 Task: Look for space in Moradabad, India from 5th September, 2023 to 16th September, 2023 for 4 adults in price range Rs.10000 to Rs.14000. Place can be private room with 4 bedrooms having 4 beds and 4 bathrooms. Property type can be house, flat, guest house, hotel. Amenities needed are: wifi, TV, free parkinig on premises, gym, breakfast. Booking option can be shelf check-in. Required host language is English.
Action: Mouse pressed left at (430, 89)
Screenshot: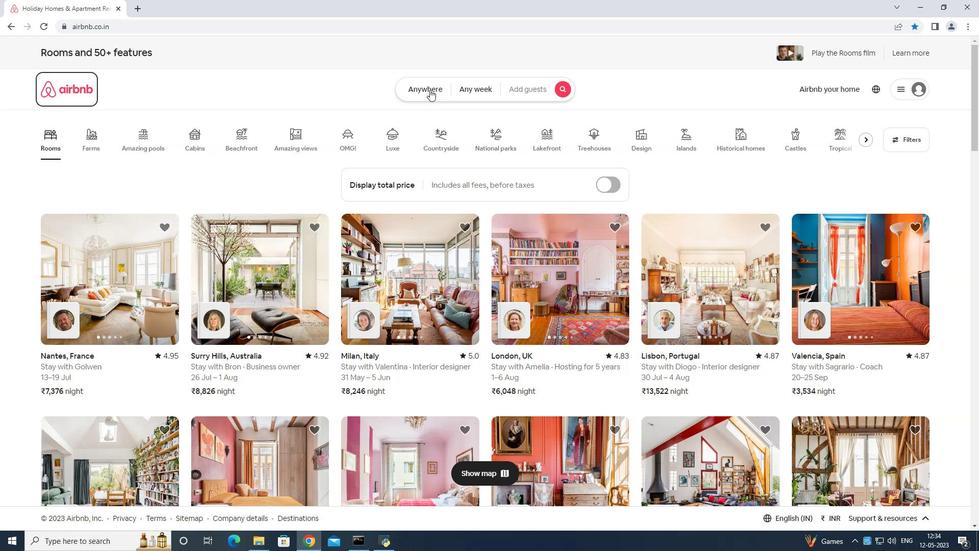 
Action: Mouse moved to (391, 121)
Screenshot: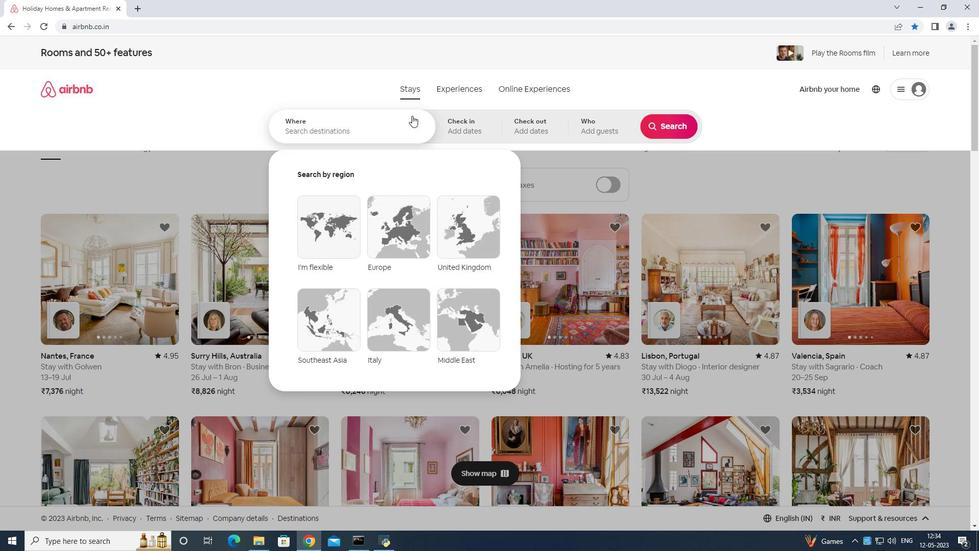 
Action: Mouse pressed left at (391, 121)
Screenshot: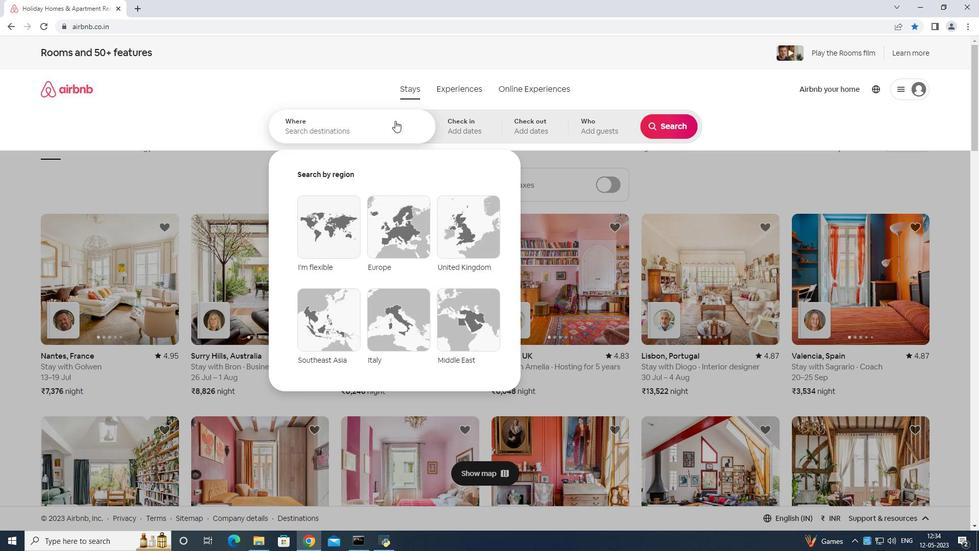 
Action: Mouse moved to (392, 138)
Screenshot: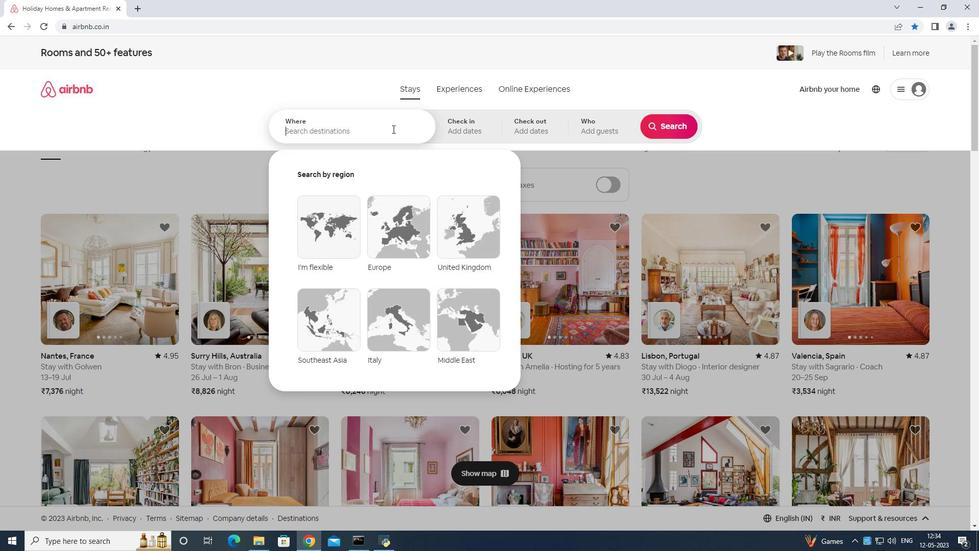 
Action: Key pressed <Key.shift>Moradabad<Key.space>india<Key.enter>
Screenshot: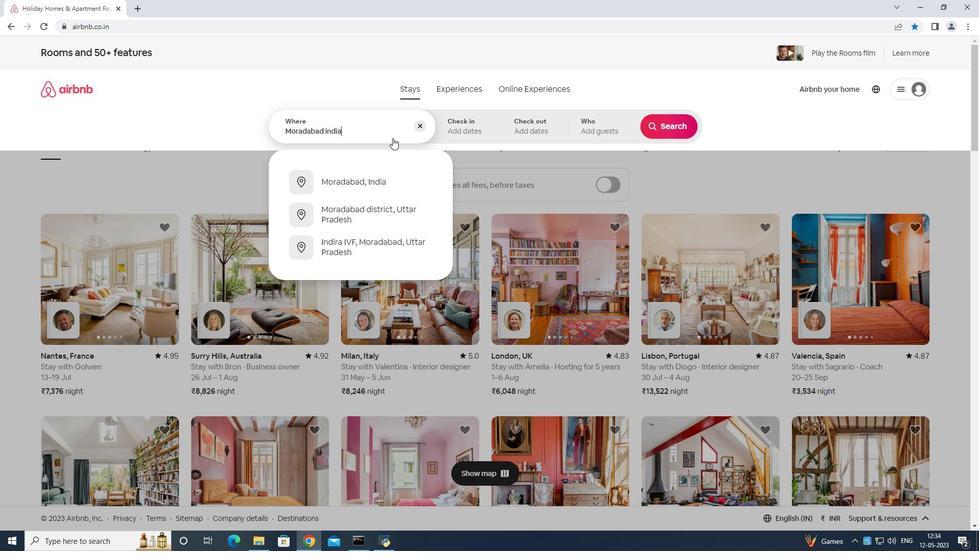 
Action: Mouse moved to (668, 210)
Screenshot: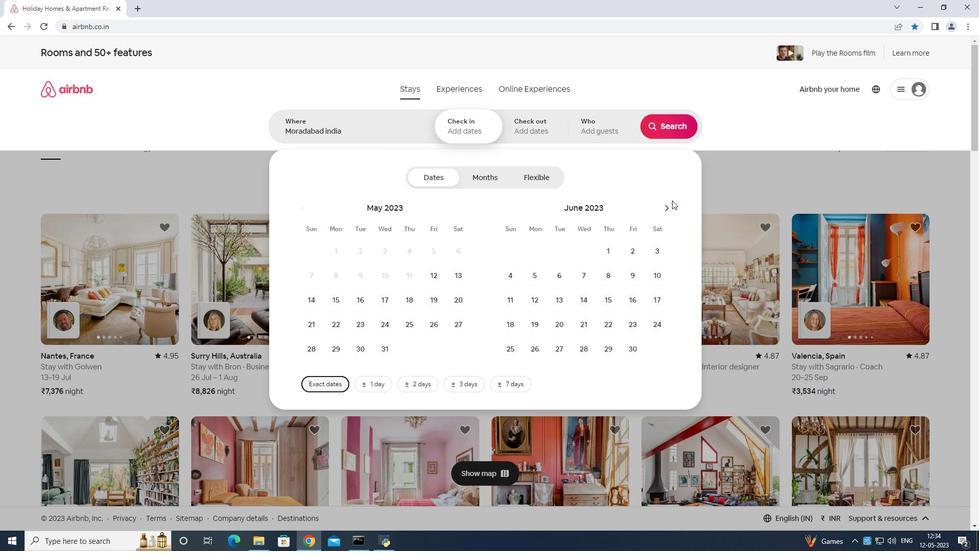 
Action: Mouse pressed left at (668, 210)
Screenshot: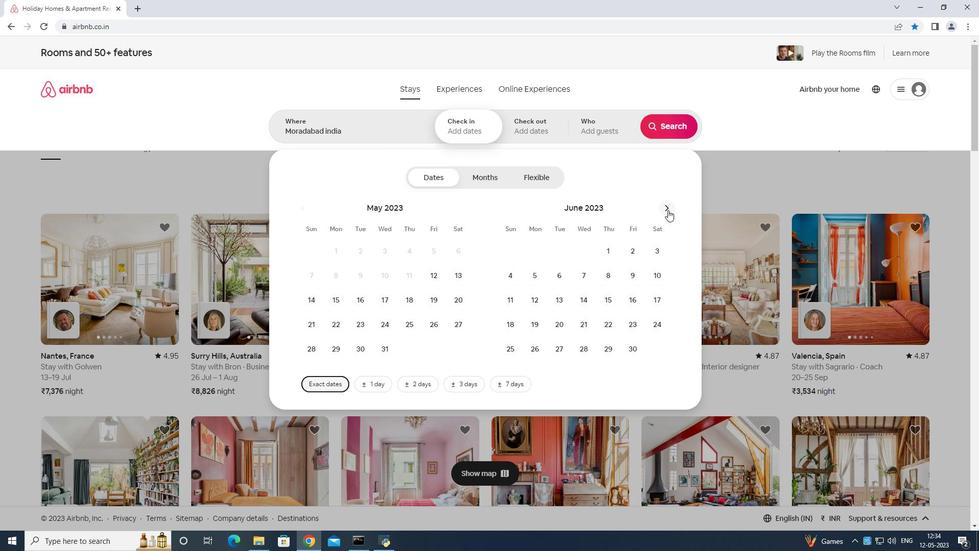 
Action: Mouse moved to (668, 210)
Screenshot: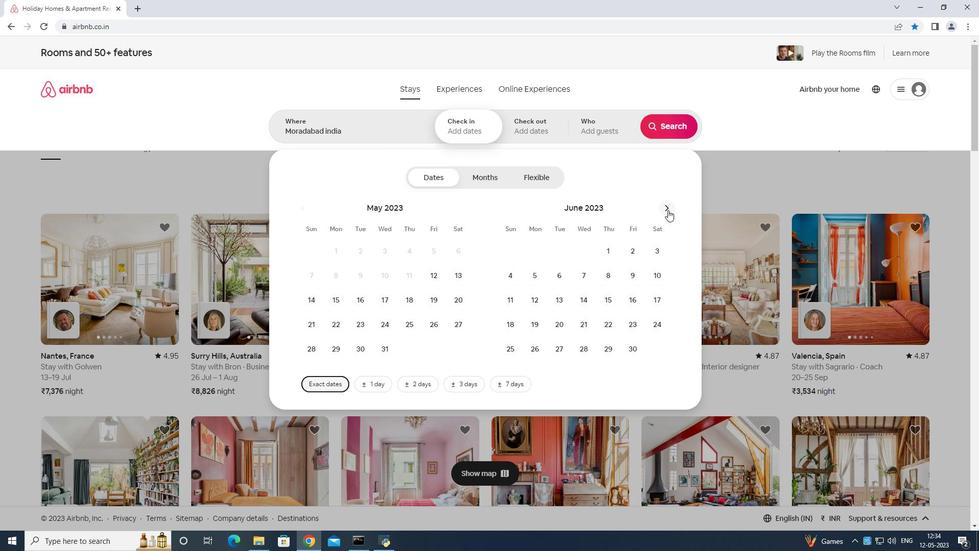 
Action: Mouse pressed left at (668, 210)
Screenshot: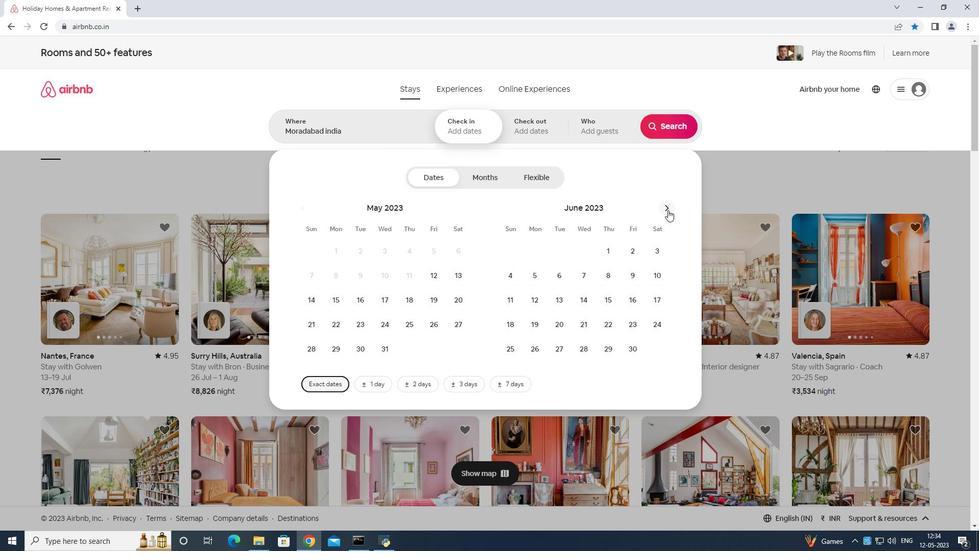 
Action: Mouse moved to (668, 208)
Screenshot: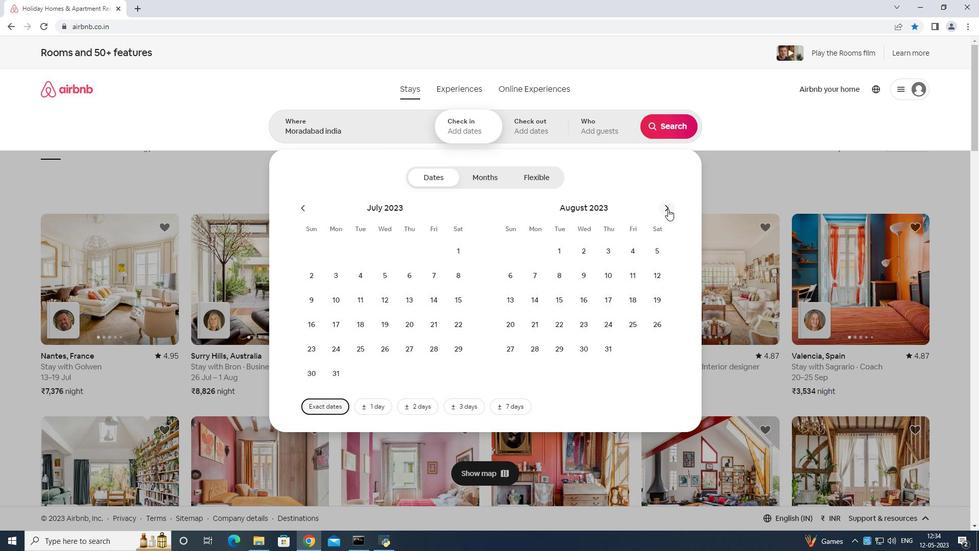
Action: Mouse pressed left at (668, 208)
Screenshot: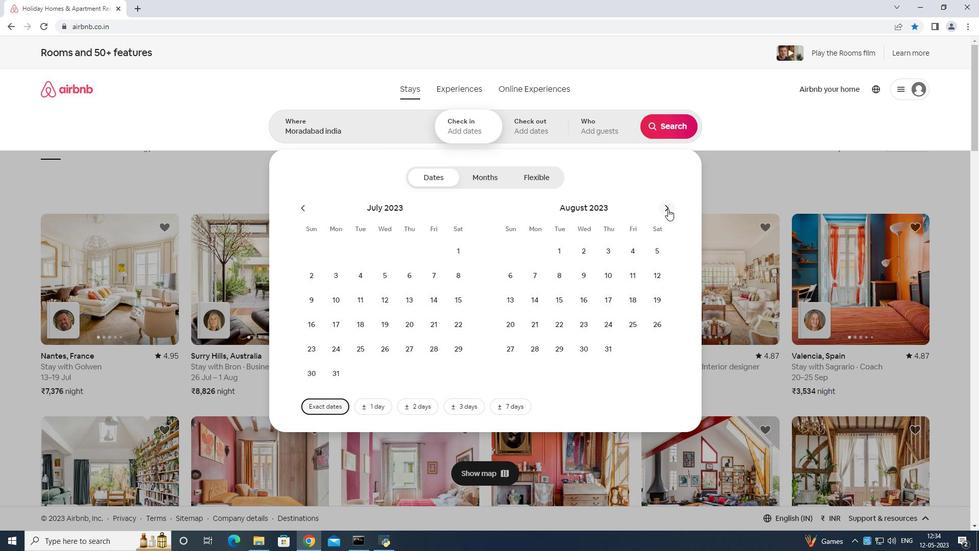 
Action: Mouse moved to (558, 276)
Screenshot: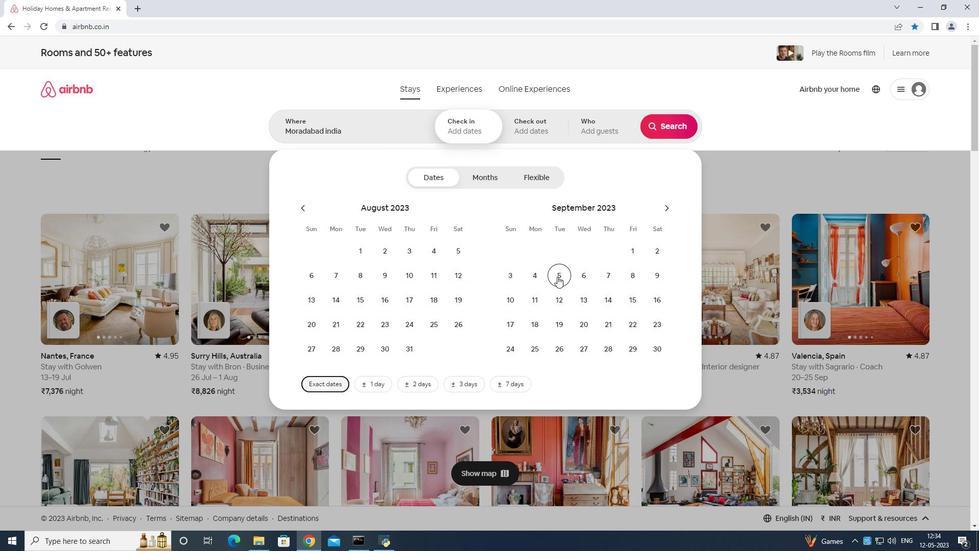
Action: Mouse pressed left at (558, 276)
Screenshot: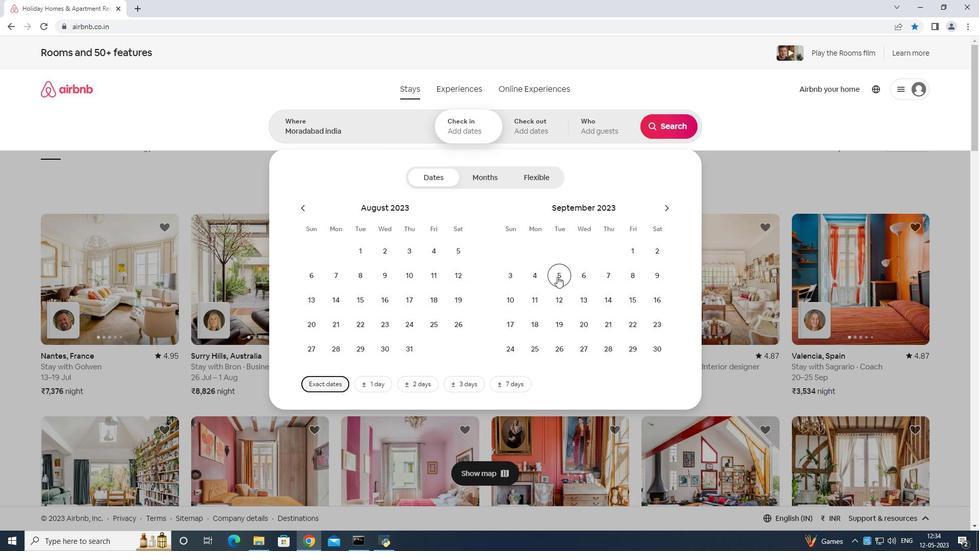 
Action: Mouse moved to (654, 301)
Screenshot: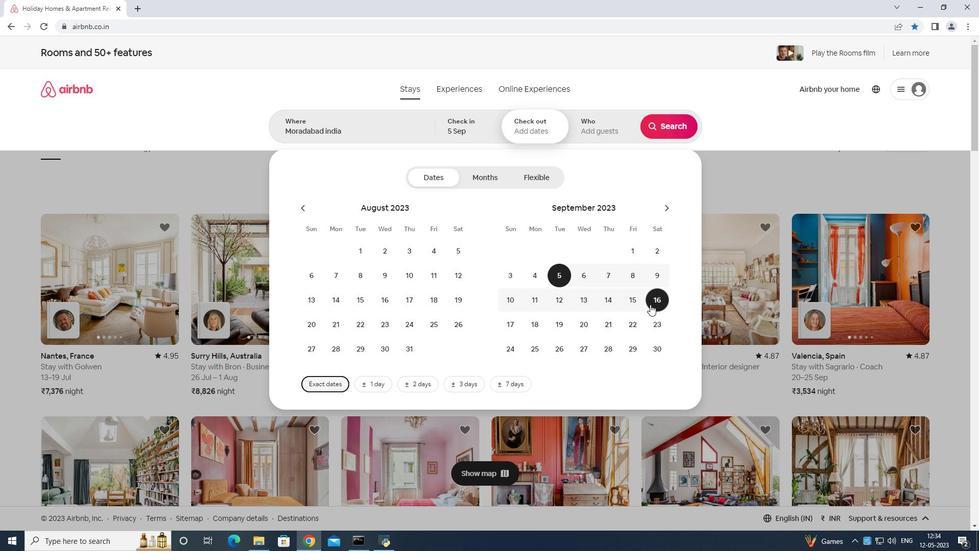 
Action: Mouse pressed left at (654, 301)
Screenshot: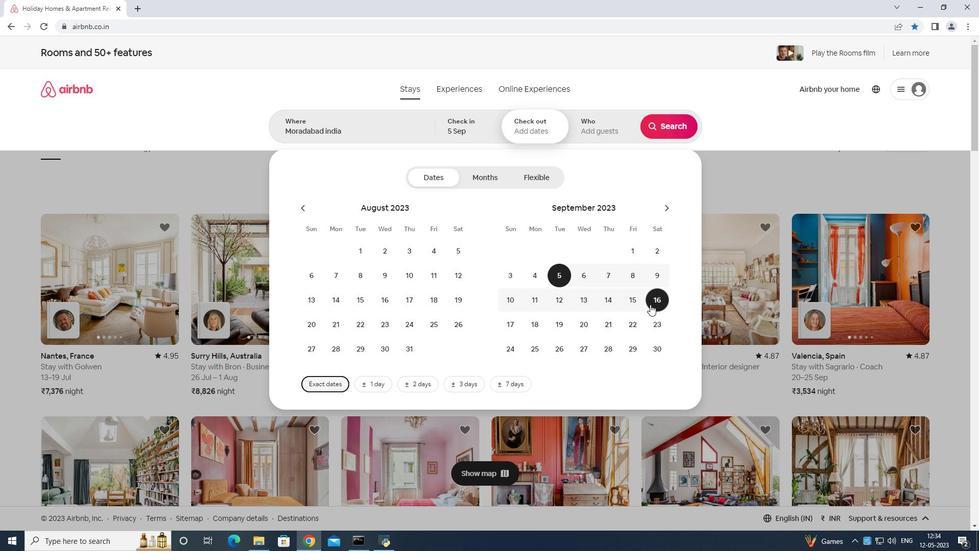 
Action: Mouse moved to (612, 129)
Screenshot: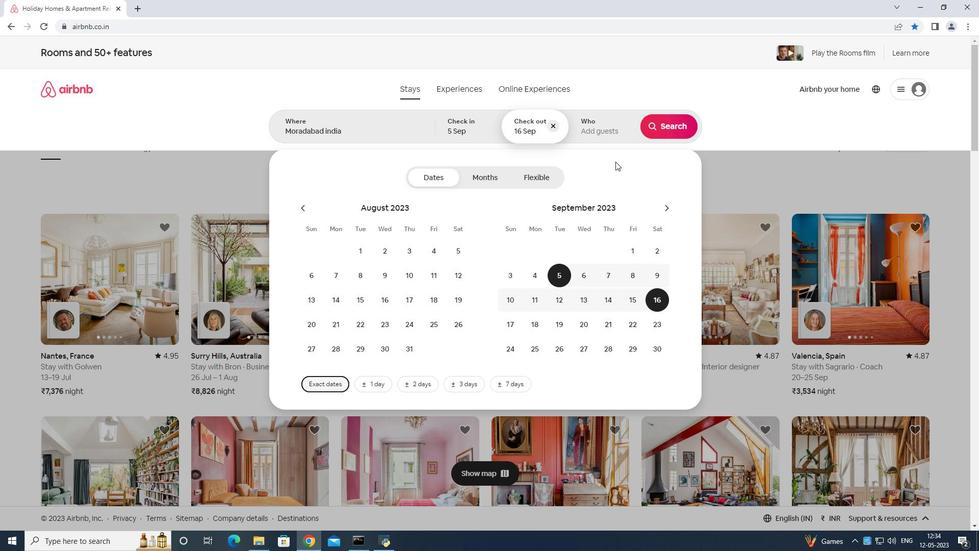 
Action: Mouse pressed left at (612, 129)
Screenshot: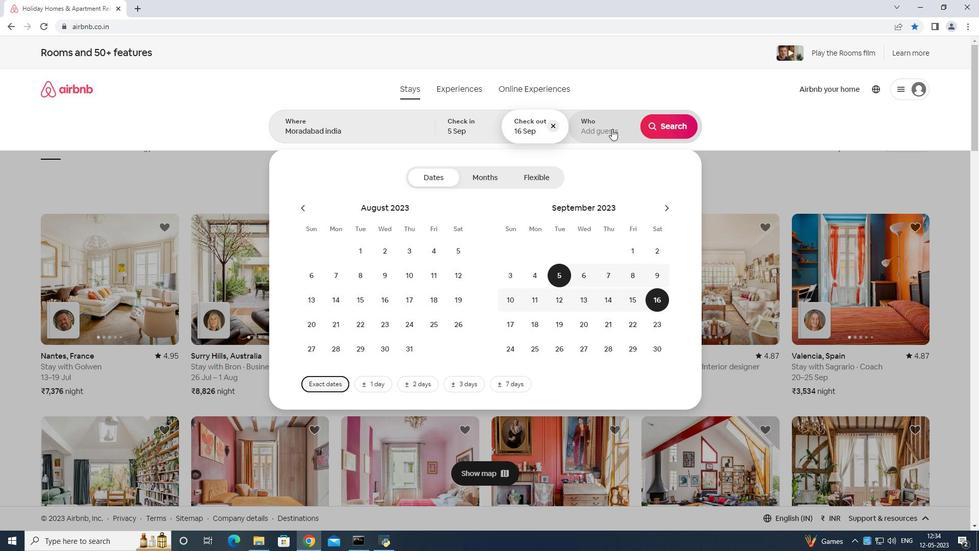
Action: Mouse moved to (673, 180)
Screenshot: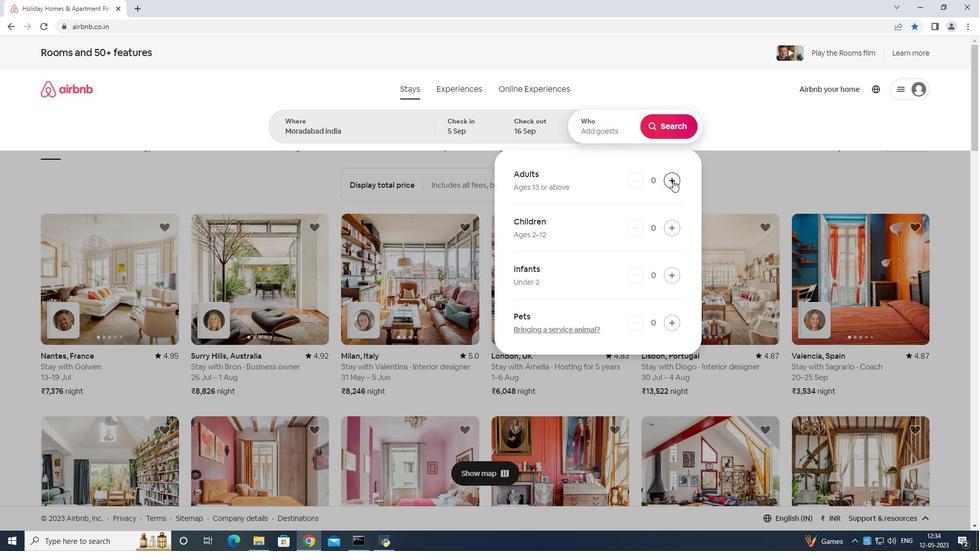 
Action: Mouse pressed left at (673, 180)
Screenshot: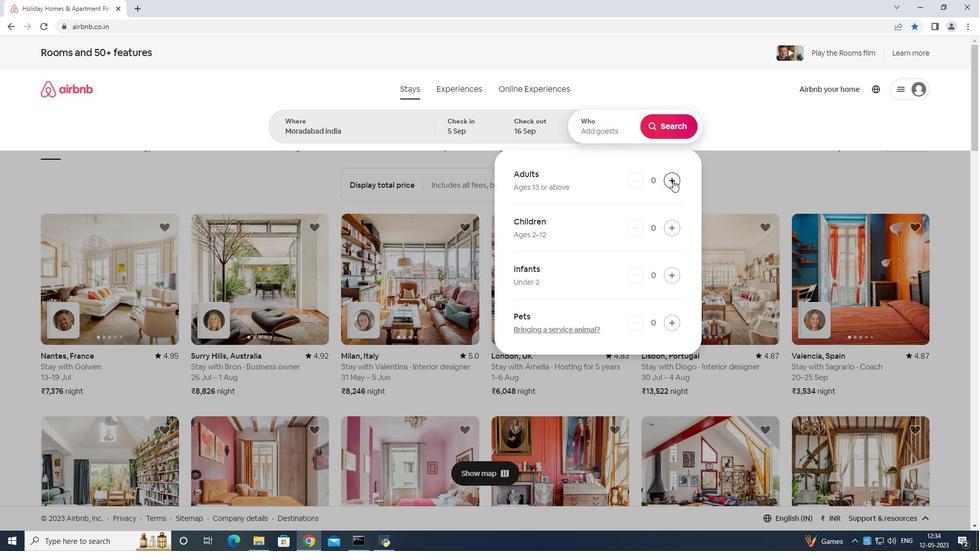 
Action: Mouse moved to (675, 180)
Screenshot: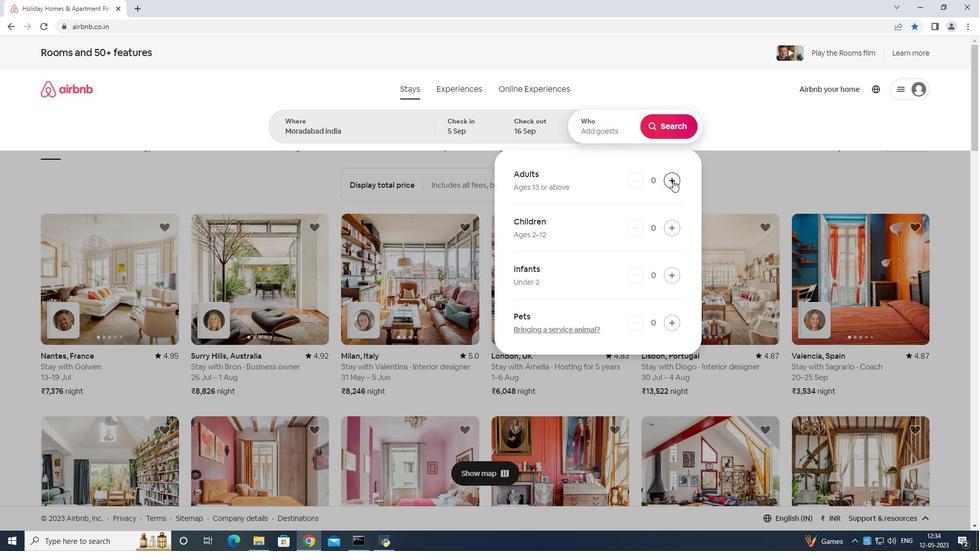 
Action: Mouse pressed left at (675, 180)
Screenshot: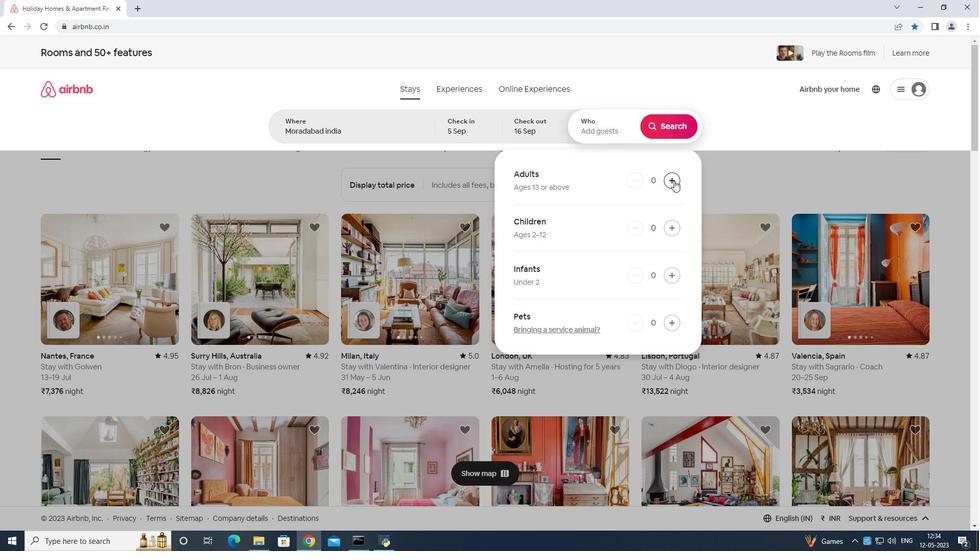 
Action: Mouse pressed left at (675, 180)
Screenshot: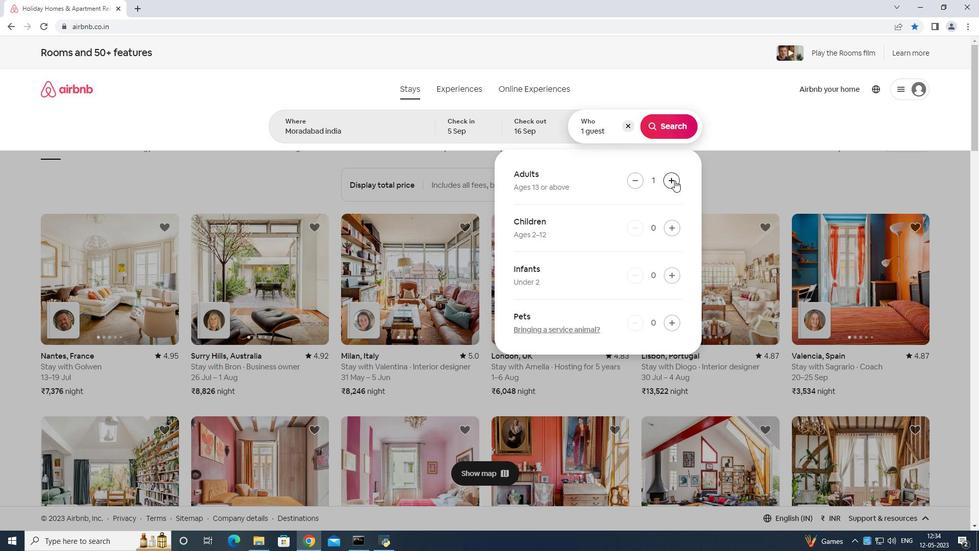 
Action: Mouse pressed left at (675, 180)
Screenshot: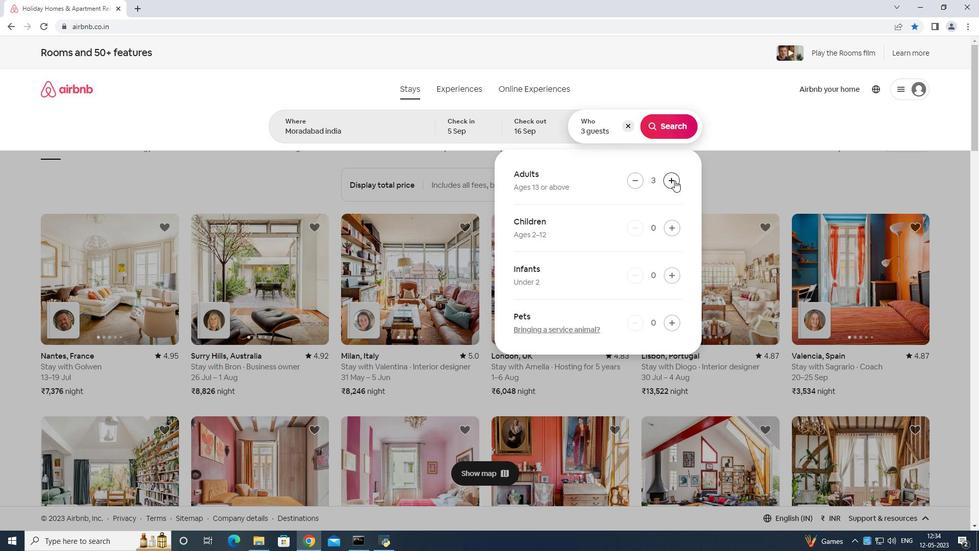 
Action: Mouse moved to (667, 124)
Screenshot: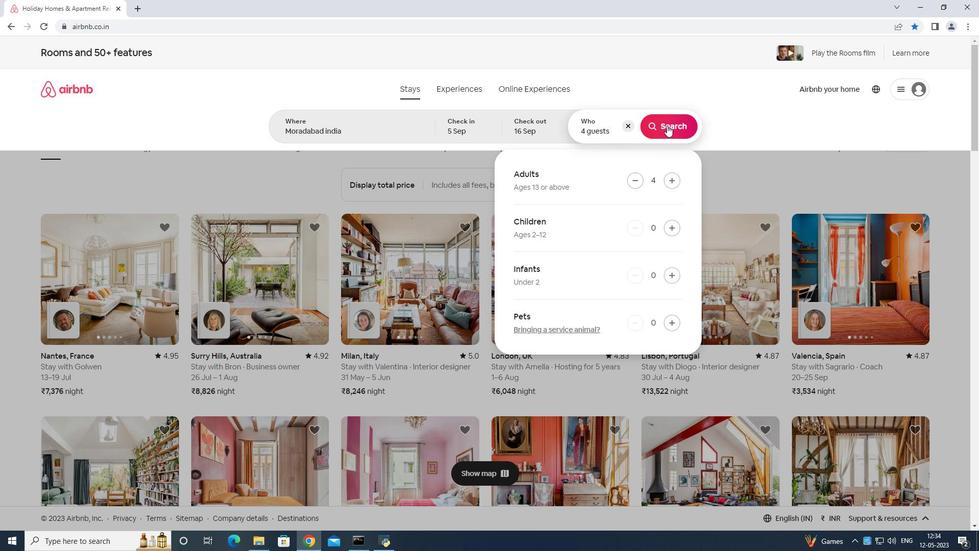 
Action: Mouse pressed left at (667, 124)
Screenshot: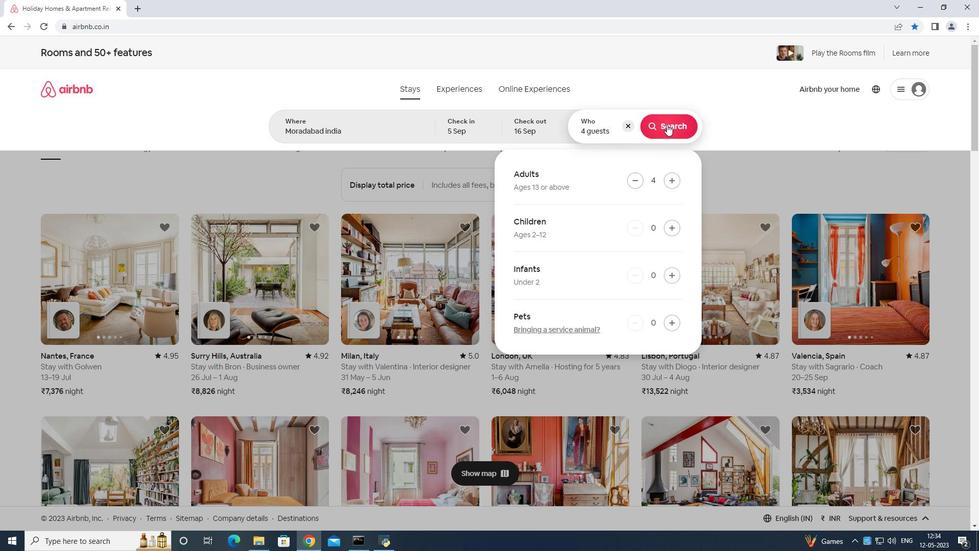 
Action: Mouse moved to (930, 97)
Screenshot: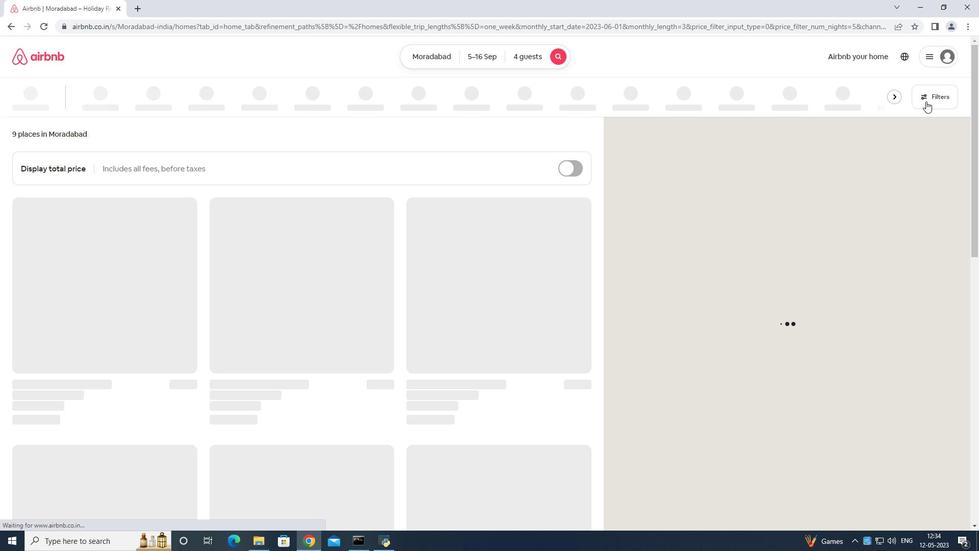 
Action: Mouse pressed left at (930, 97)
Screenshot: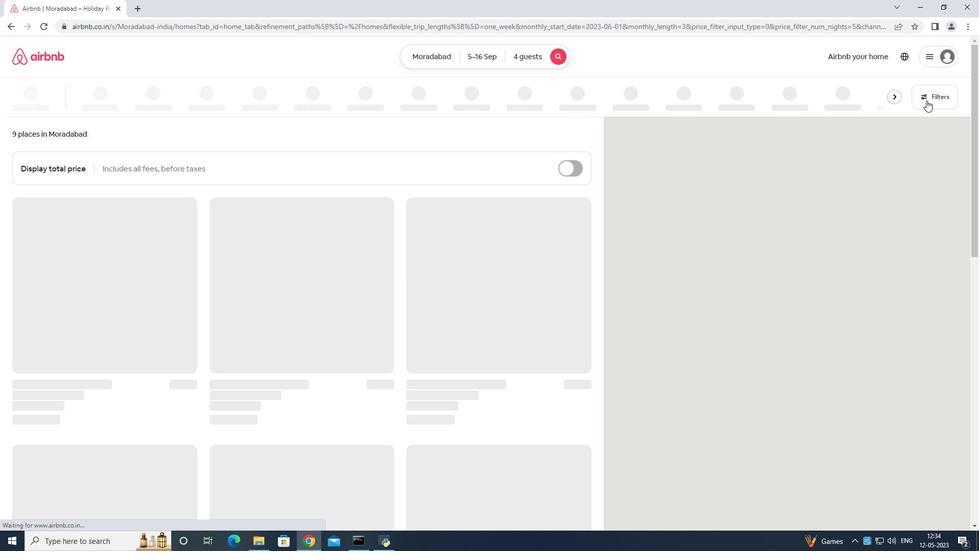 
Action: Mouse moved to (399, 340)
Screenshot: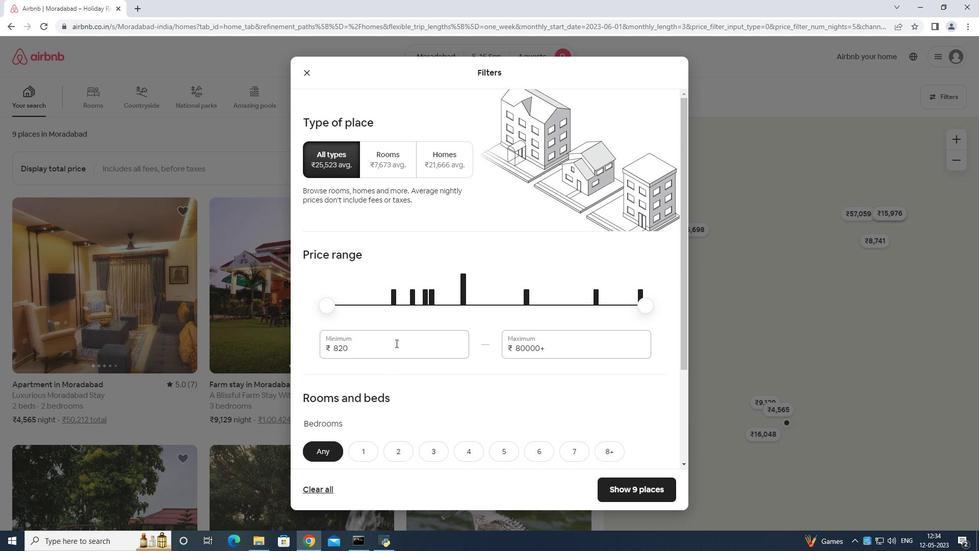 
Action: Mouse pressed left at (399, 340)
Screenshot: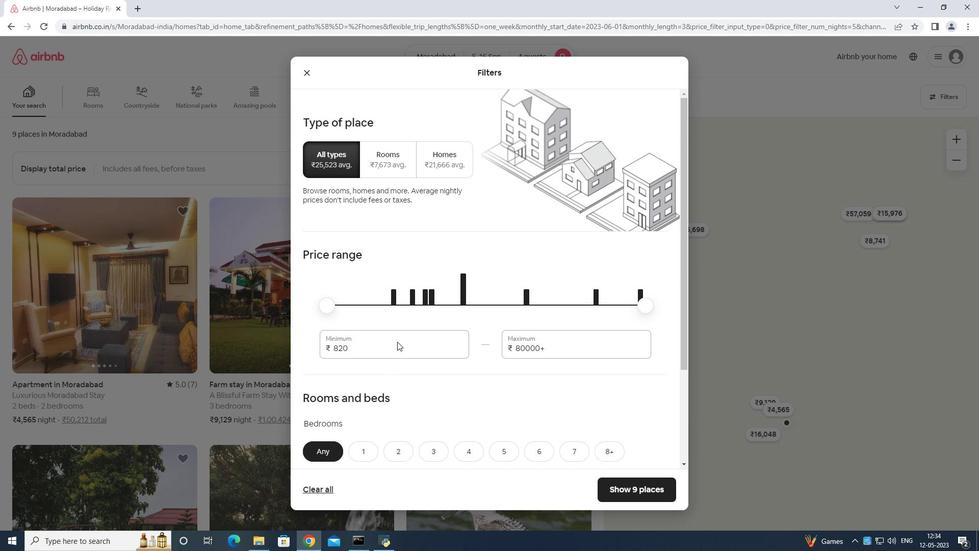 
Action: Mouse moved to (399, 338)
Screenshot: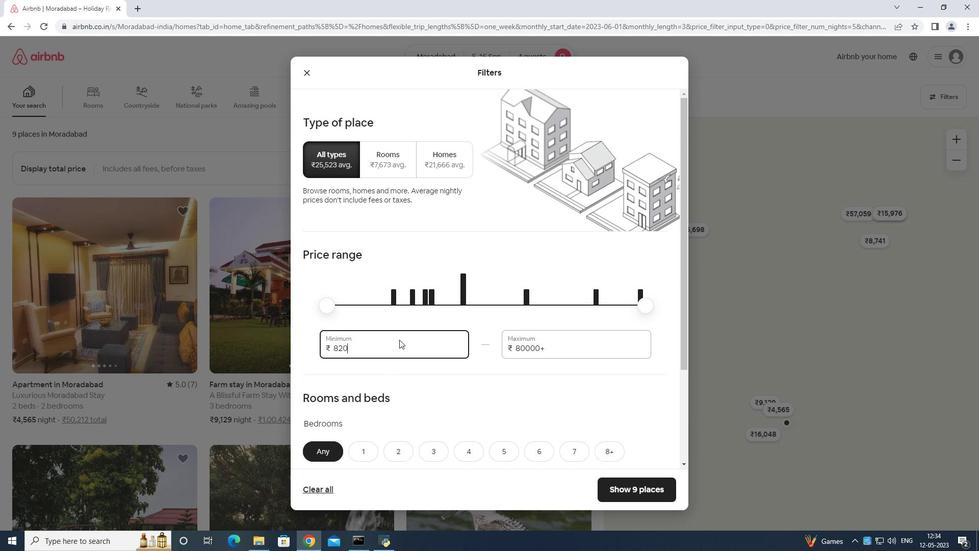 
Action: Key pressed <Key.backspace>
Screenshot: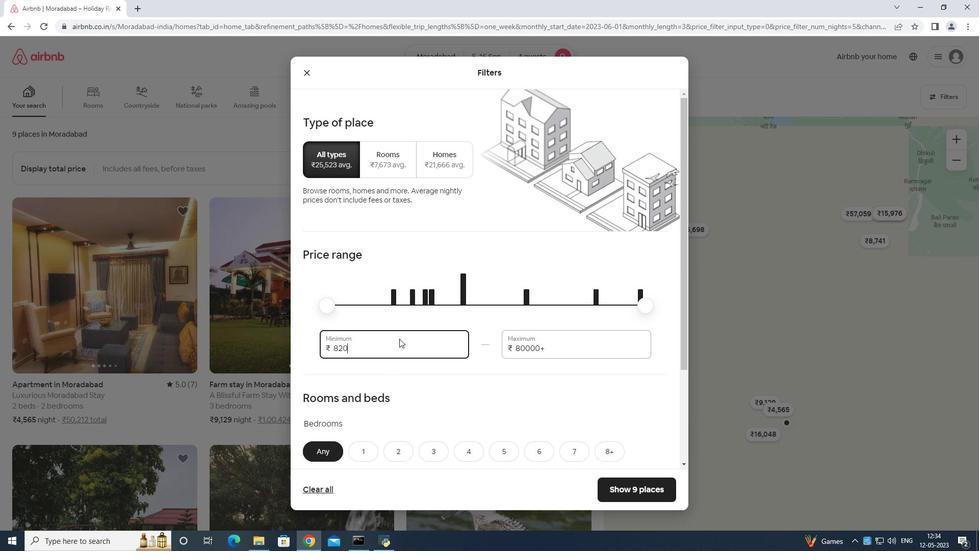 
Action: Mouse moved to (402, 331)
Screenshot: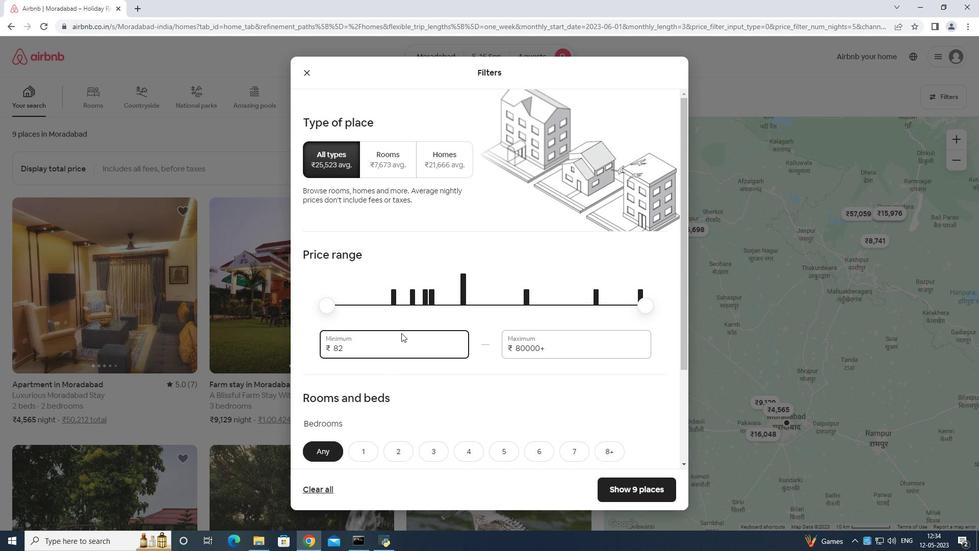 
Action: Key pressed <Key.backspace>
Screenshot: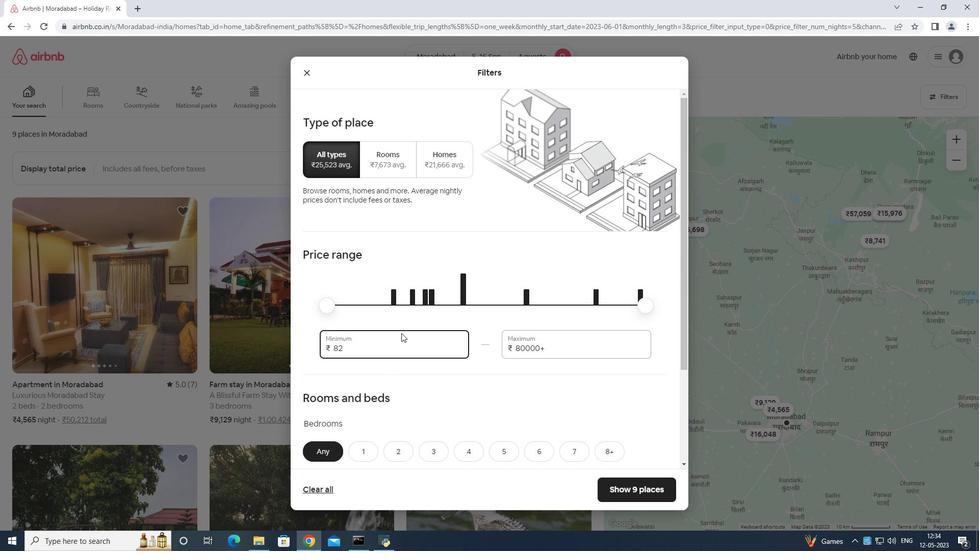 
Action: Mouse moved to (402, 331)
Screenshot: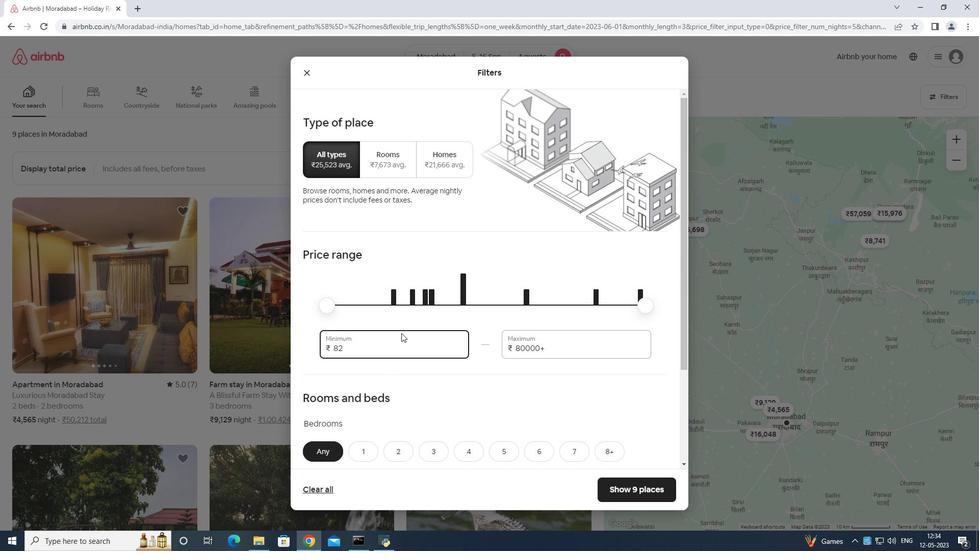 
Action: Key pressed <Key.backspace>
Screenshot: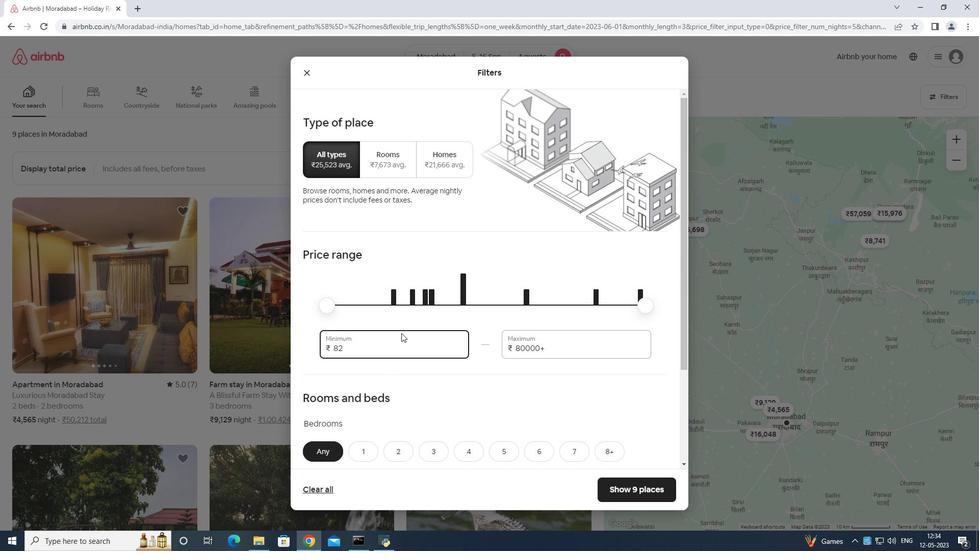 
Action: Mouse moved to (402, 329)
Screenshot: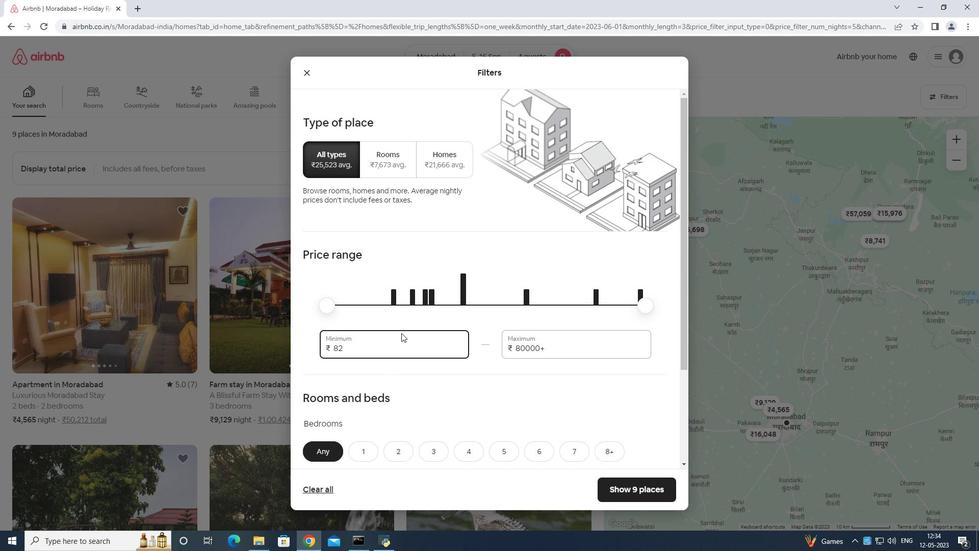 
Action: Key pressed <Key.backspace><Key.backspace>
Screenshot: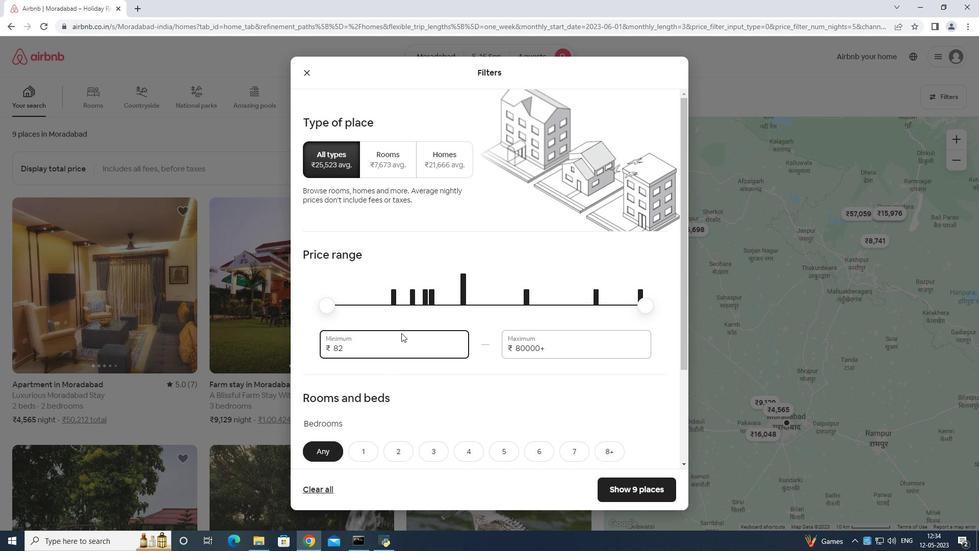 
Action: Mouse moved to (403, 328)
Screenshot: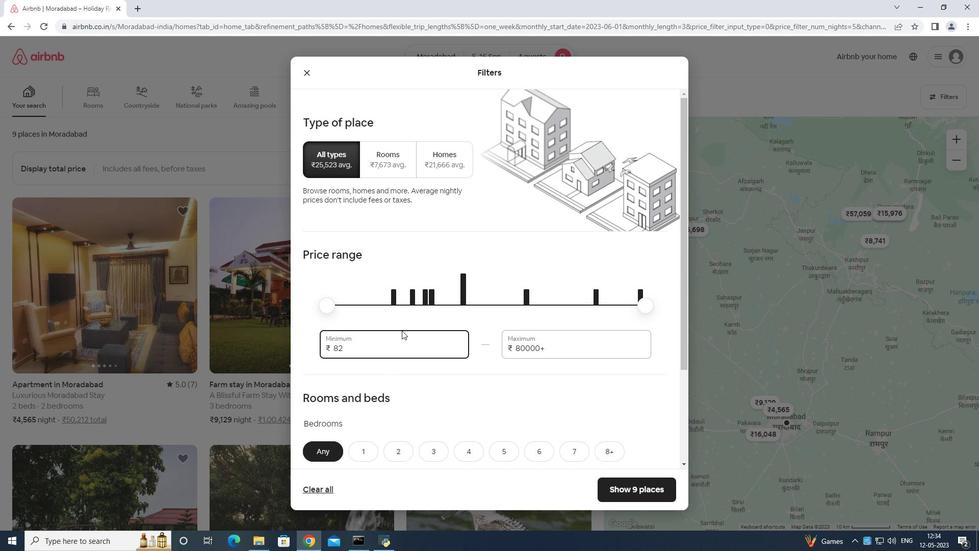 
Action: Key pressed <Key.backspace>
Screenshot: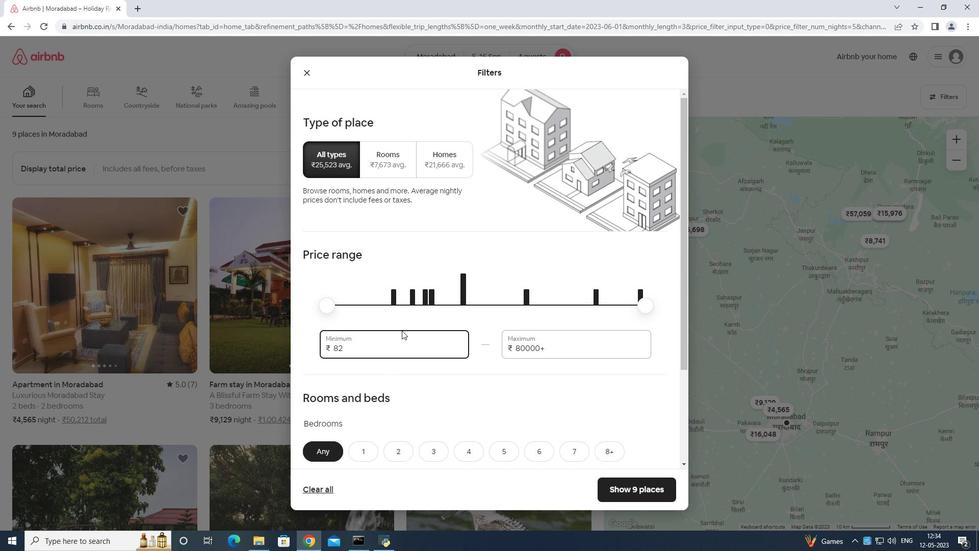 
Action: Mouse moved to (403, 326)
Screenshot: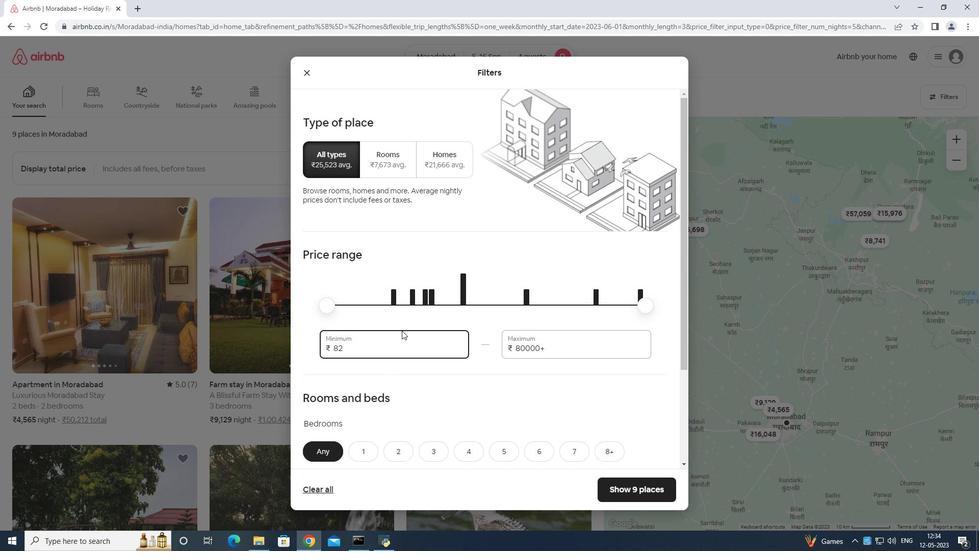 
Action: Key pressed 10000
Screenshot: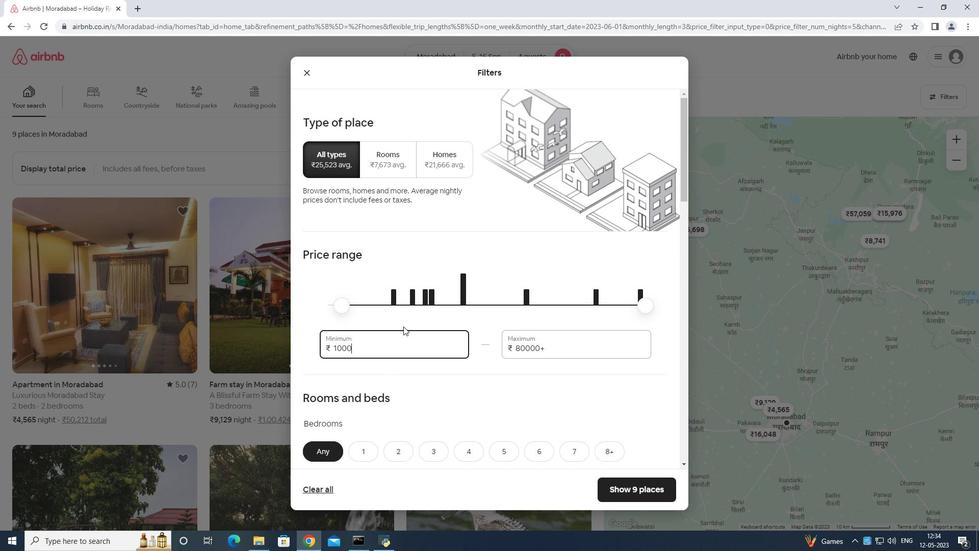 
Action: Mouse moved to (584, 337)
Screenshot: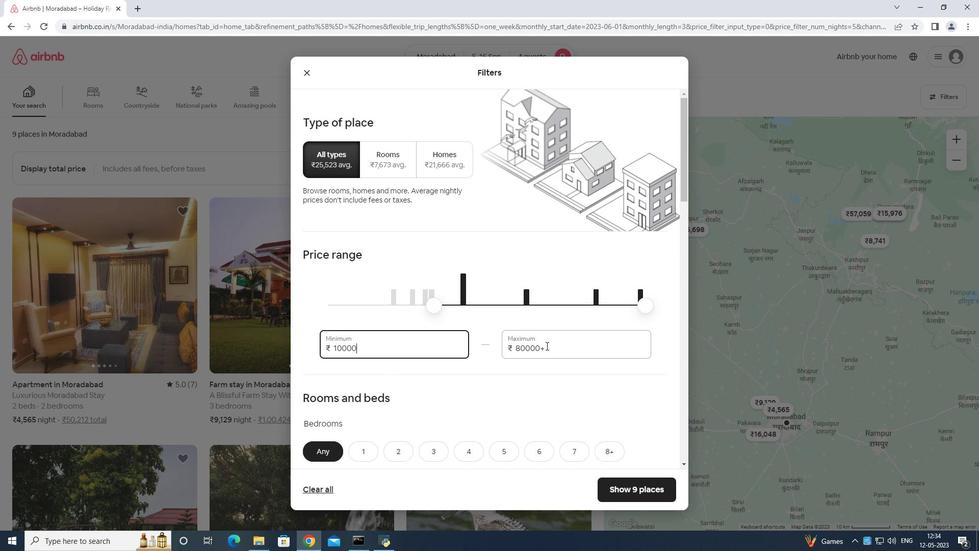 
Action: Mouse pressed left at (584, 337)
Screenshot: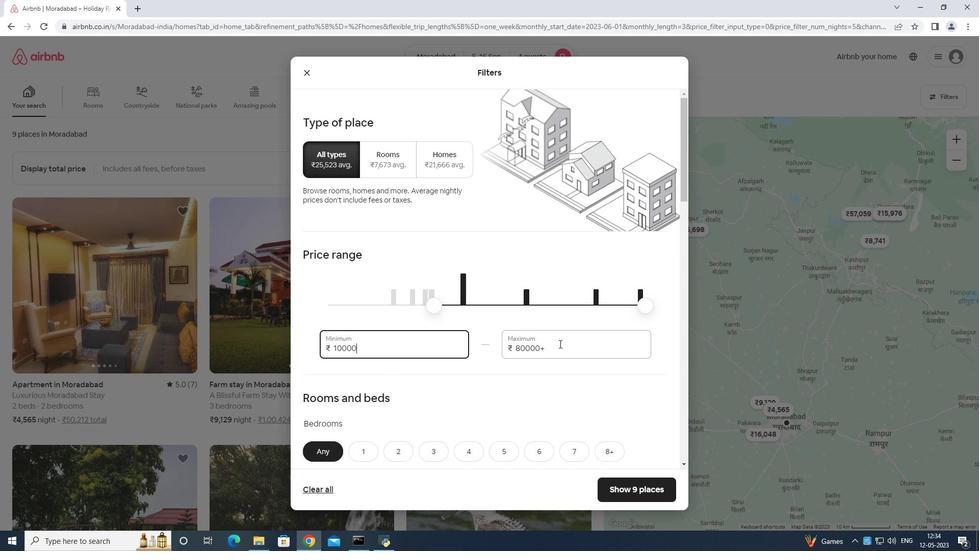 
Action: Mouse moved to (582, 334)
Screenshot: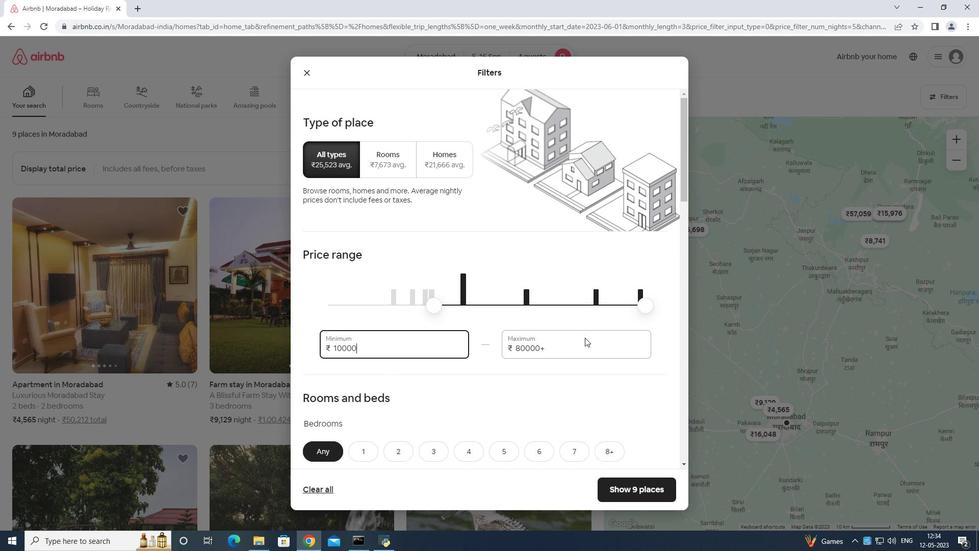 
Action: Key pressed <Key.backspace><Key.backspace><Key.backspace><Key.backspace><Key.backspace><Key.backspace><Key.backspace><Key.backspace><Key.backspace>
Screenshot: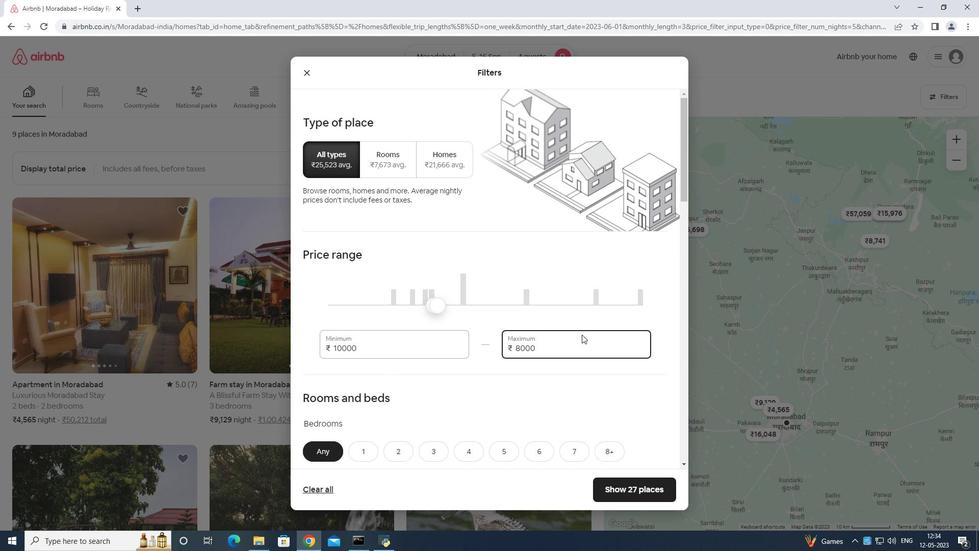 
Action: Mouse moved to (581, 334)
Screenshot: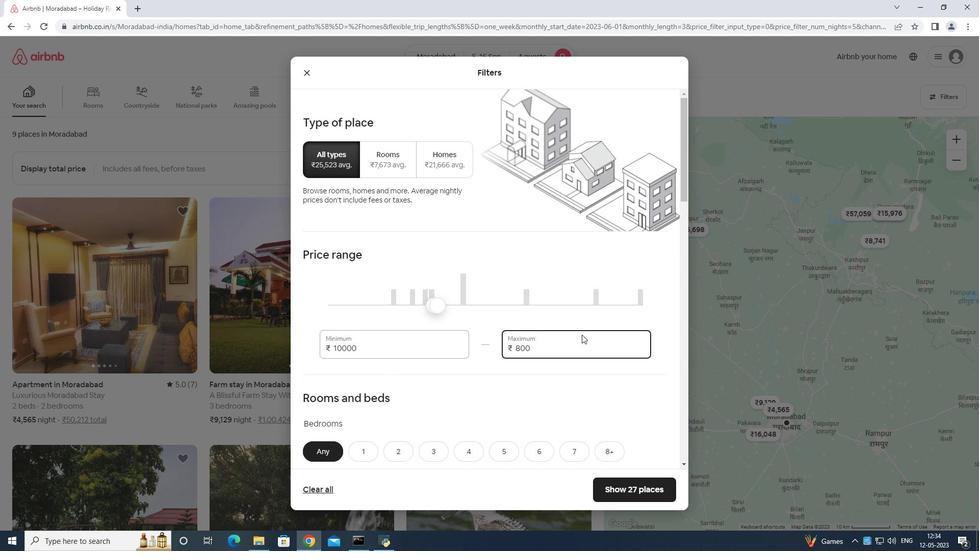 
Action: Key pressed 1
Screenshot: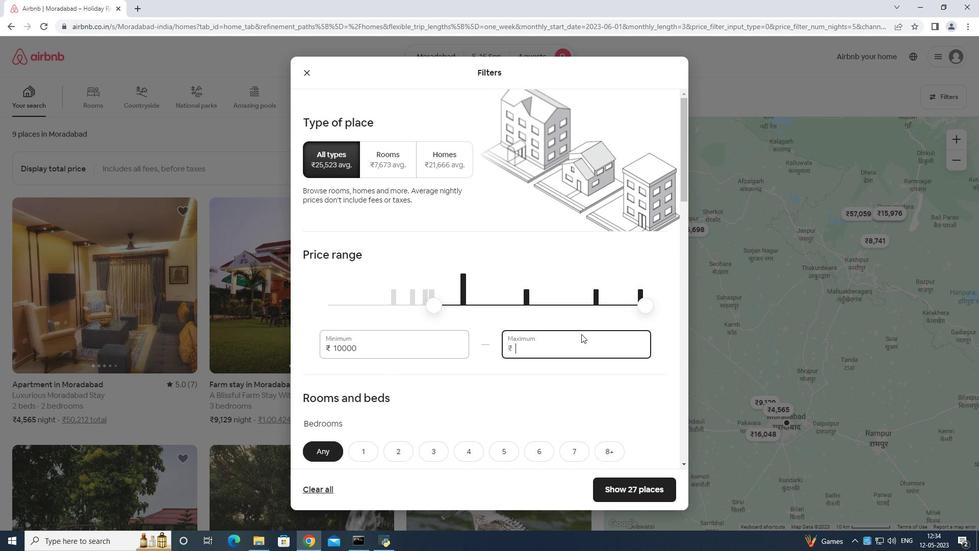 
Action: Mouse moved to (581, 333)
Screenshot: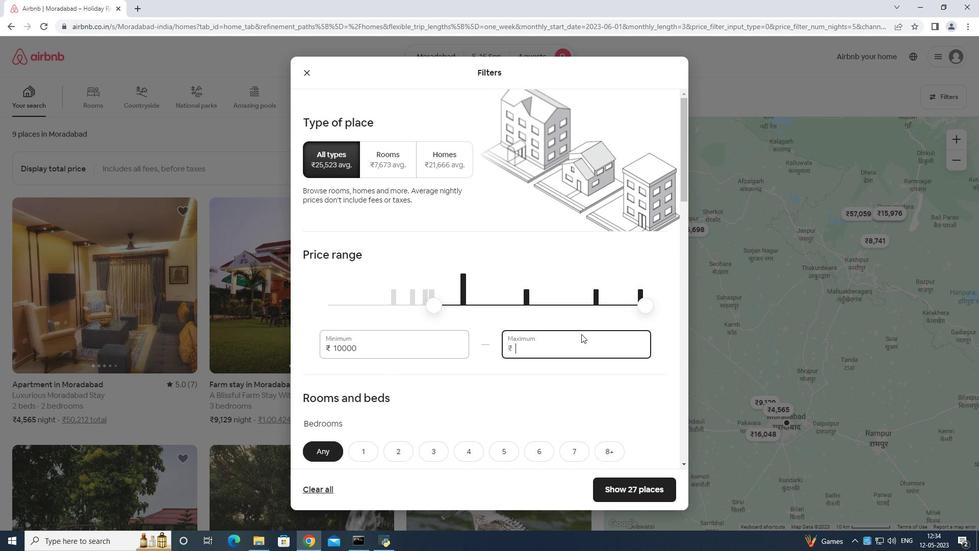 
Action: Key pressed 4000
Screenshot: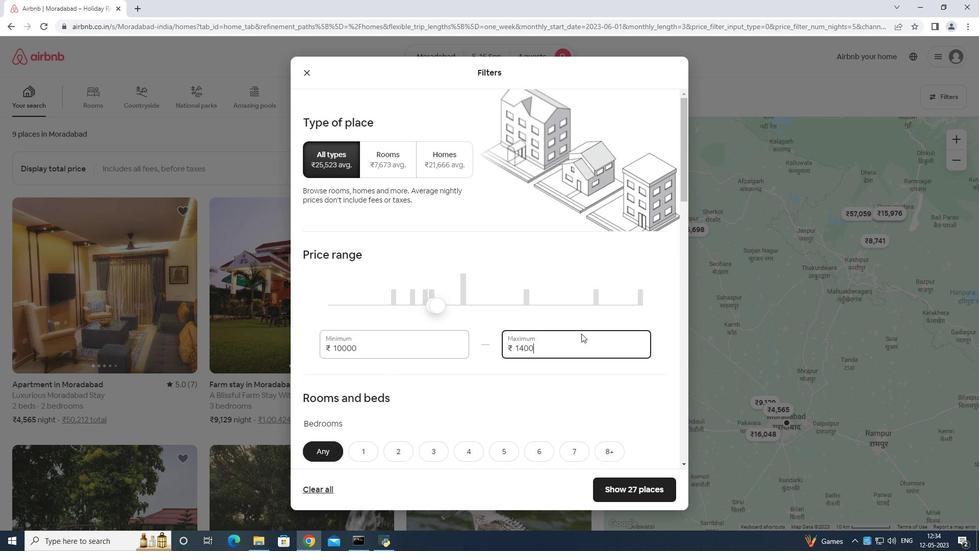 
Action: Mouse moved to (582, 333)
Screenshot: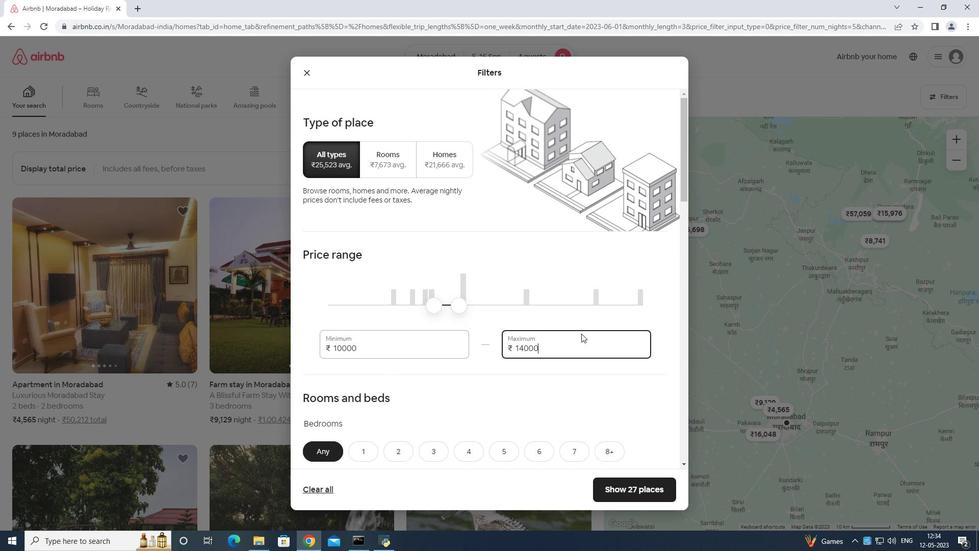 
Action: Mouse scrolled (582, 332) with delta (0, 0)
Screenshot: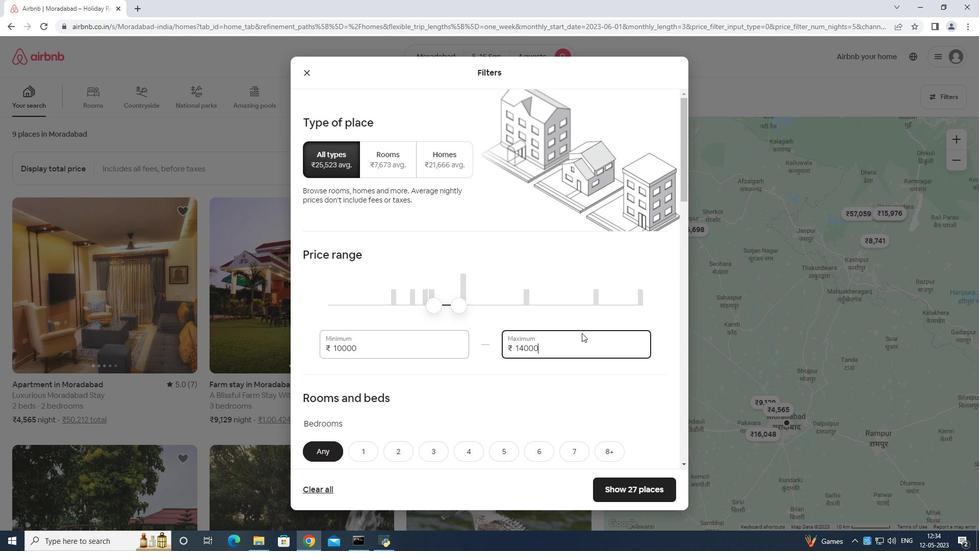 
Action: Mouse scrolled (582, 332) with delta (0, 0)
Screenshot: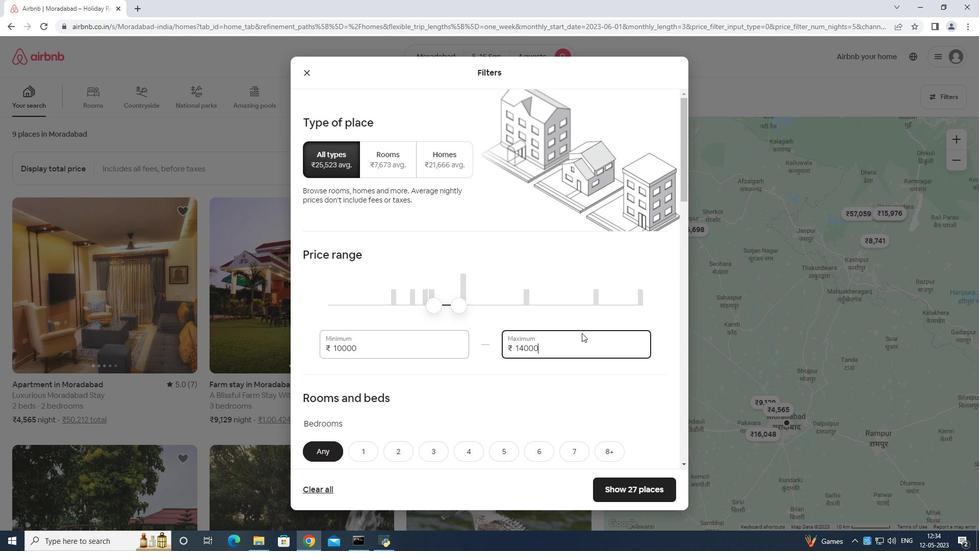 
Action: Mouse moved to (463, 348)
Screenshot: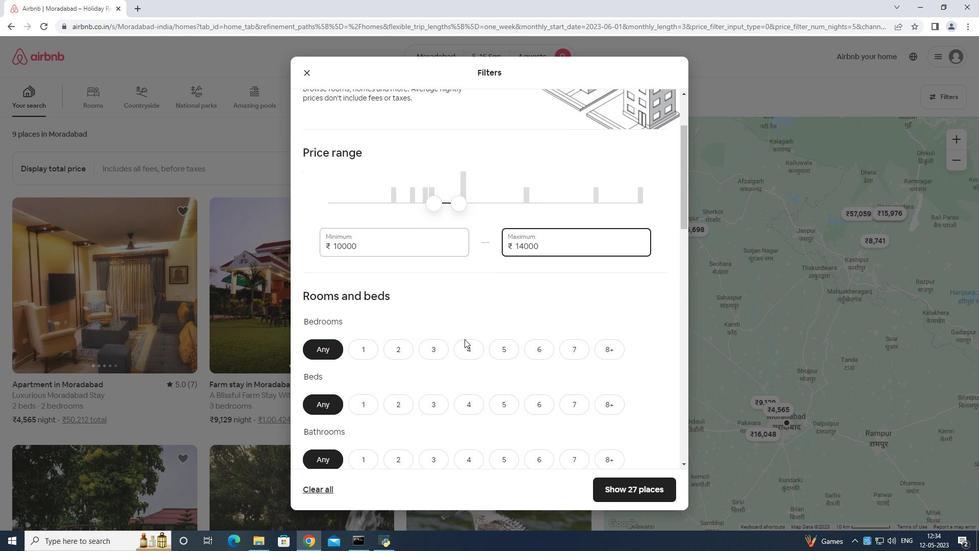 
Action: Mouse pressed left at (463, 348)
Screenshot: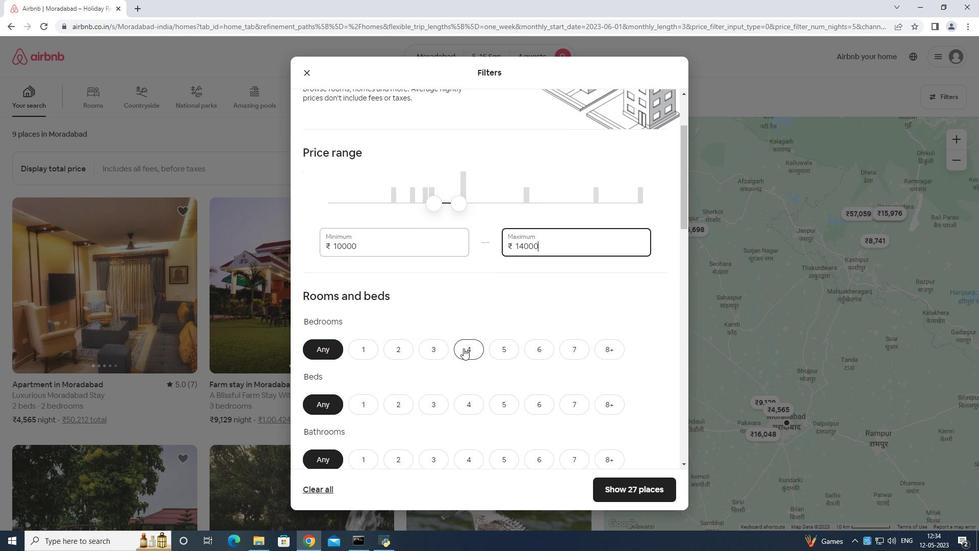 
Action: Mouse moved to (465, 399)
Screenshot: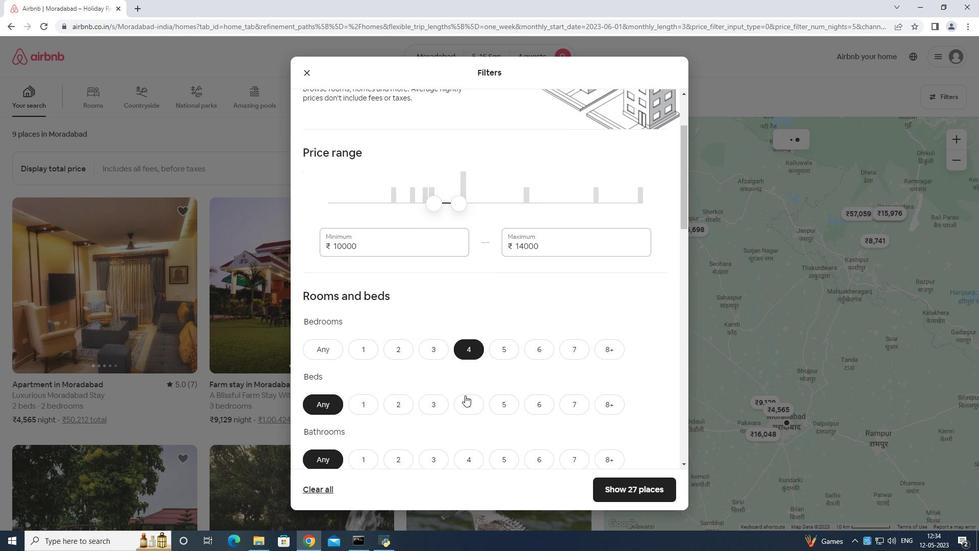 
Action: Mouse pressed left at (465, 399)
Screenshot: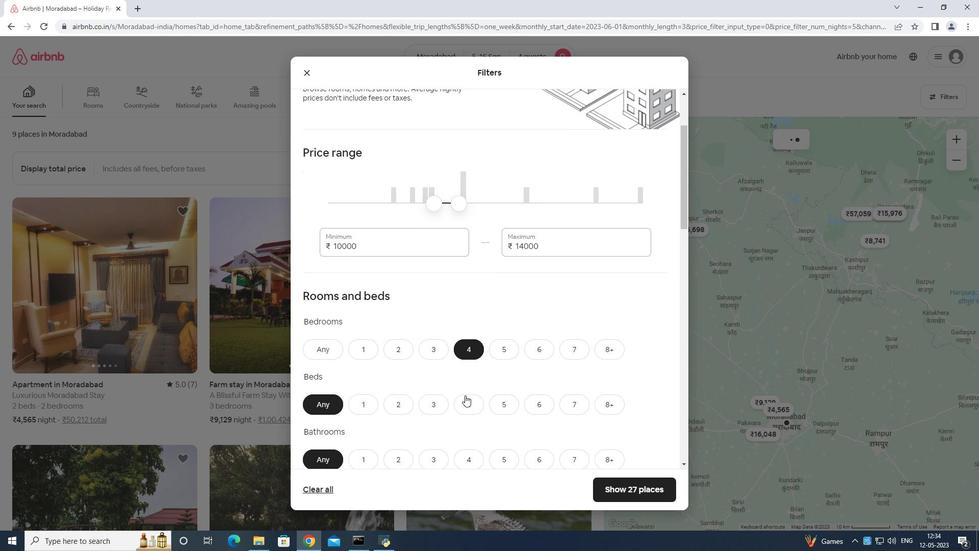 
Action: Mouse moved to (465, 456)
Screenshot: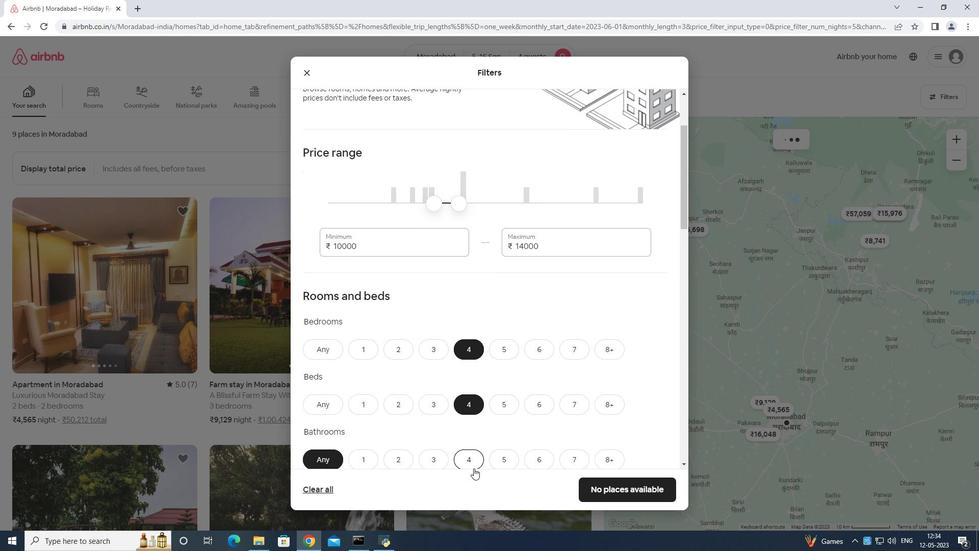 
Action: Mouse pressed left at (465, 456)
Screenshot: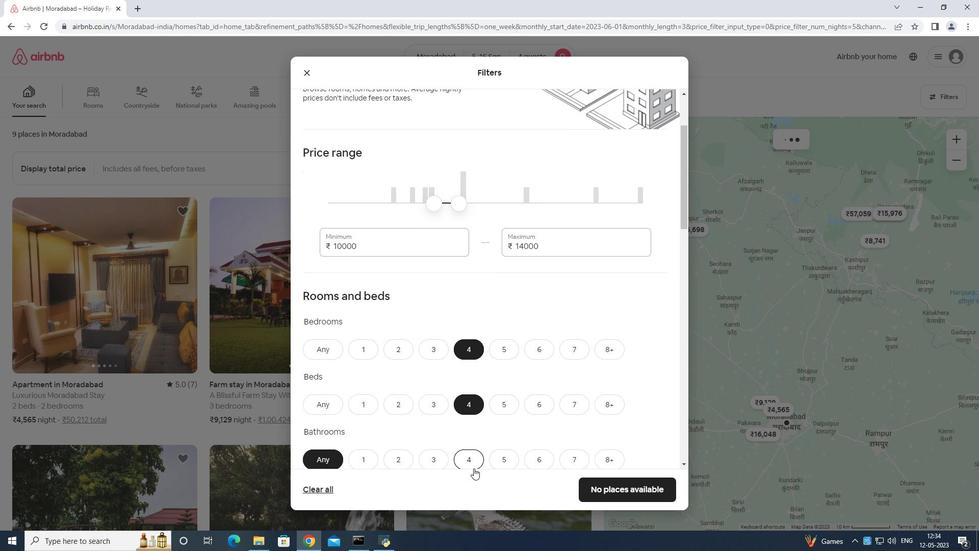
Action: Mouse moved to (505, 438)
Screenshot: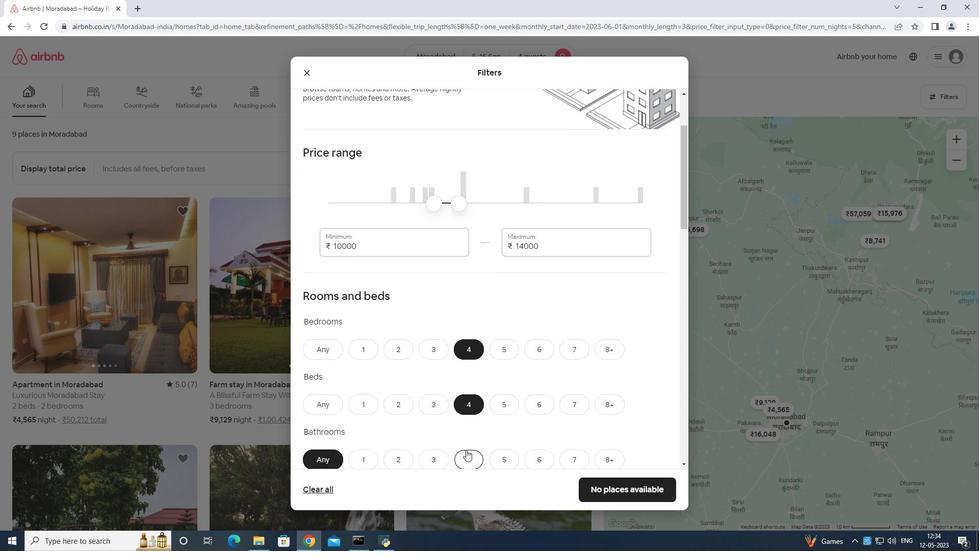 
Action: Mouse scrolled (505, 438) with delta (0, 0)
Screenshot: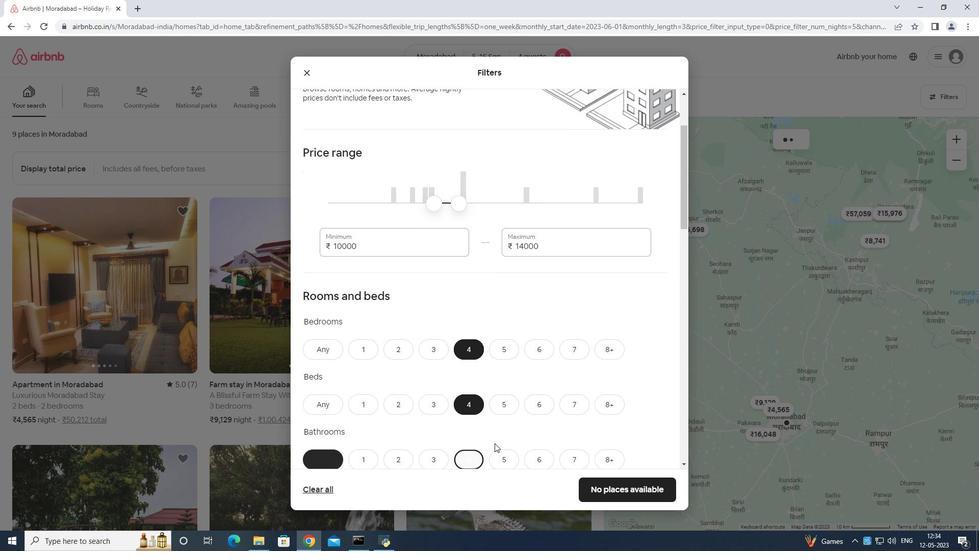 
Action: Mouse moved to (536, 428)
Screenshot: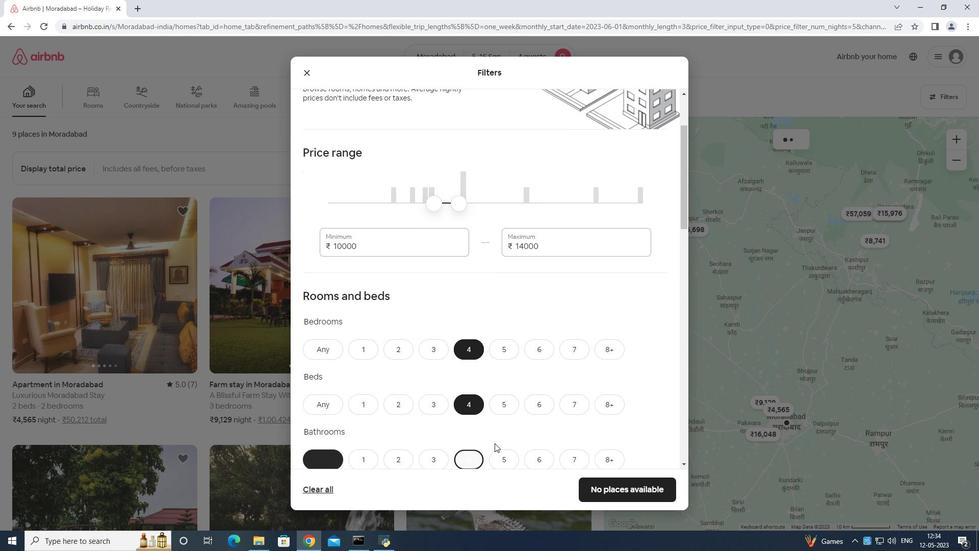 
Action: Mouse scrolled (536, 428) with delta (0, 0)
Screenshot: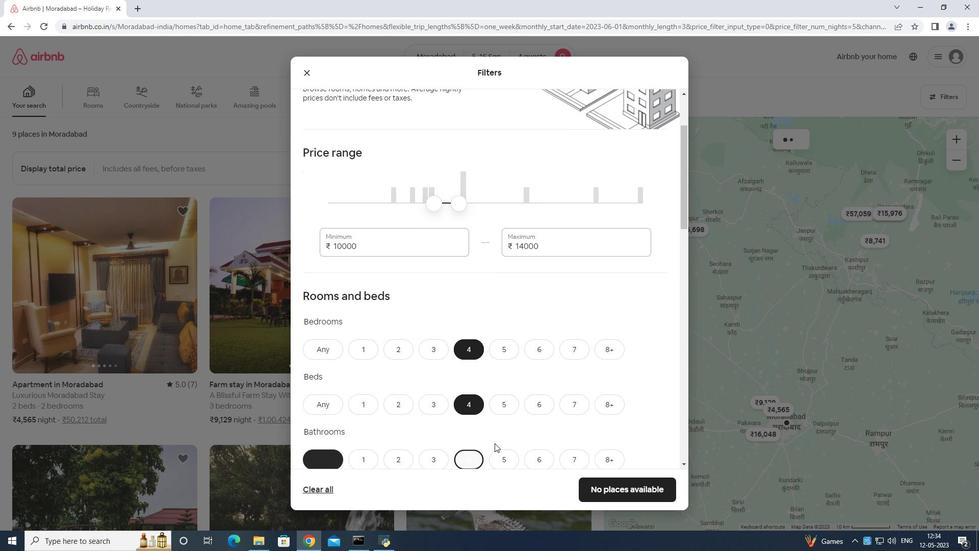 
Action: Mouse moved to (554, 412)
Screenshot: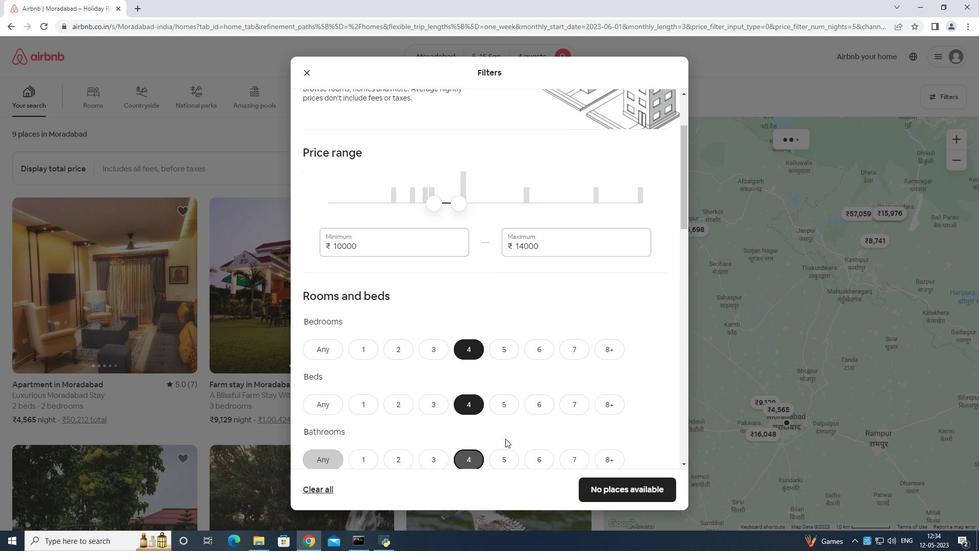 
Action: Mouse scrolled (554, 412) with delta (0, 0)
Screenshot: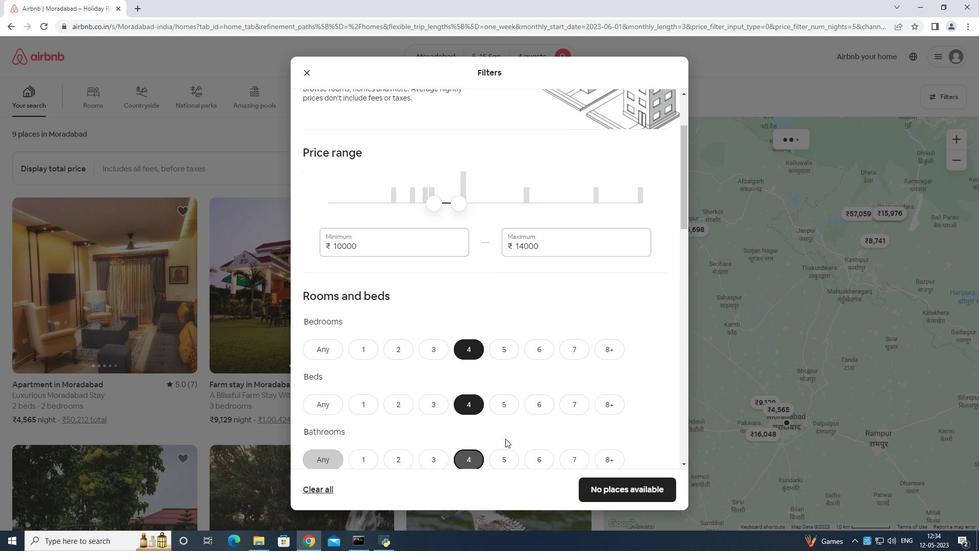 
Action: Mouse moved to (552, 375)
Screenshot: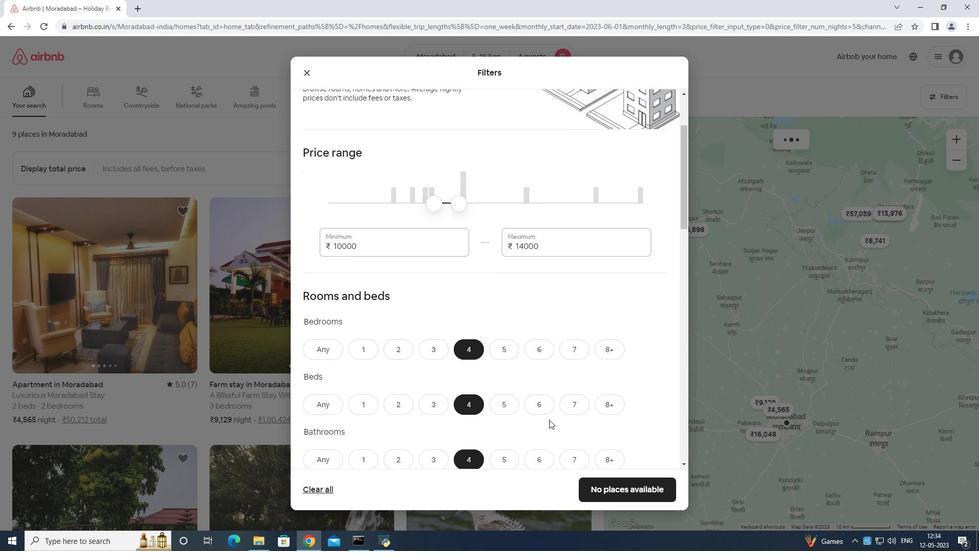 
Action: Mouse scrolled (552, 374) with delta (0, 0)
Screenshot: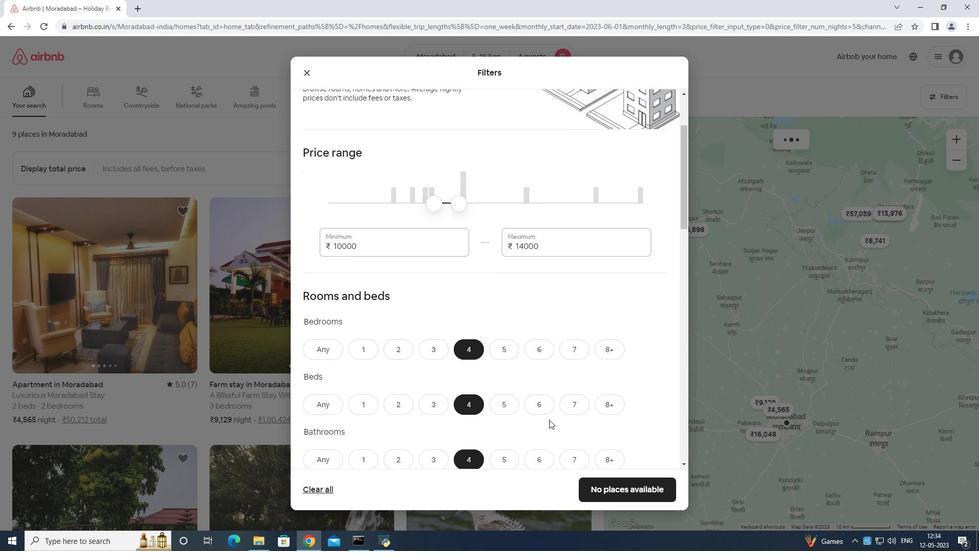 
Action: Mouse moved to (531, 357)
Screenshot: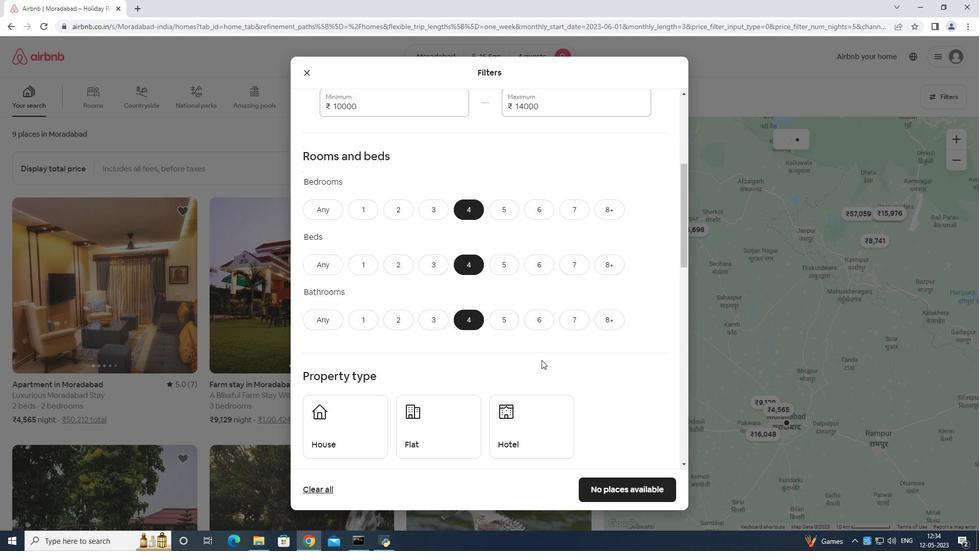 
Action: Mouse scrolled (531, 356) with delta (0, 0)
Screenshot: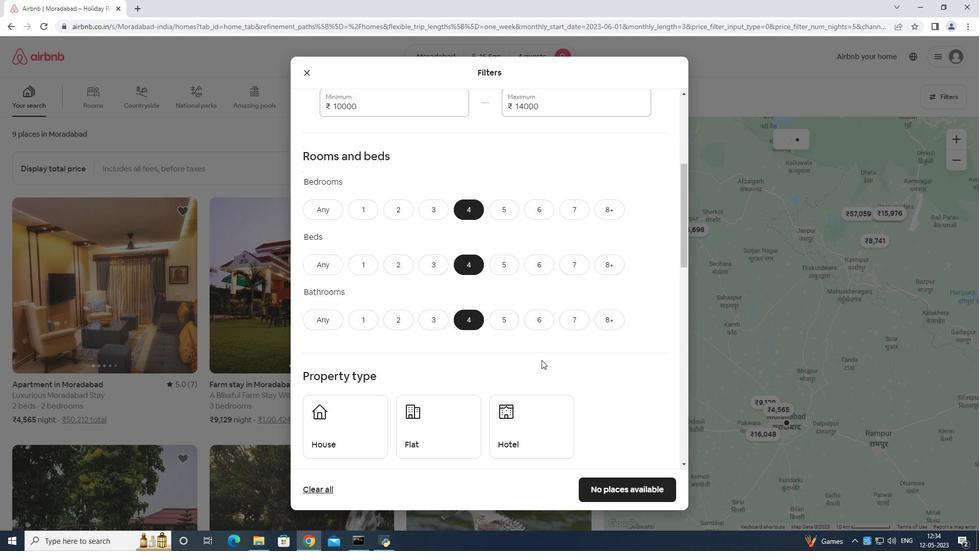 
Action: Mouse moved to (357, 313)
Screenshot: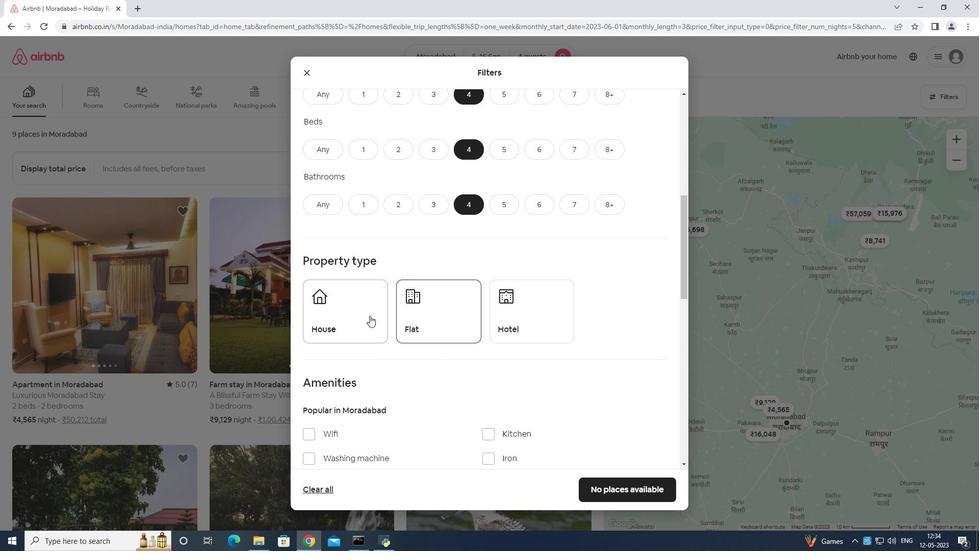 
Action: Mouse pressed left at (357, 313)
Screenshot: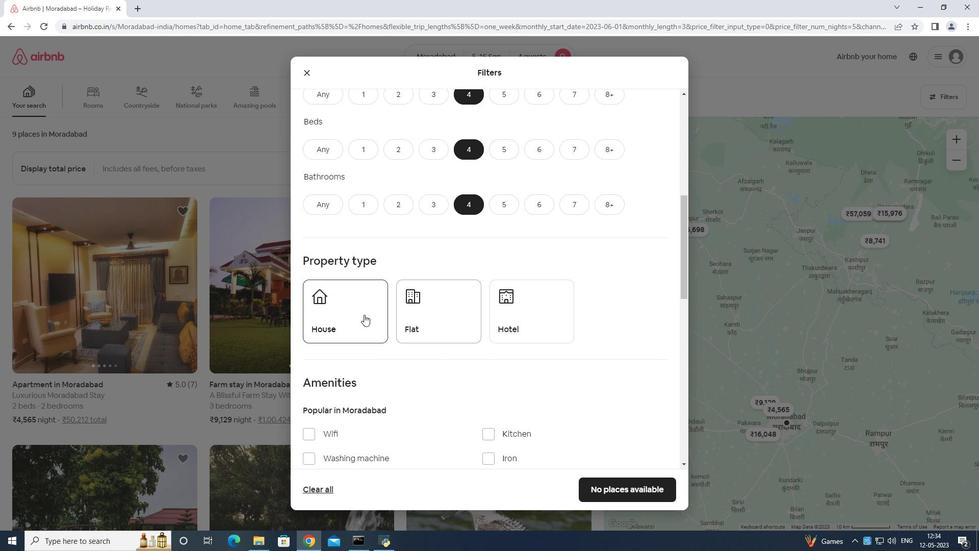 
Action: Mouse moved to (425, 303)
Screenshot: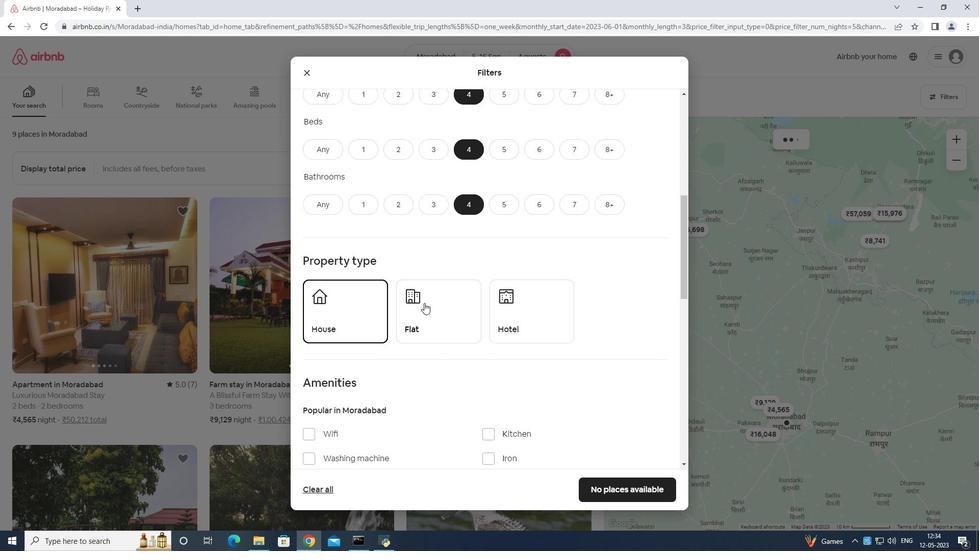 
Action: Mouse pressed left at (425, 303)
Screenshot: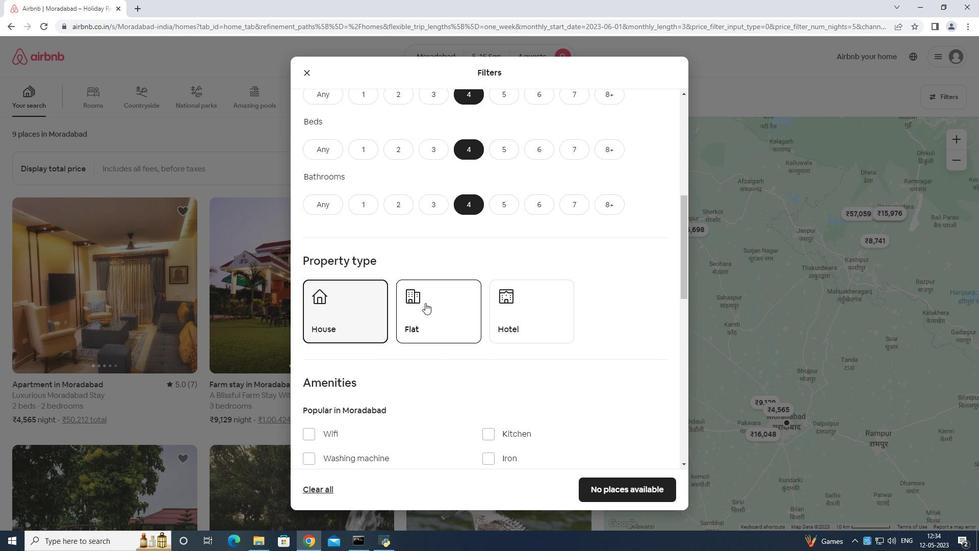
Action: Mouse moved to (526, 304)
Screenshot: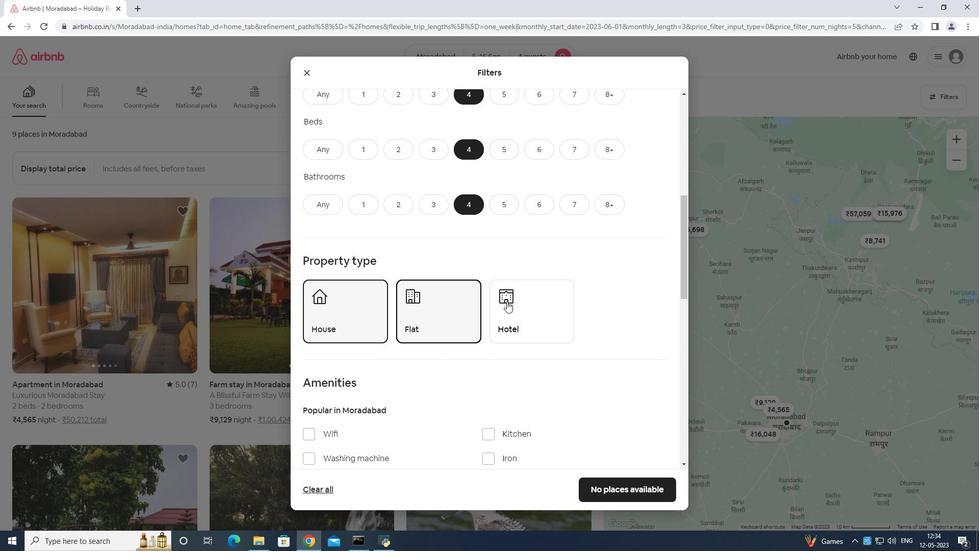 
Action: Mouse pressed left at (526, 304)
Screenshot: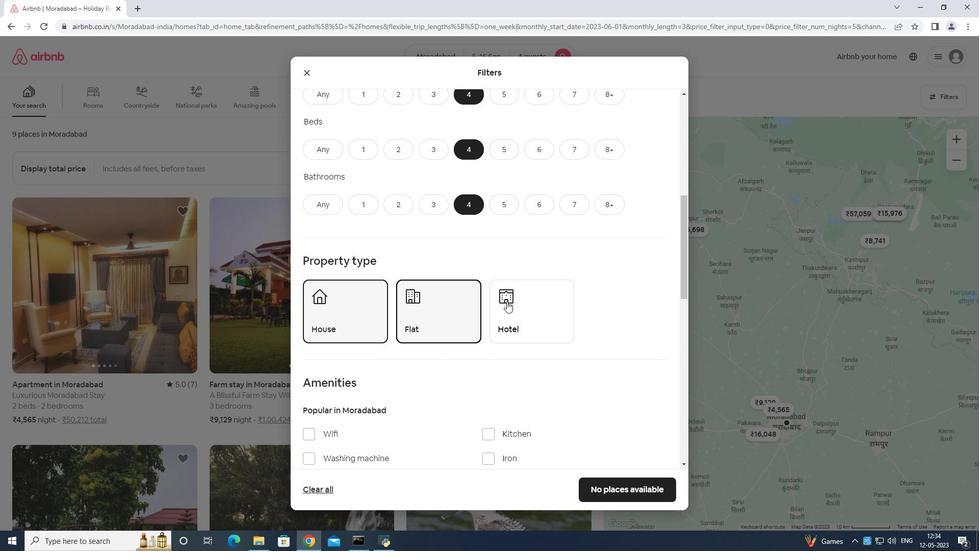 
Action: Mouse moved to (533, 301)
Screenshot: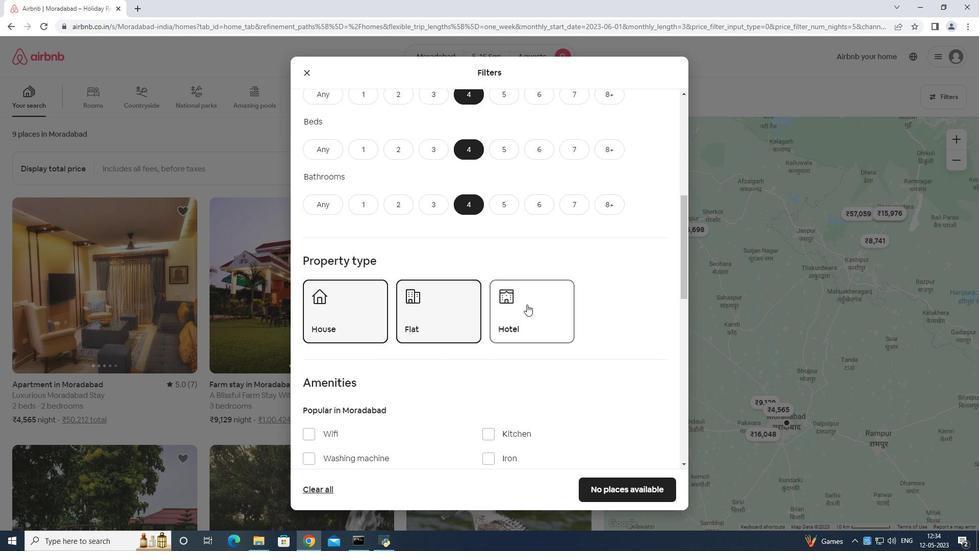 
Action: Mouse scrolled (533, 301) with delta (0, 0)
Screenshot: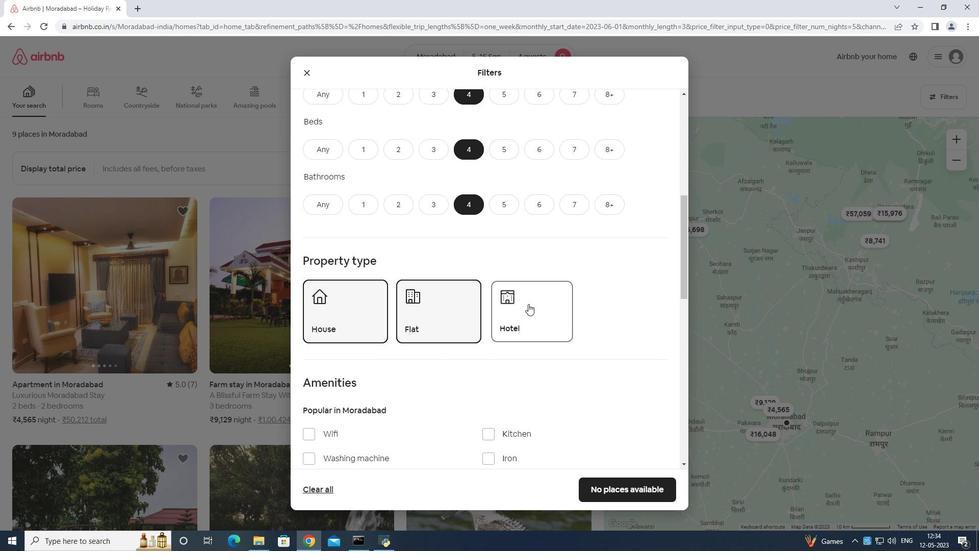 
Action: Mouse moved to (534, 305)
Screenshot: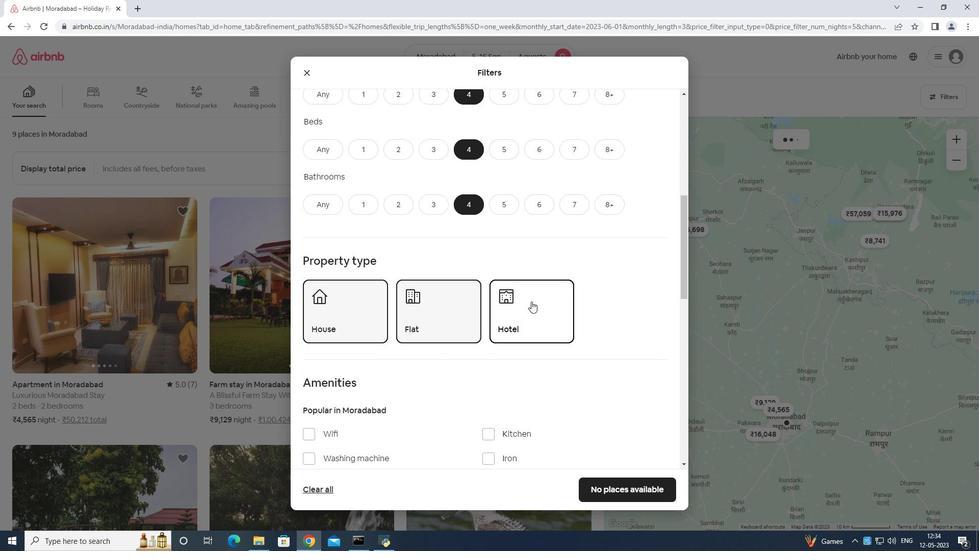 
Action: Mouse scrolled (534, 304) with delta (0, 0)
Screenshot: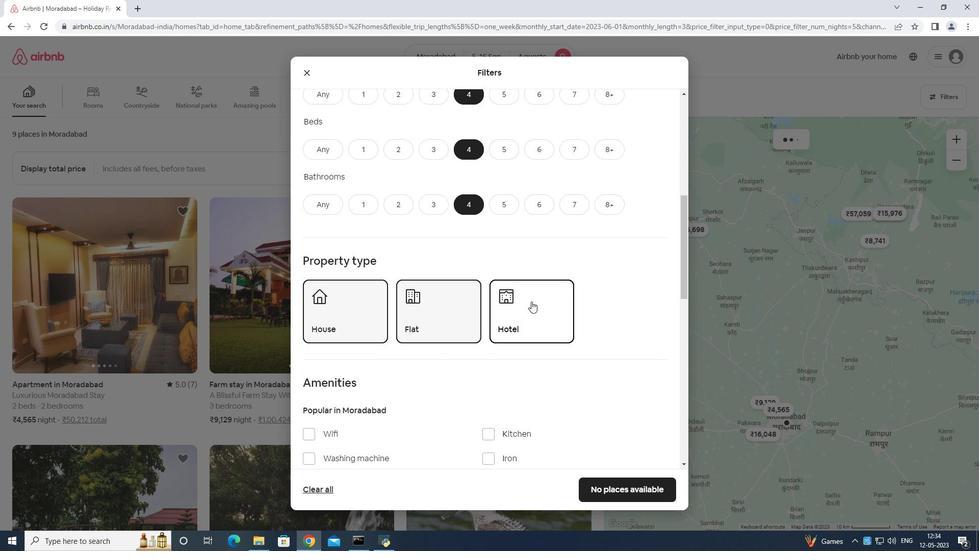 
Action: Mouse scrolled (534, 304) with delta (0, 0)
Screenshot: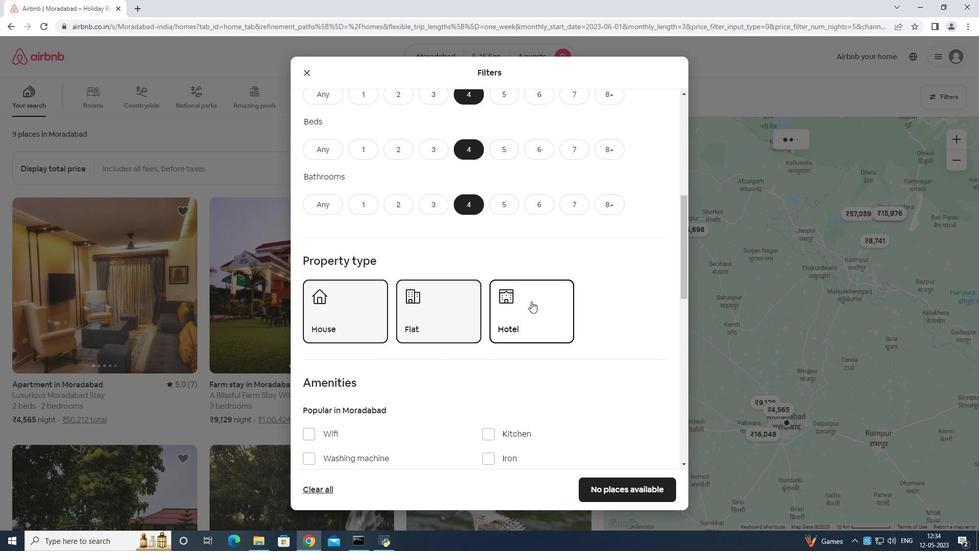
Action: Mouse moved to (315, 279)
Screenshot: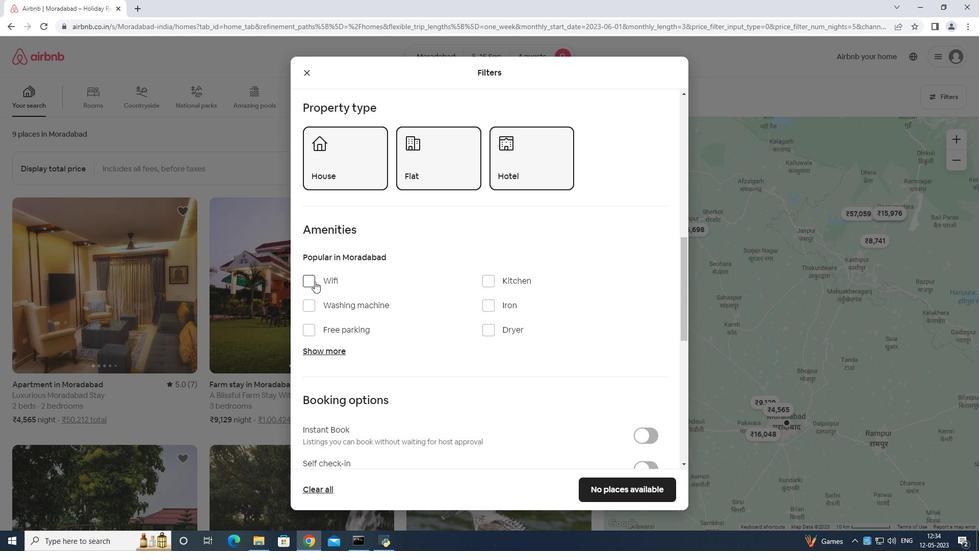 
Action: Mouse pressed left at (315, 279)
Screenshot: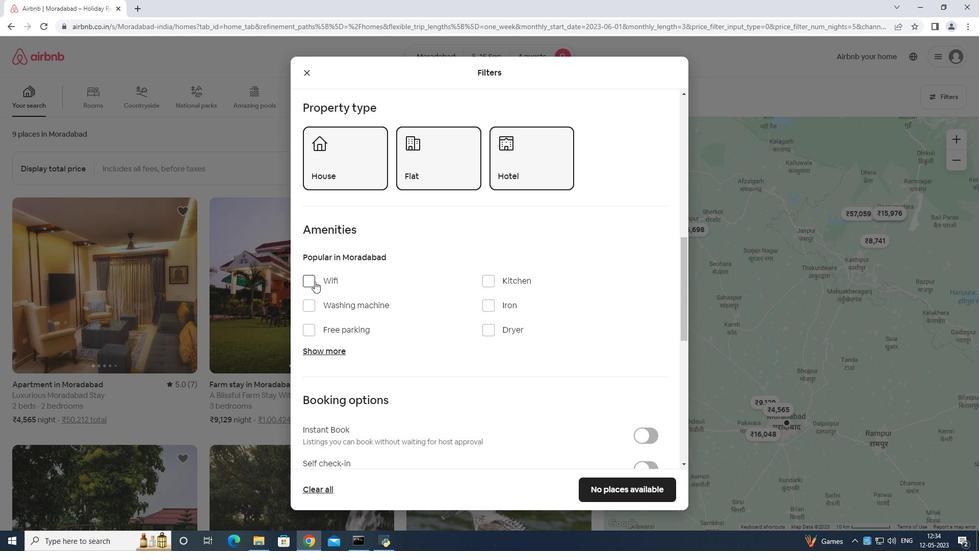 
Action: Mouse moved to (307, 330)
Screenshot: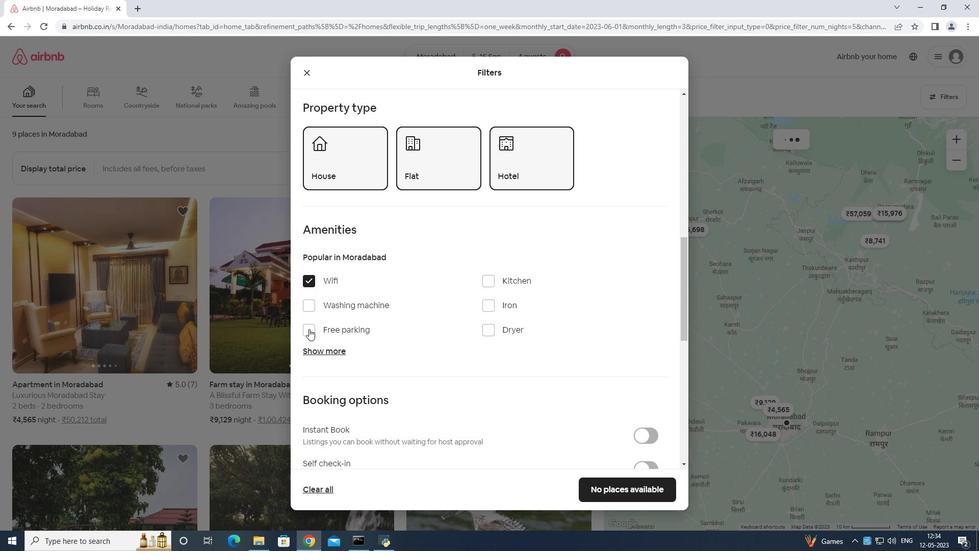 
Action: Mouse pressed left at (307, 330)
Screenshot: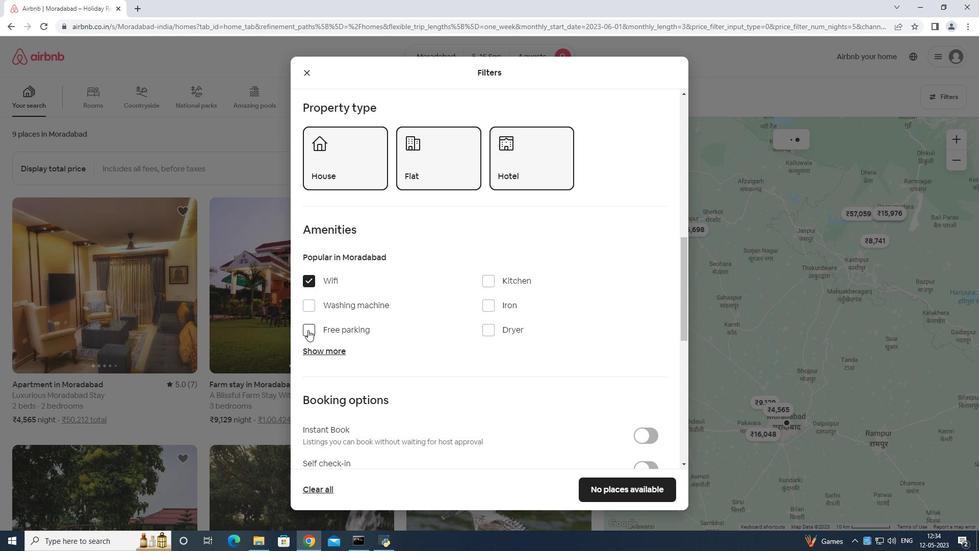 
Action: Mouse moved to (310, 347)
Screenshot: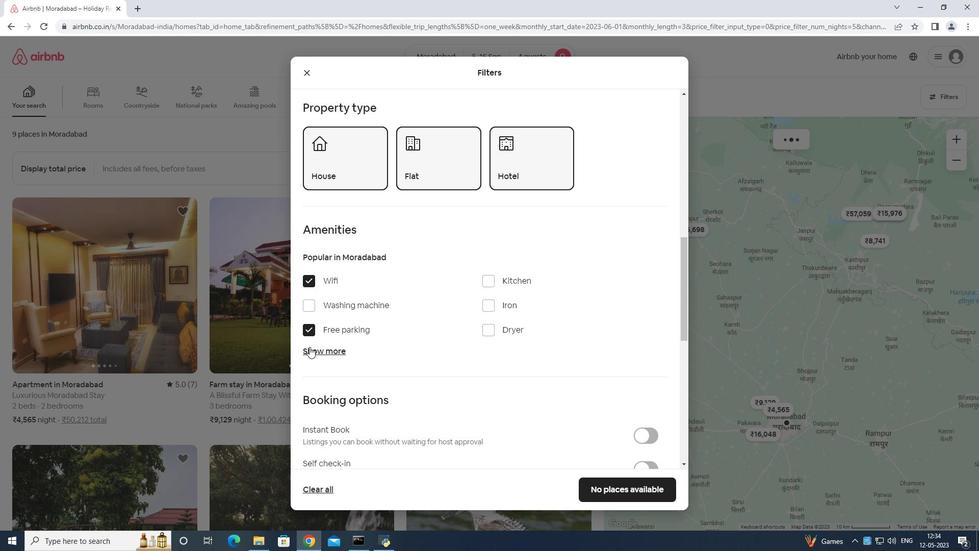
Action: Mouse pressed left at (310, 347)
Screenshot: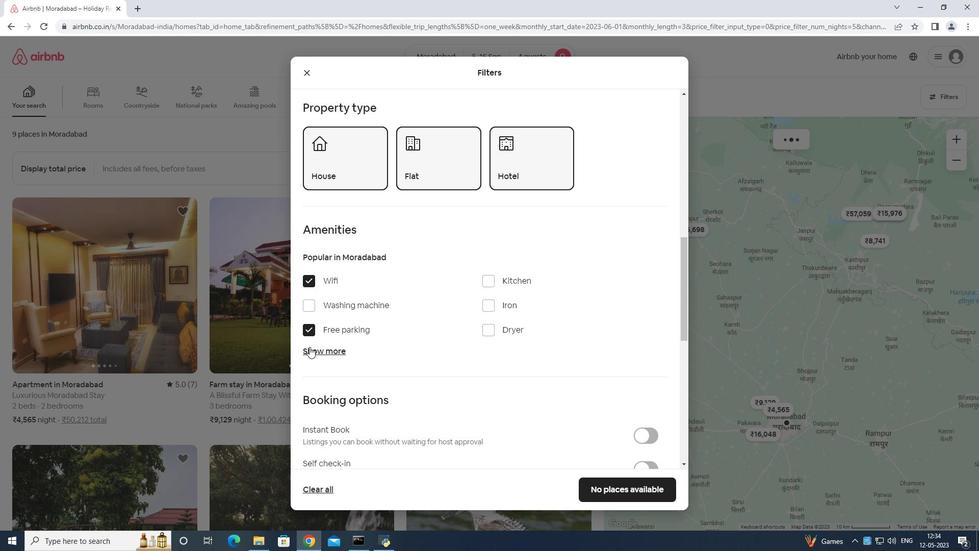 
Action: Mouse moved to (350, 331)
Screenshot: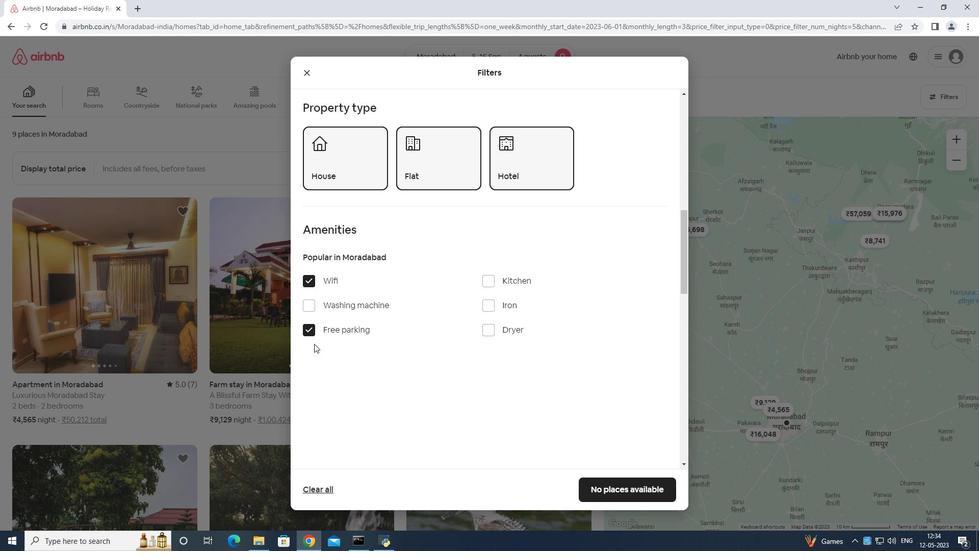 
Action: Mouse scrolled (350, 330) with delta (0, 0)
Screenshot: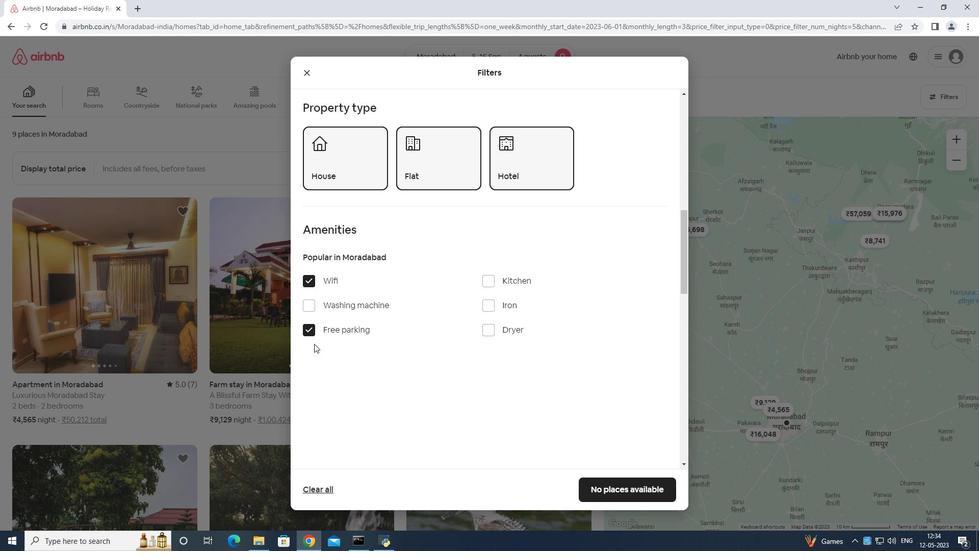 
Action: Mouse moved to (401, 333)
Screenshot: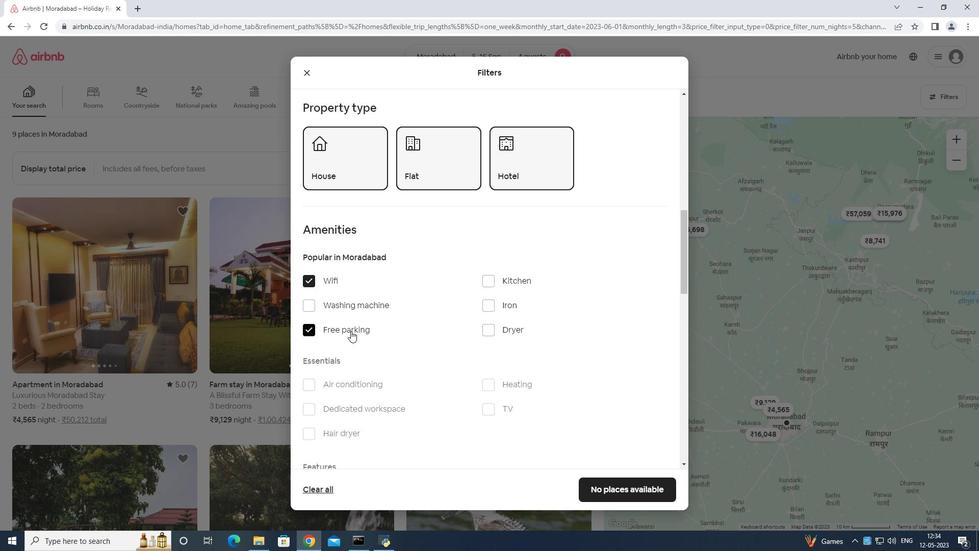 
Action: Mouse scrolled (401, 333) with delta (0, 0)
Screenshot: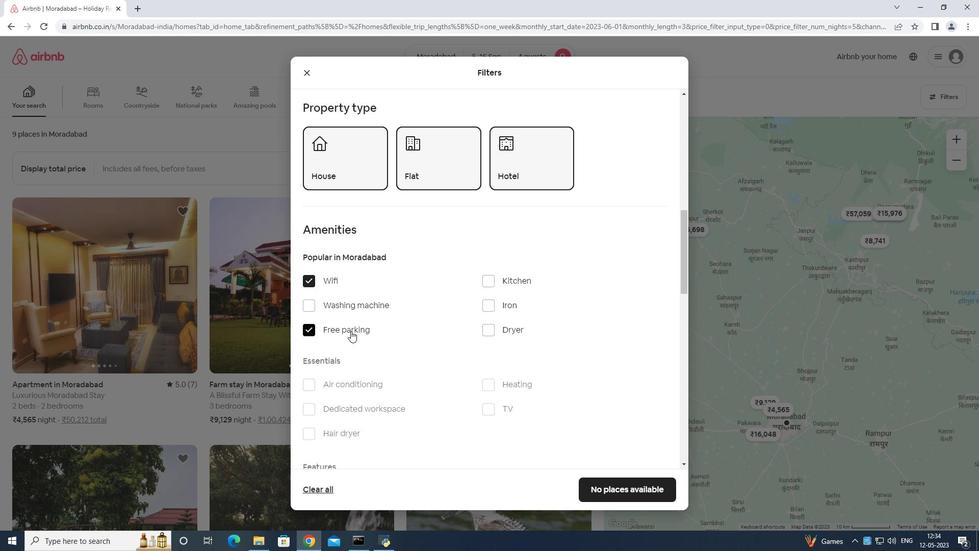 
Action: Mouse moved to (486, 311)
Screenshot: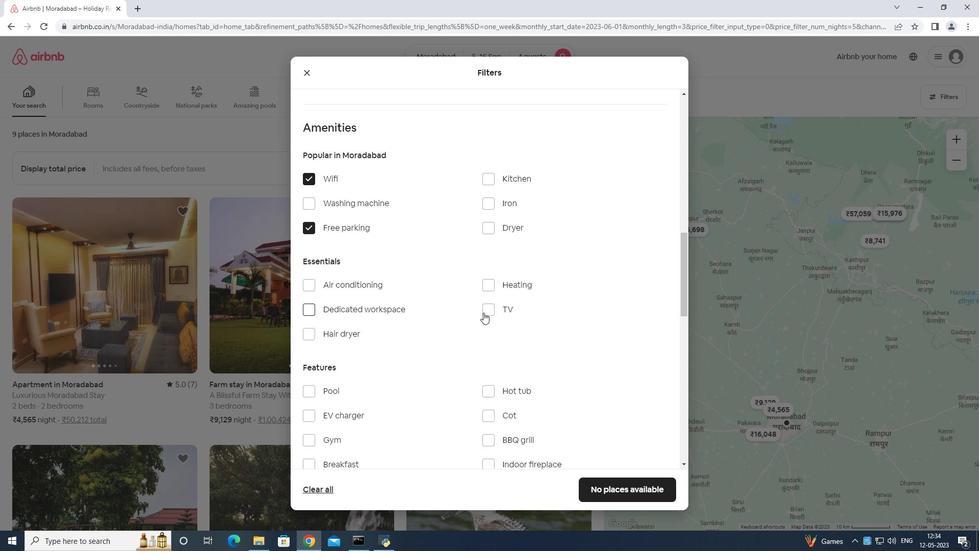 
Action: Mouse pressed left at (486, 311)
Screenshot: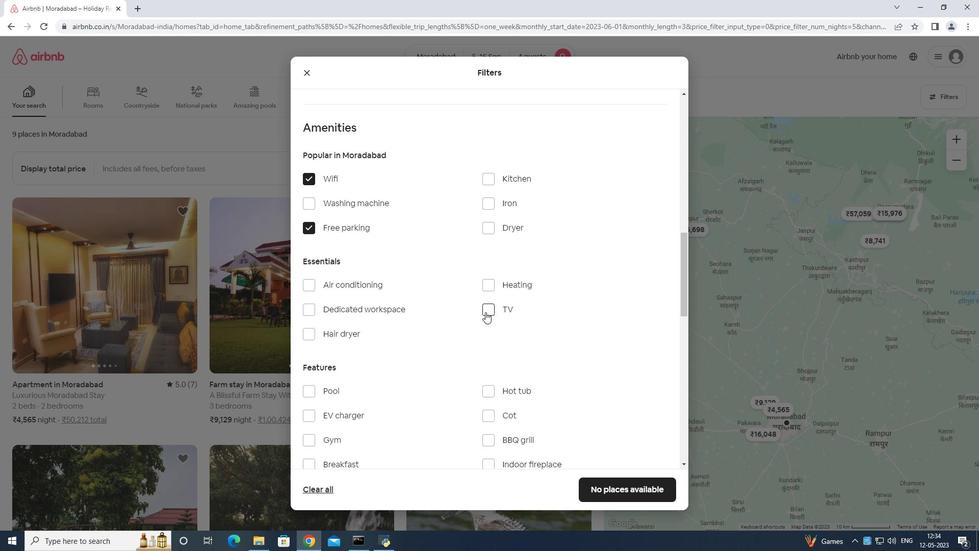 
Action: Mouse moved to (491, 306)
Screenshot: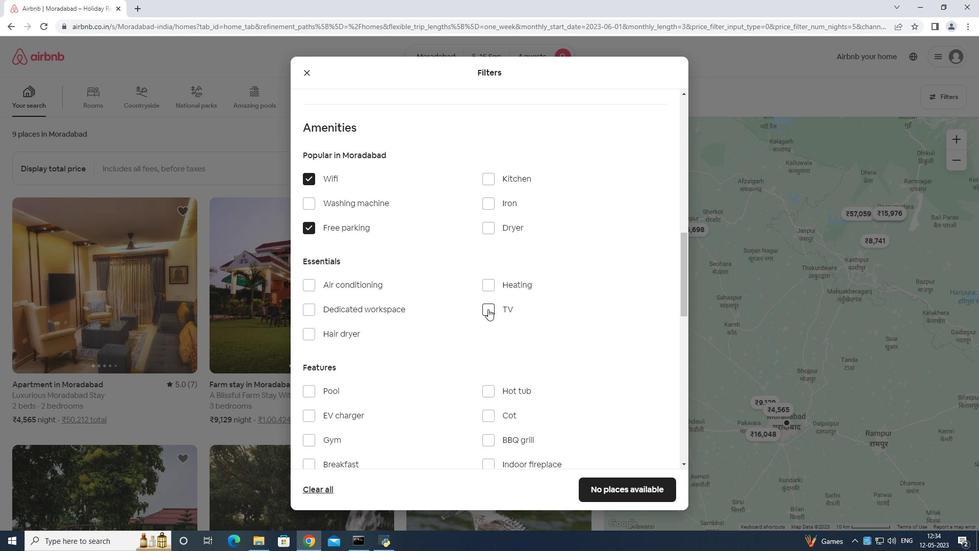 
Action: Mouse scrolled (491, 306) with delta (0, 0)
Screenshot: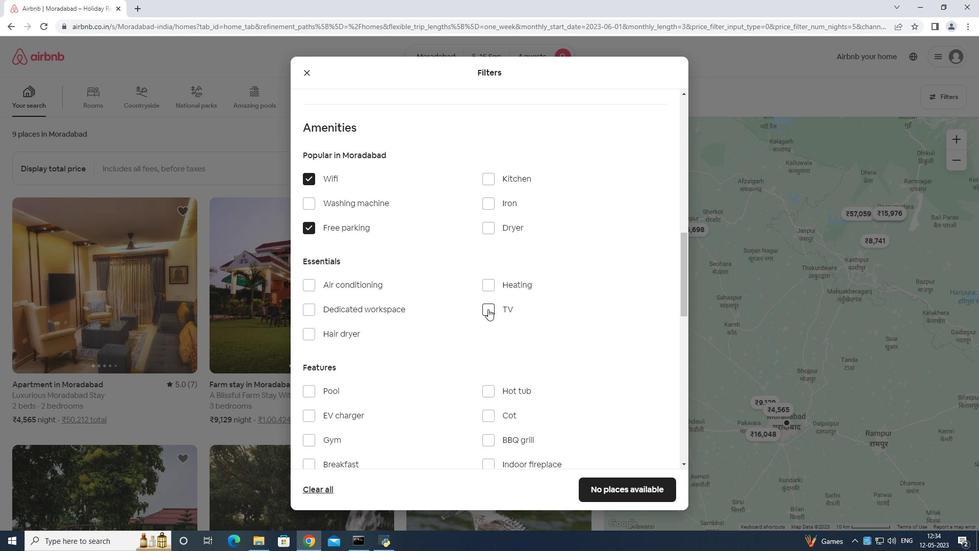 
Action: Mouse moved to (491, 311)
Screenshot: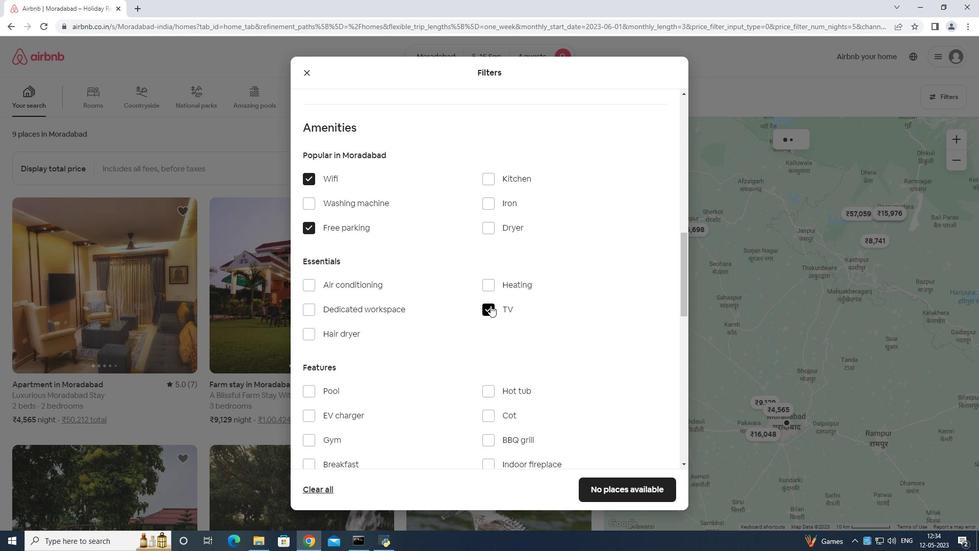 
Action: Mouse scrolled (491, 310) with delta (0, 0)
Screenshot: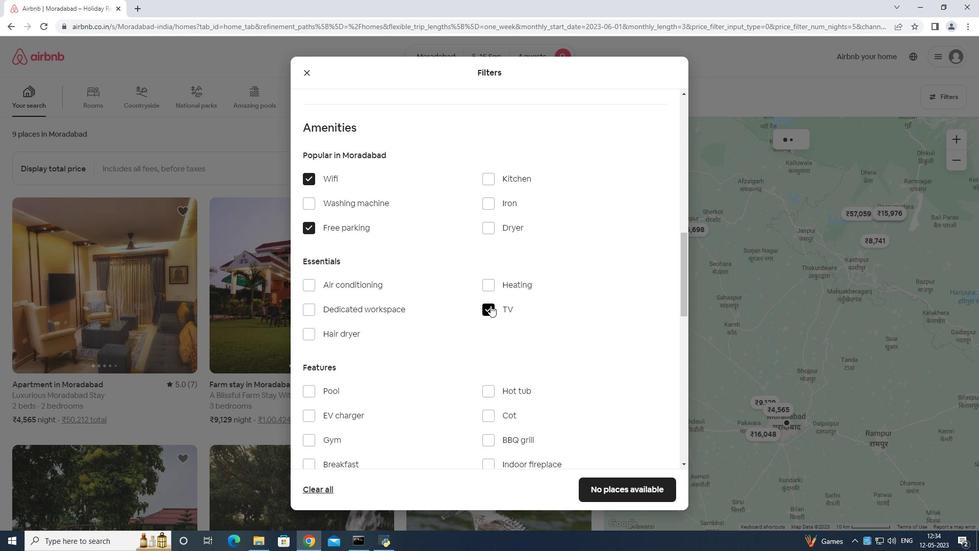 
Action: Mouse moved to (491, 311)
Screenshot: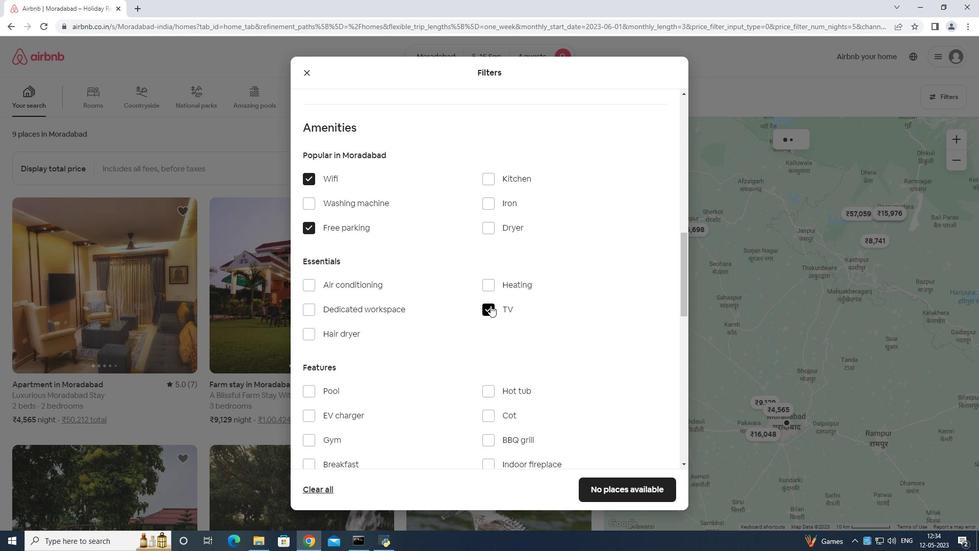 
Action: Mouse scrolled (491, 311) with delta (0, 0)
Screenshot: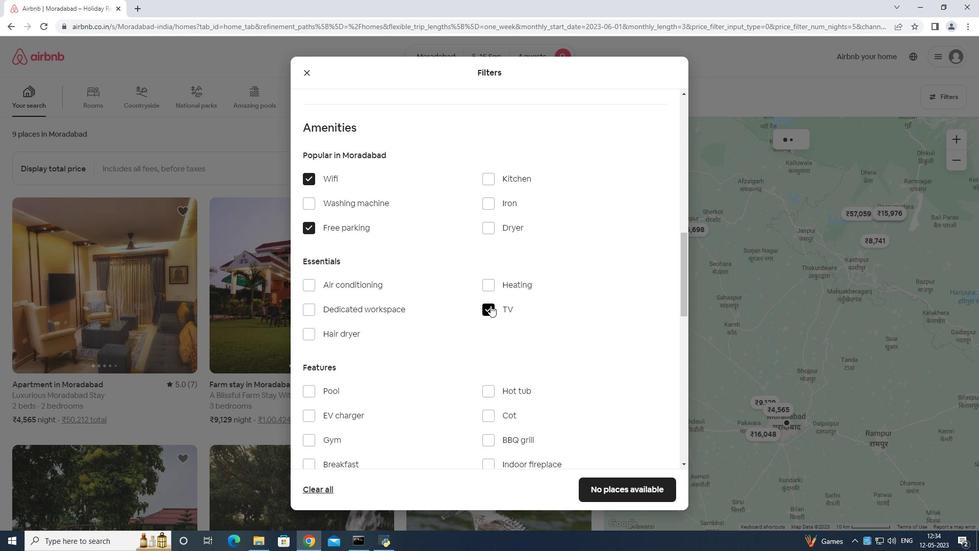 
Action: Mouse moved to (307, 284)
Screenshot: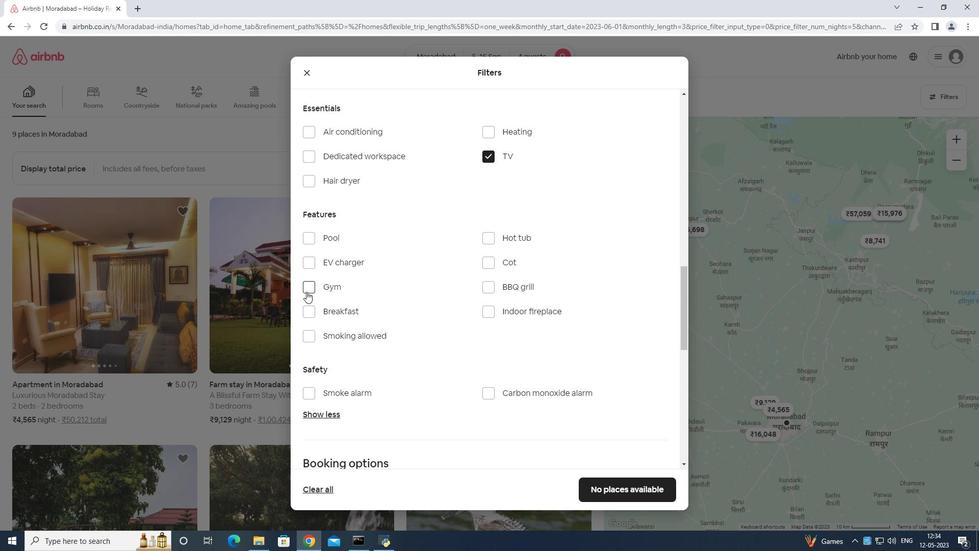 
Action: Mouse pressed left at (307, 284)
Screenshot: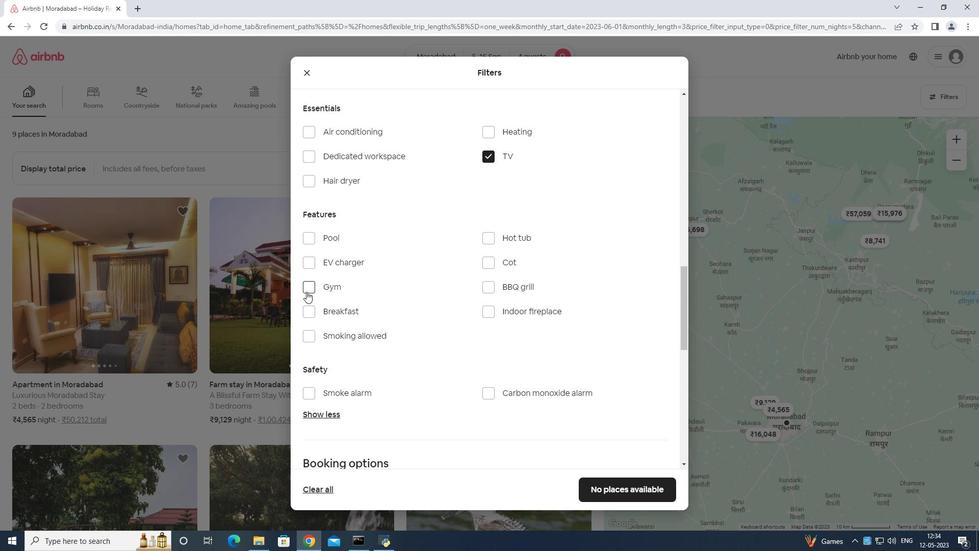 
Action: Mouse moved to (307, 314)
Screenshot: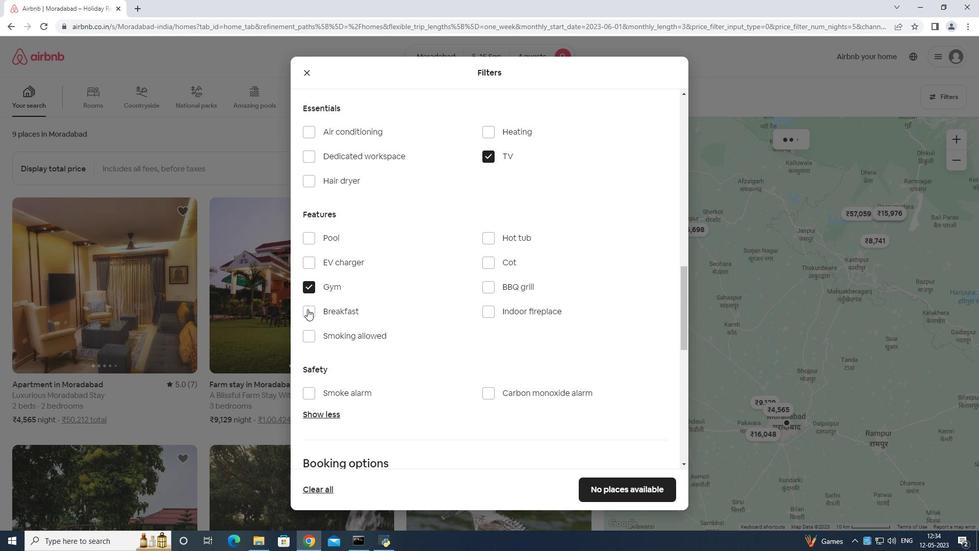 
Action: Mouse pressed left at (307, 314)
Screenshot: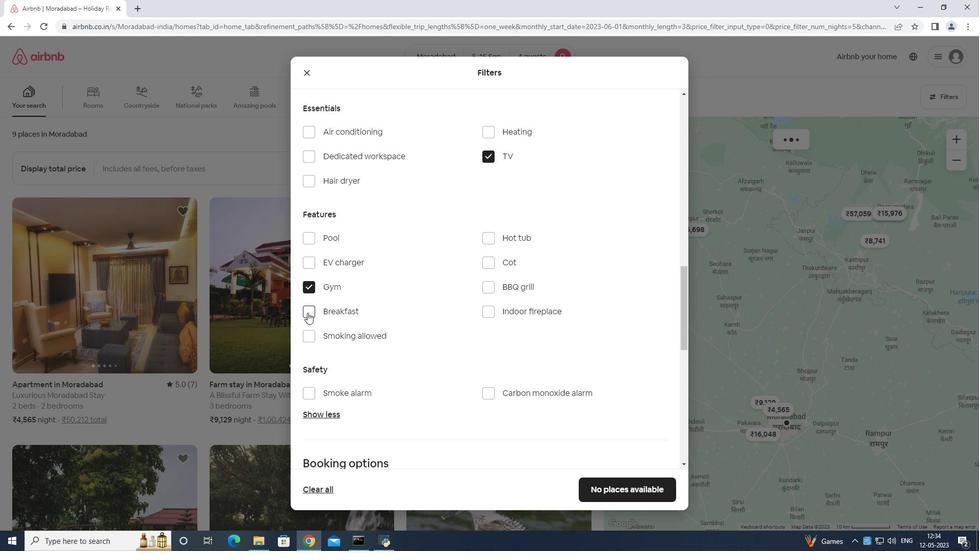 
Action: Mouse moved to (370, 337)
Screenshot: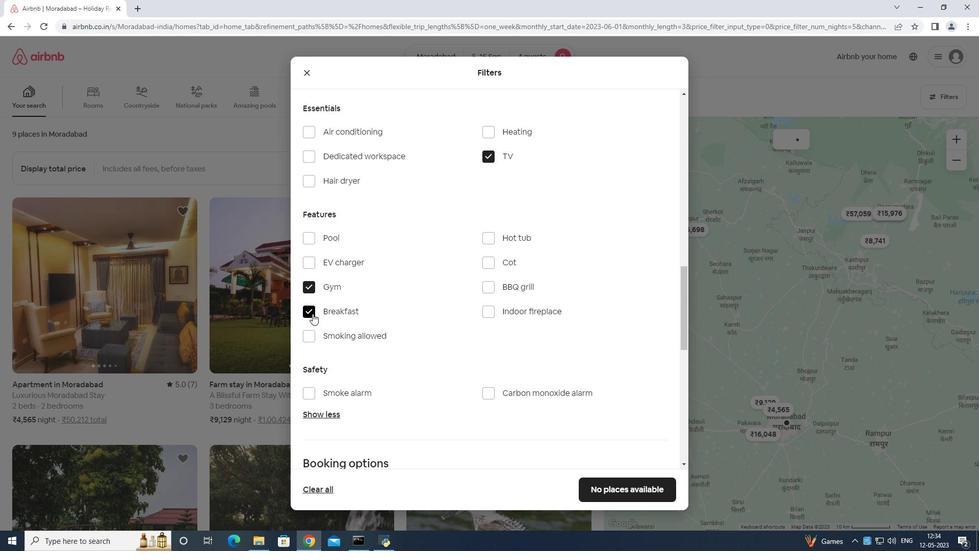 
Action: Mouse scrolled (370, 337) with delta (0, 0)
Screenshot: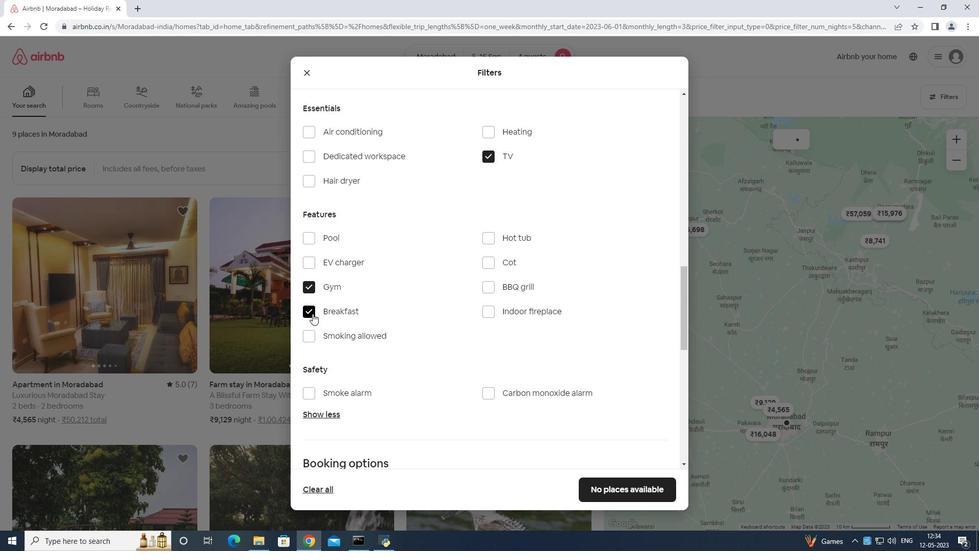 
Action: Mouse moved to (403, 353)
Screenshot: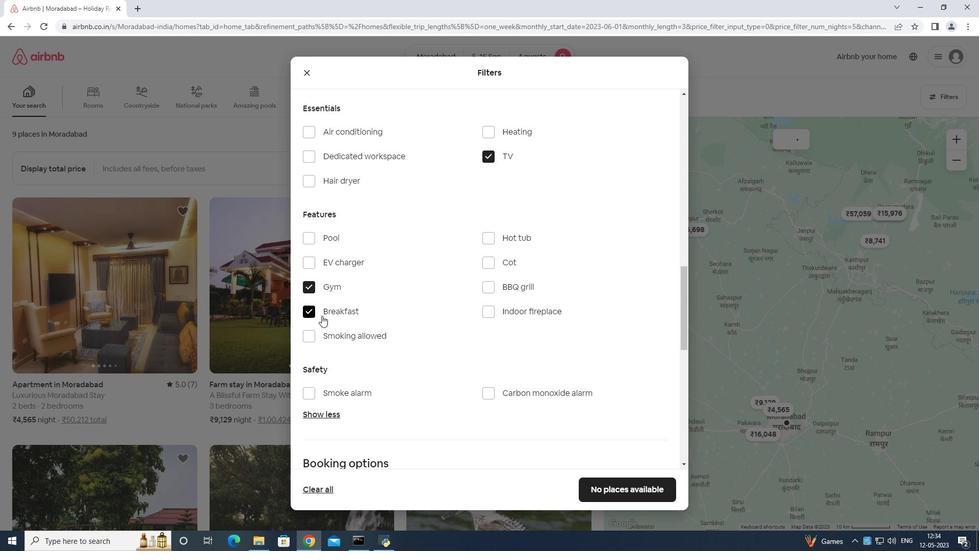 
Action: Mouse scrolled (403, 352) with delta (0, 0)
Screenshot: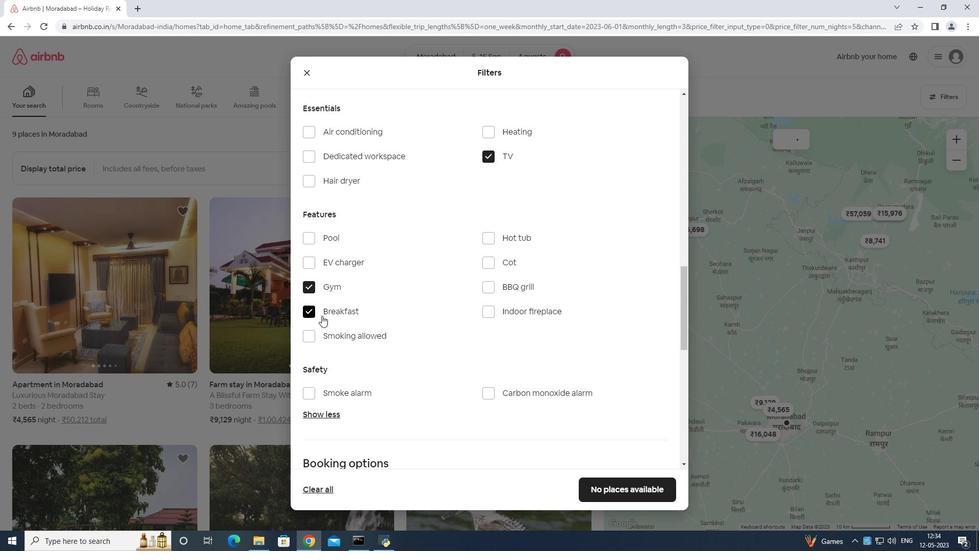 
Action: Mouse moved to (432, 355)
Screenshot: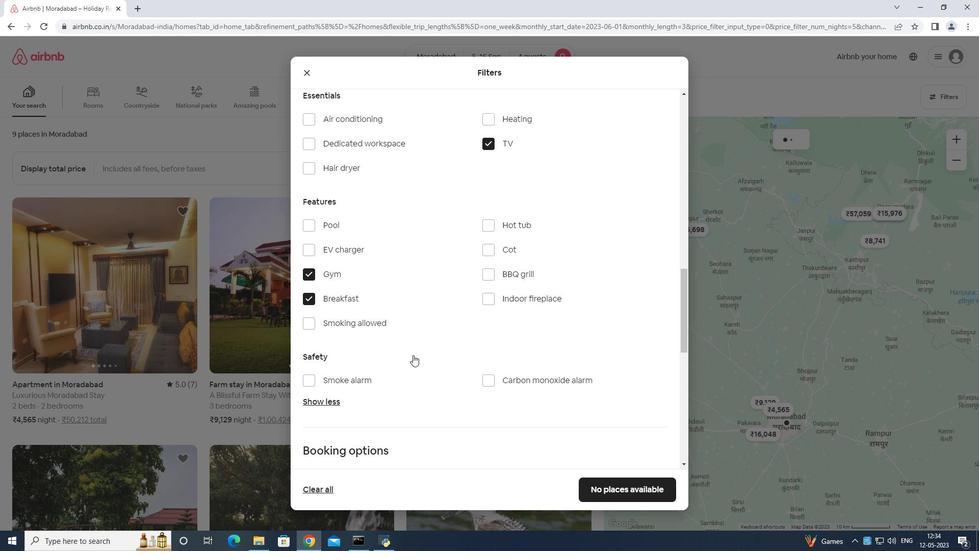 
Action: Mouse scrolled (432, 354) with delta (0, 0)
Screenshot: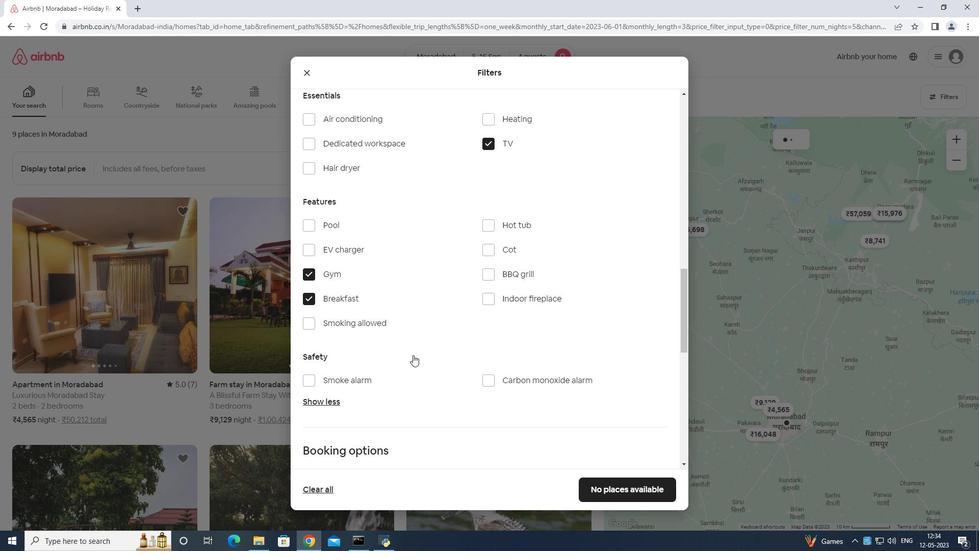 
Action: Mouse moved to (649, 375)
Screenshot: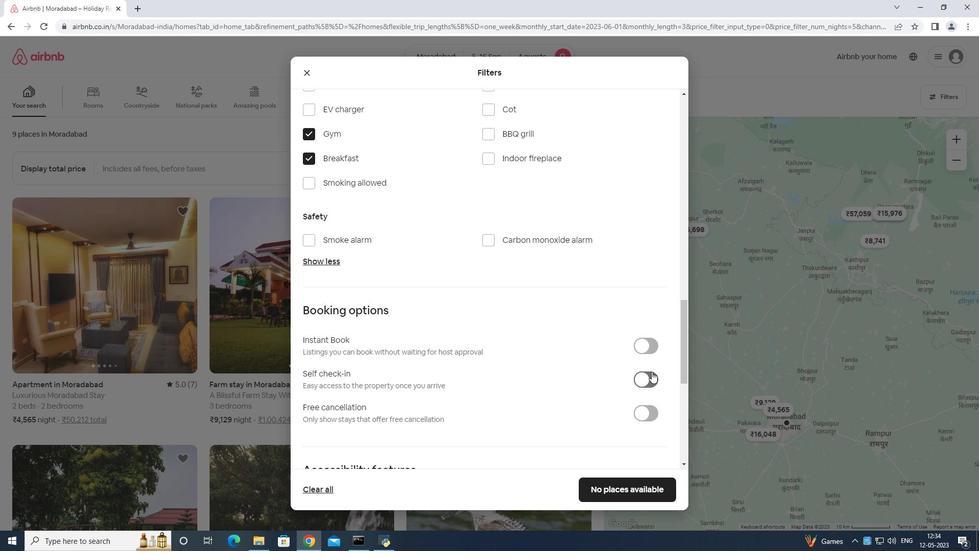 
Action: Mouse pressed left at (649, 375)
Screenshot: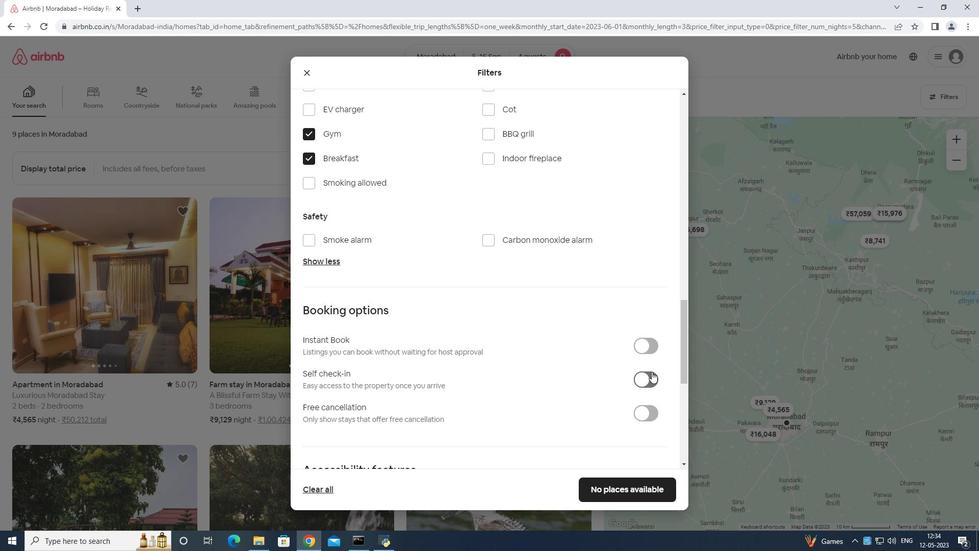 
Action: Mouse moved to (658, 367)
Screenshot: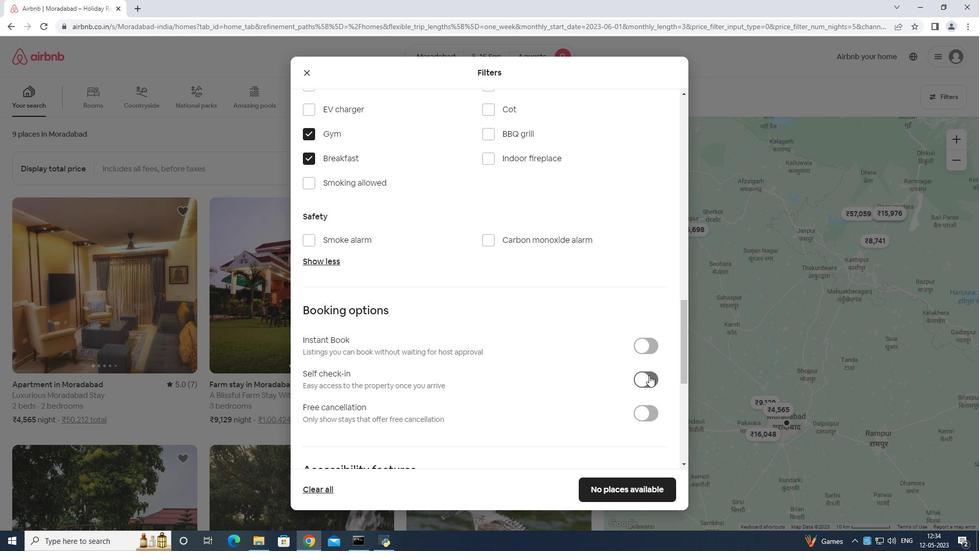 
Action: Mouse scrolled (658, 367) with delta (0, 0)
Screenshot: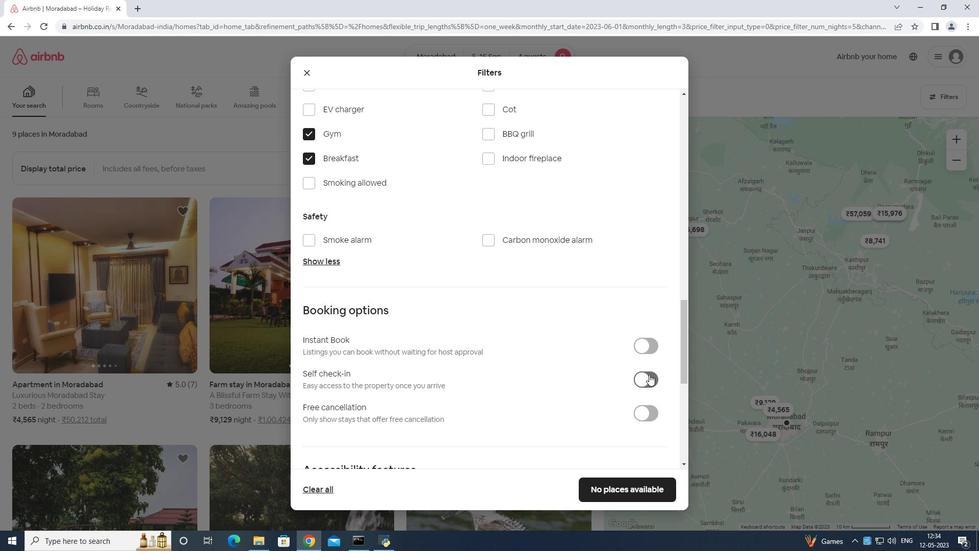 
Action: Mouse scrolled (658, 367) with delta (0, 0)
Screenshot: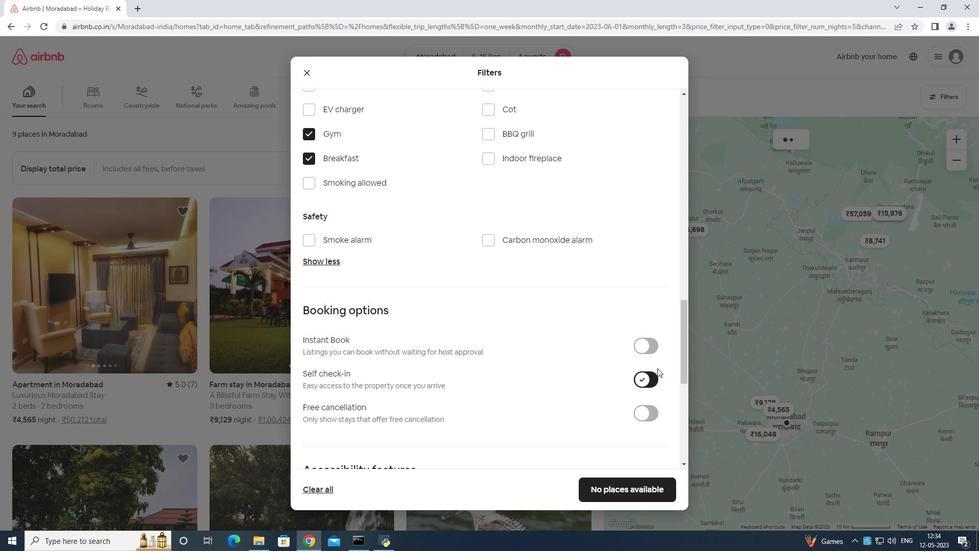 
Action: Mouse scrolled (658, 367) with delta (0, 0)
Screenshot: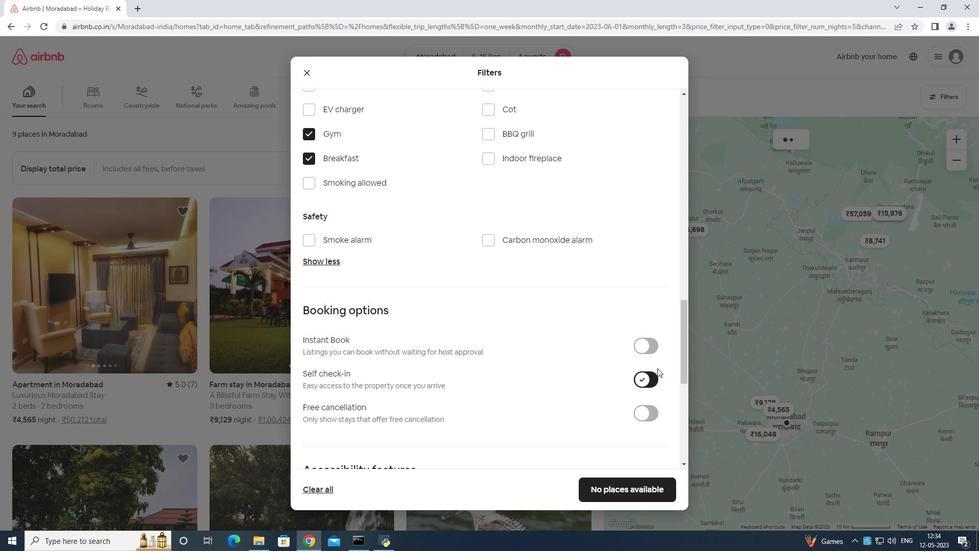 
Action: Mouse moved to (657, 367)
Screenshot: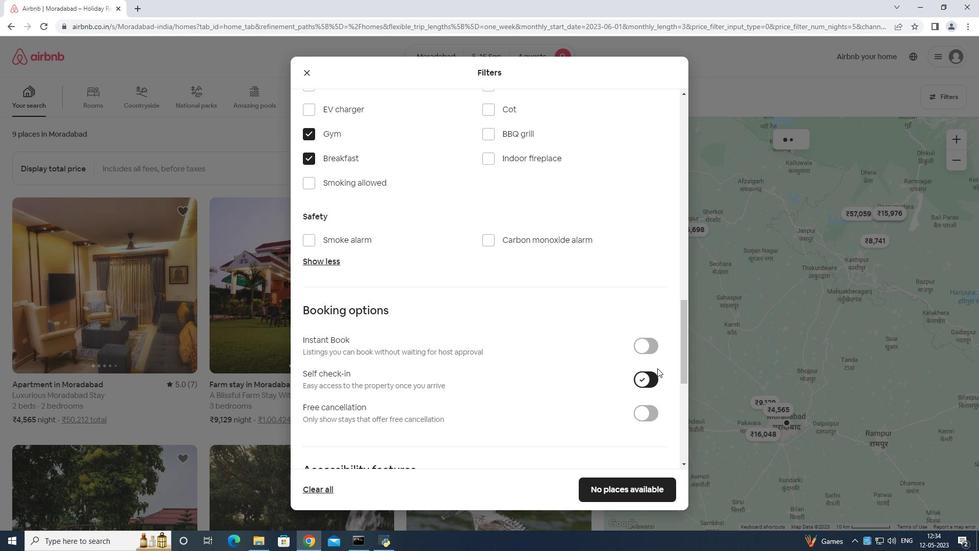 
Action: Mouse scrolled (657, 367) with delta (0, 0)
Screenshot: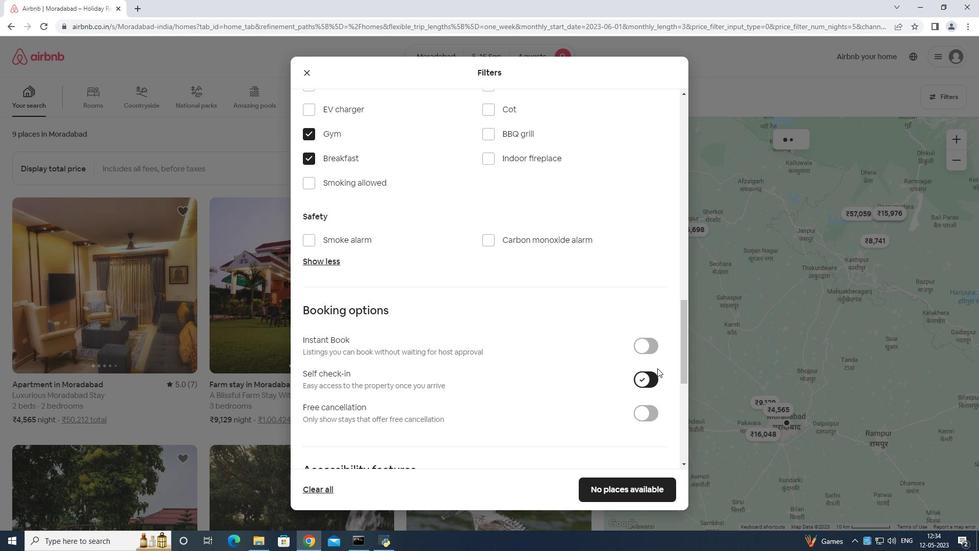 
Action: Mouse moved to (584, 362)
Screenshot: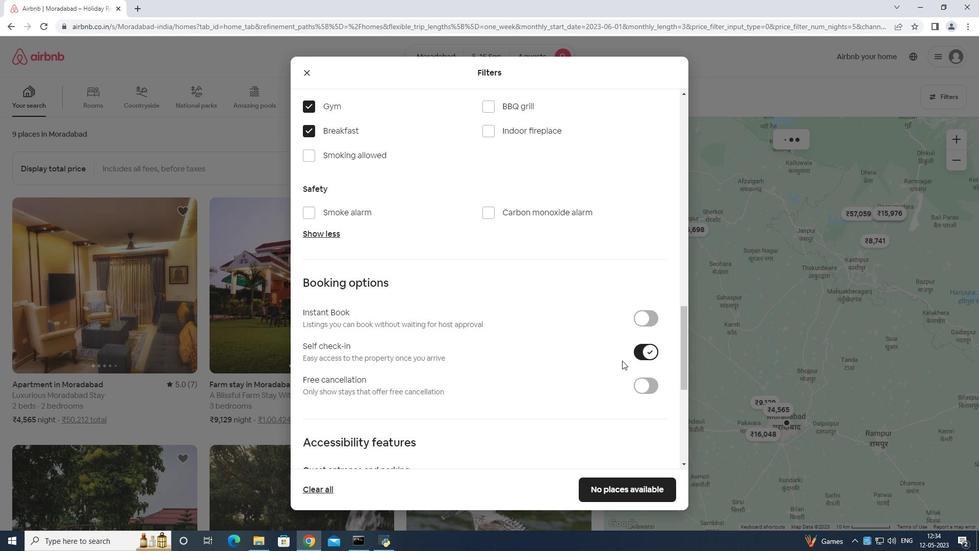 
Action: Mouse scrolled (598, 360) with delta (0, 0)
Screenshot: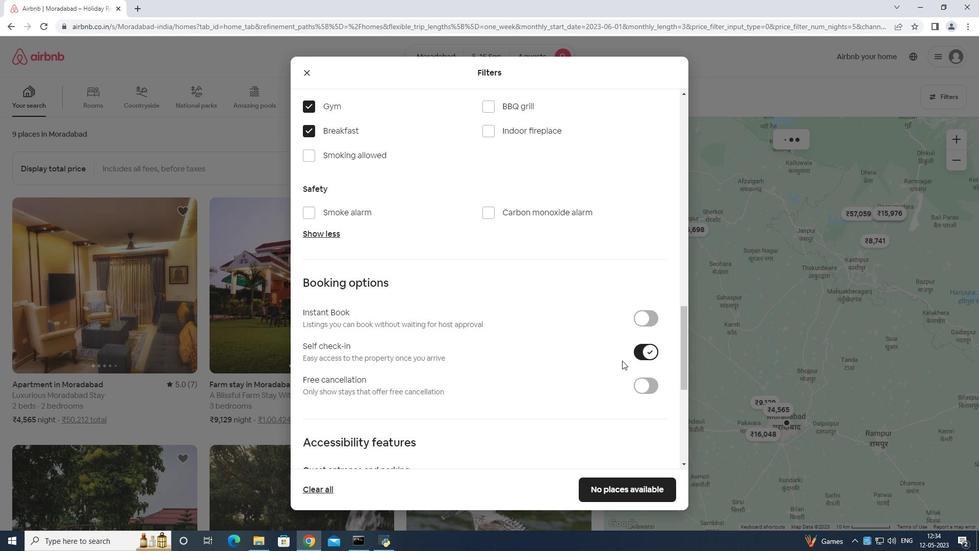 
Action: Mouse moved to (583, 362)
Screenshot: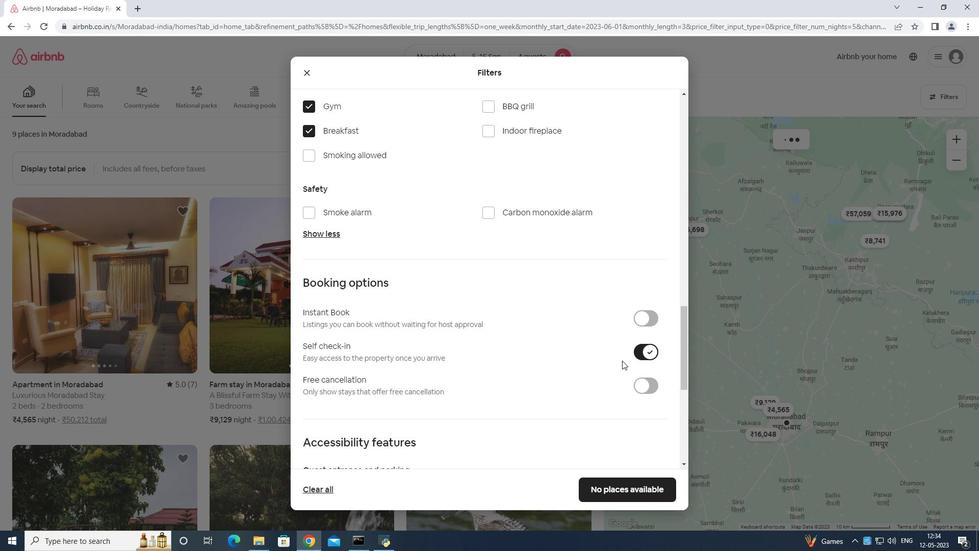
Action: Mouse scrolled (592, 361) with delta (0, 0)
Screenshot: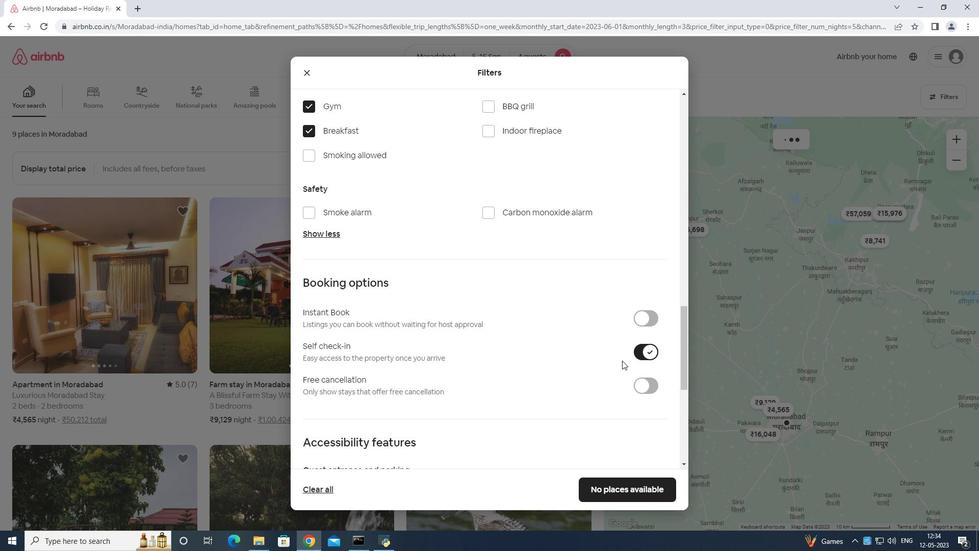 
Action: Mouse moved to (581, 362)
Screenshot: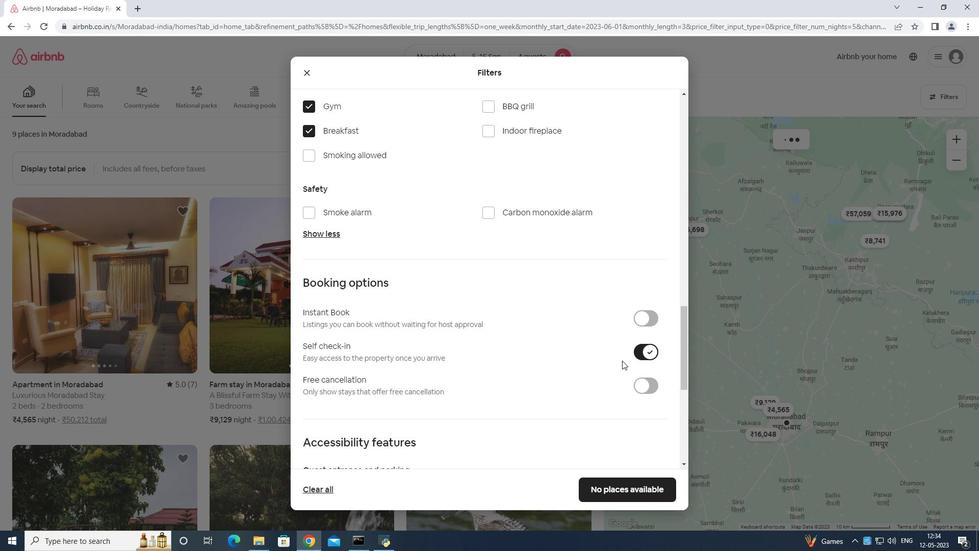 
Action: Mouse scrolled (588, 361) with delta (0, 0)
Screenshot: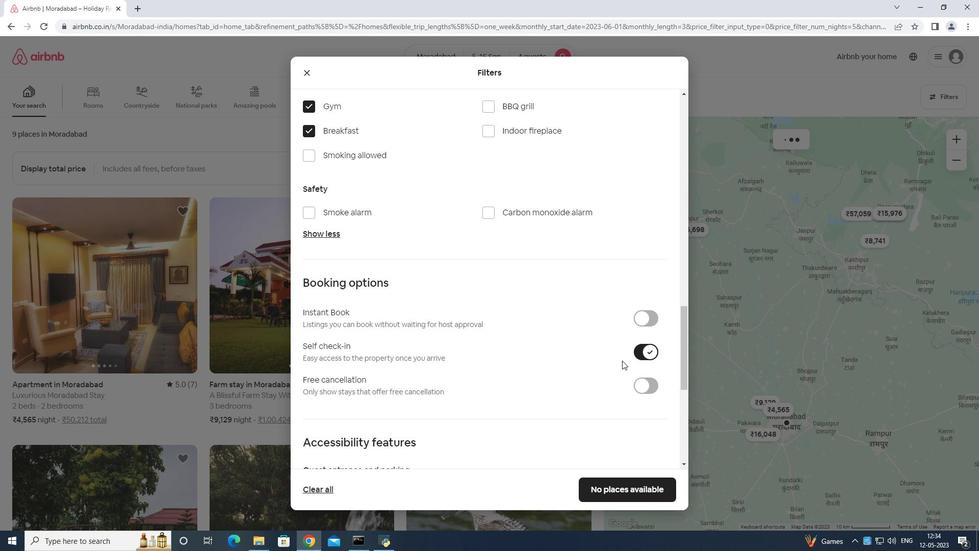 
Action: Mouse moved to (563, 363)
Screenshot: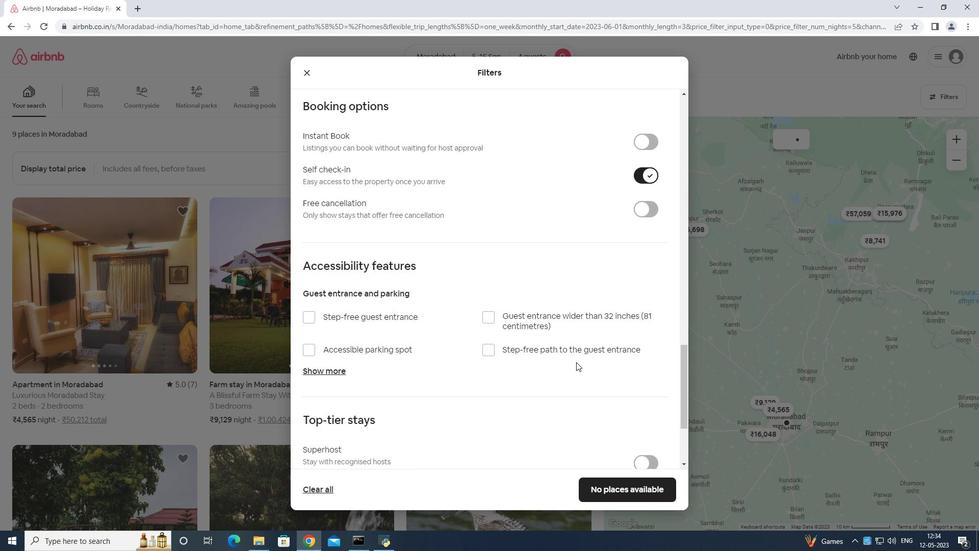 
Action: Mouse scrolled (563, 362) with delta (0, 0)
Screenshot: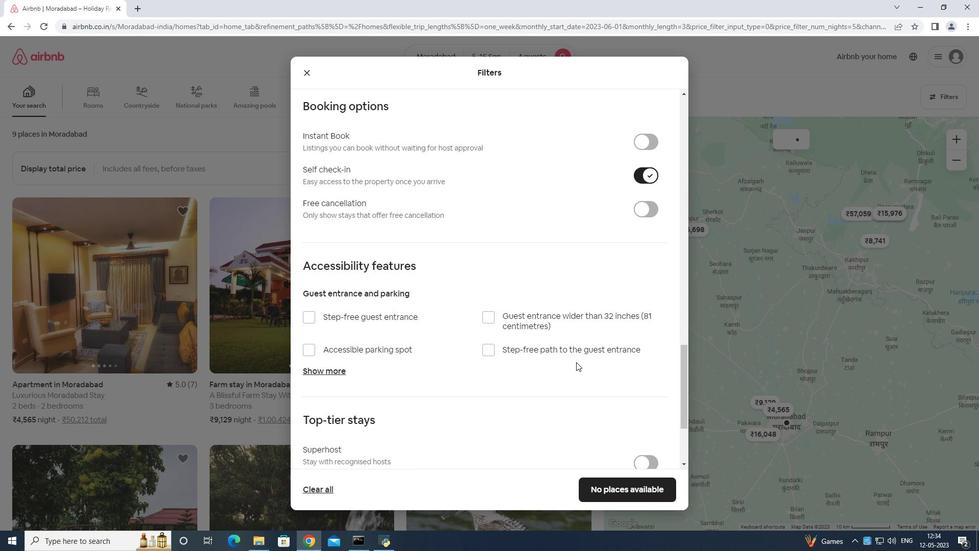 
Action: Mouse moved to (310, 412)
Screenshot: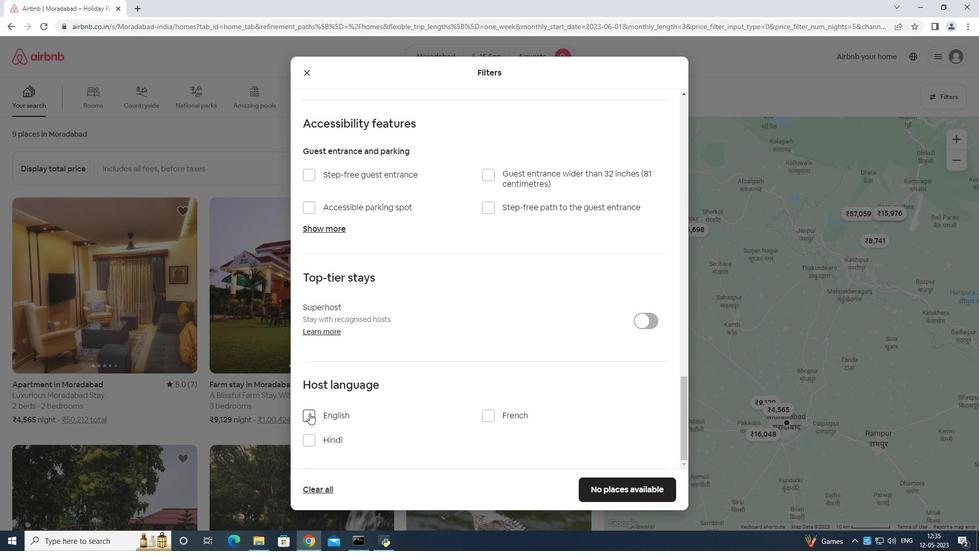 
Action: Mouse pressed left at (310, 412)
Screenshot: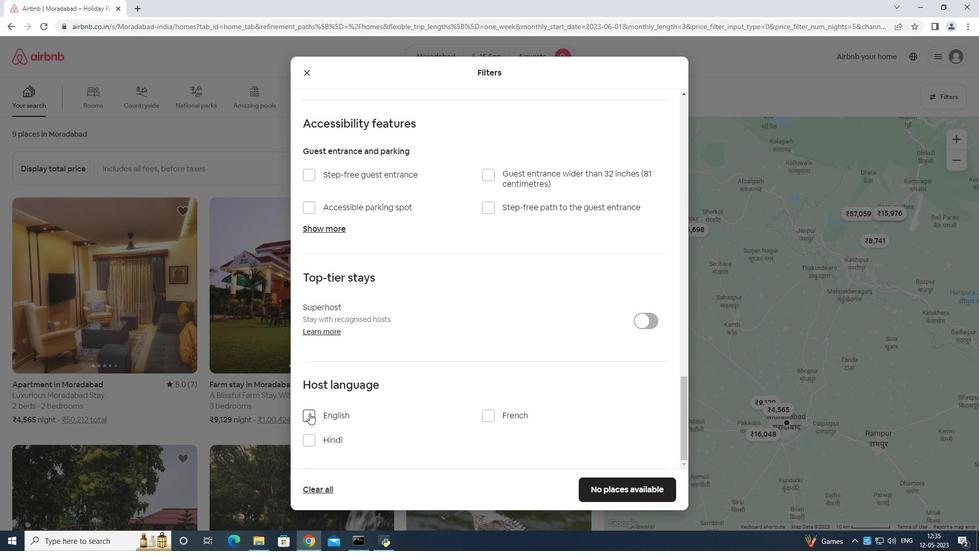 
Action: Mouse moved to (620, 486)
Screenshot: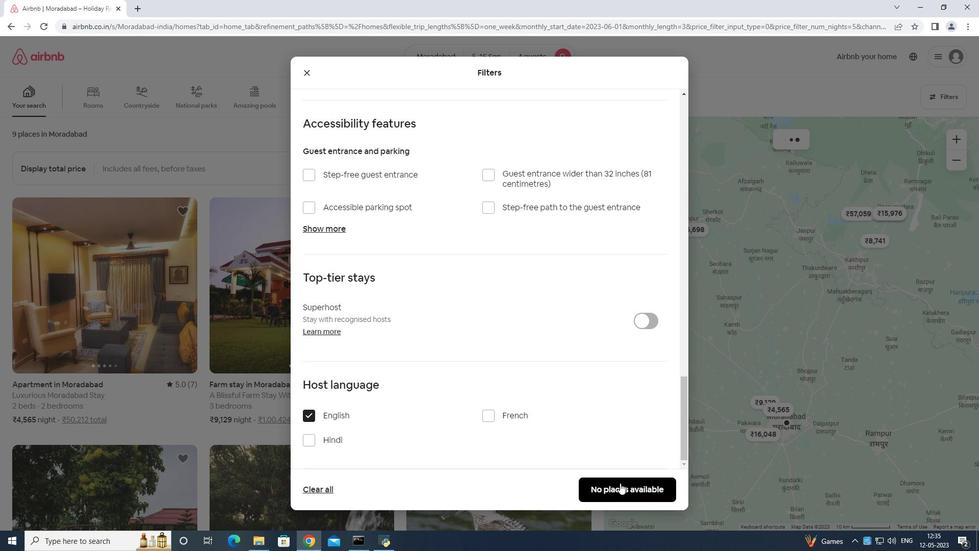 
Action: Mouse pressed left at (620, 486)
Screenshot: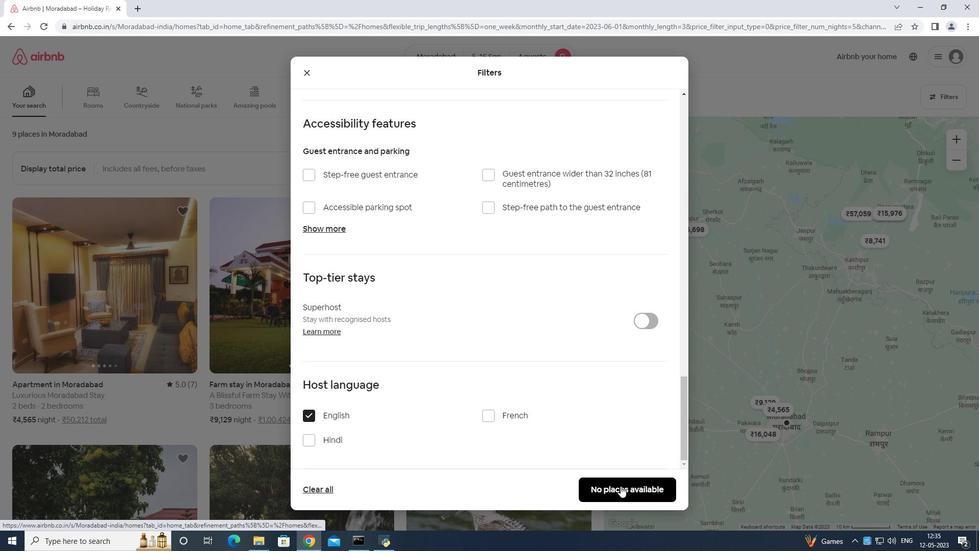 
Action: Mouse moved to (620, 486)
Screenshot: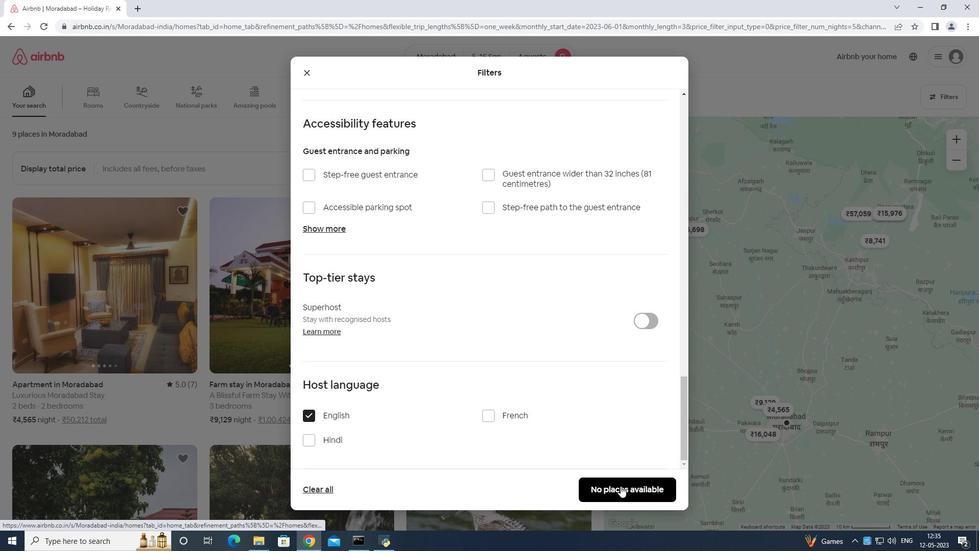 
